 Task: Create an Automotive Parts Store: Offer automotive parts and accessories.
Action: Mouse moved to (198, 297)
Screenshot: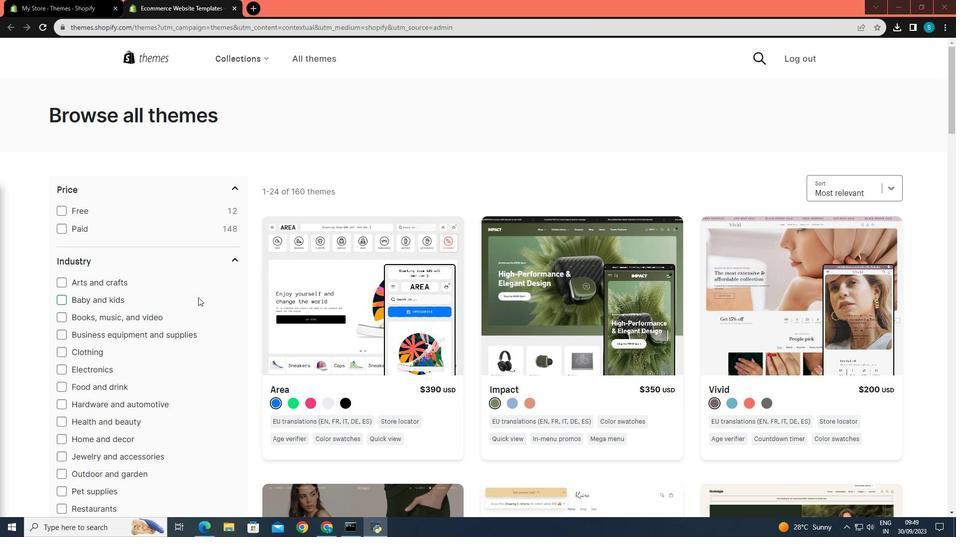 
Action: Mouse scrolled (198, 297) with delta (0, 0)
Screenshot: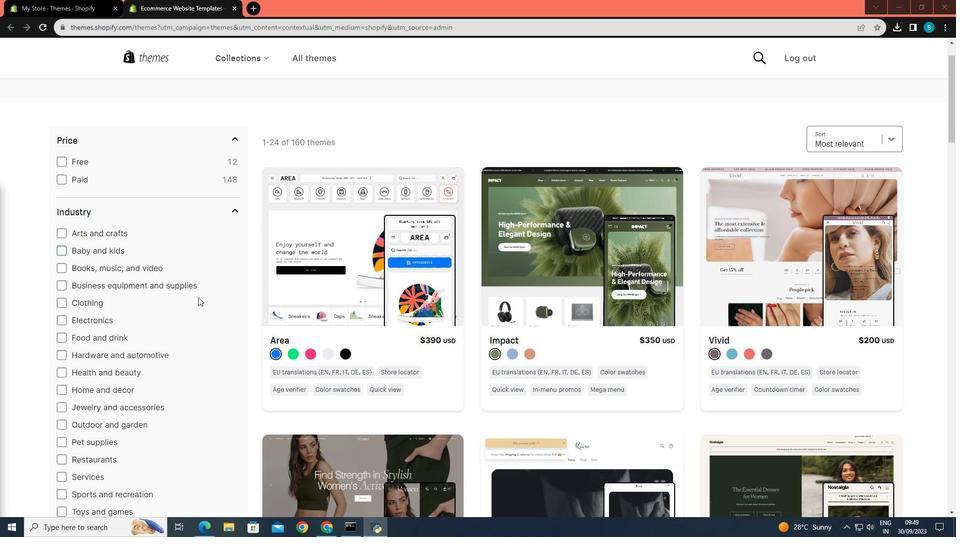 
Action: Mouse moved to (86, 159)
Screenshot: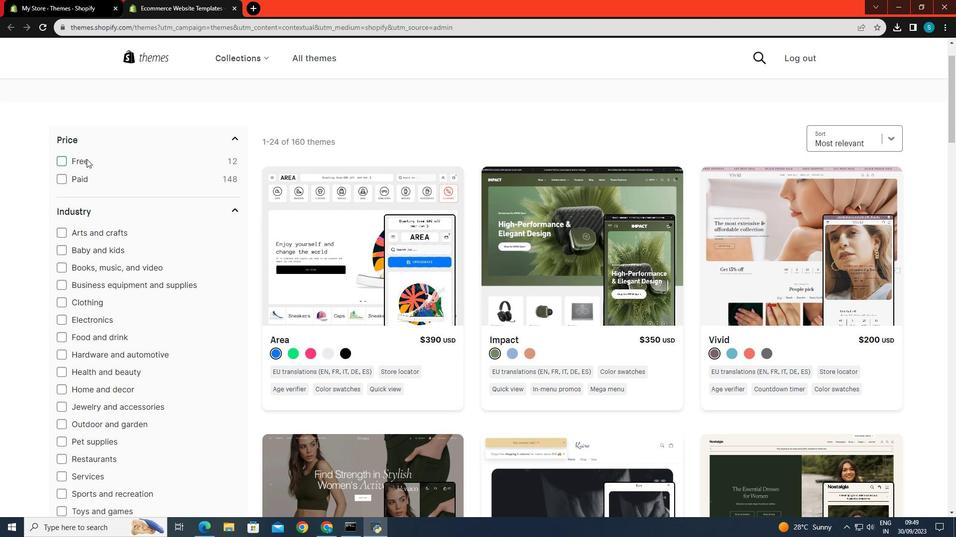 
Action: Mouse pressed left at (86, 159)
Screenshot: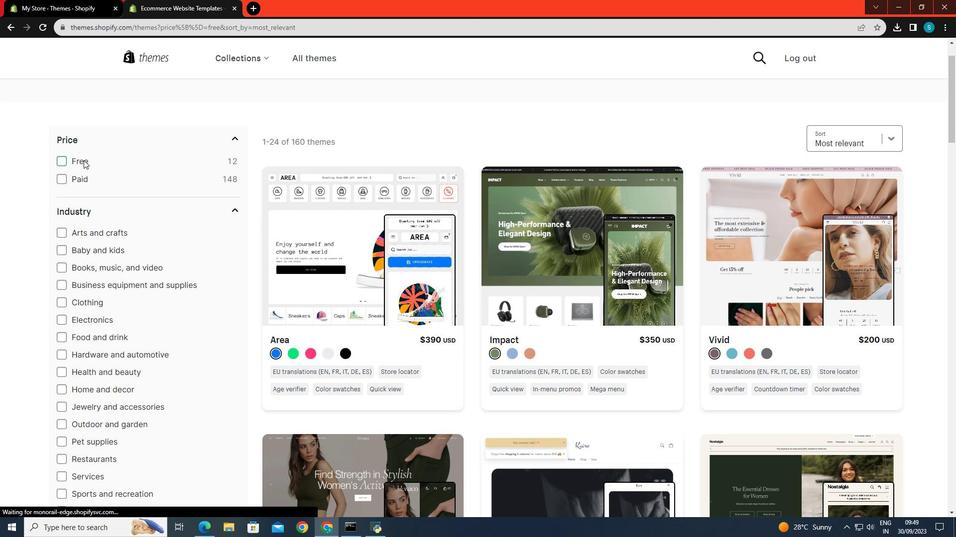 
Action: Mouse moved to (157, 244)
Screenshot: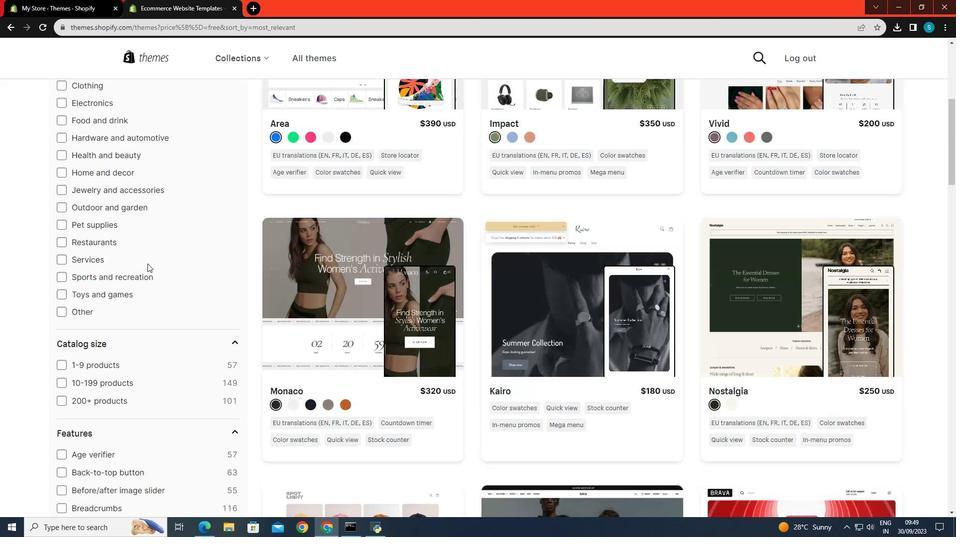 
Action: Mouse scrolled (157, 244) with delta (0, 0)
Screenshot: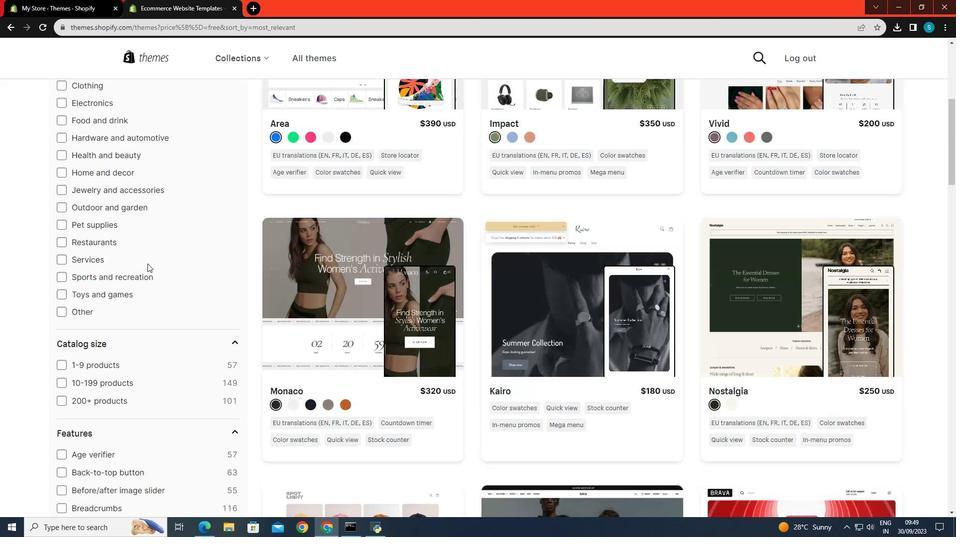 
Action: Mouse moved to (157, 244)
Screenshot: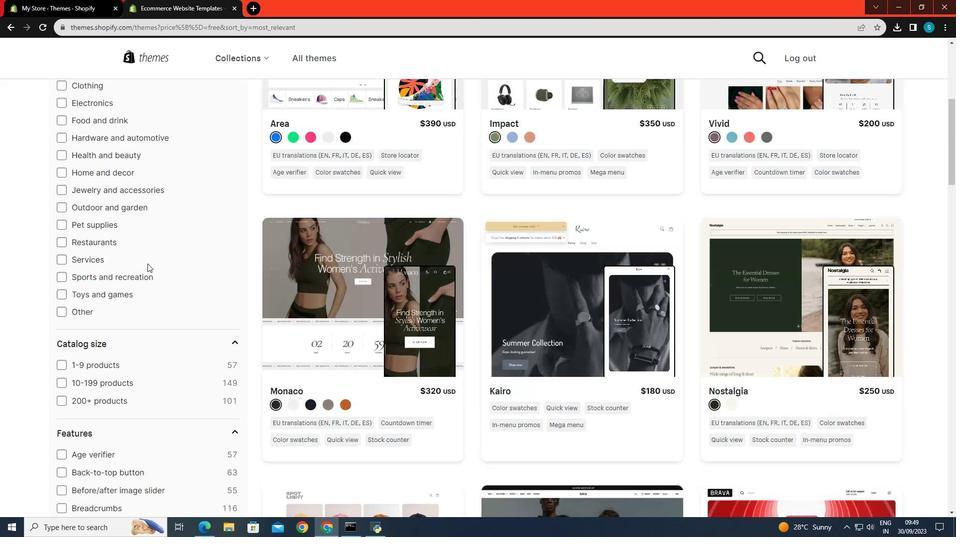 
Action: Mouse scrolled (157, 244) with delta (0, 0)
Screenshot: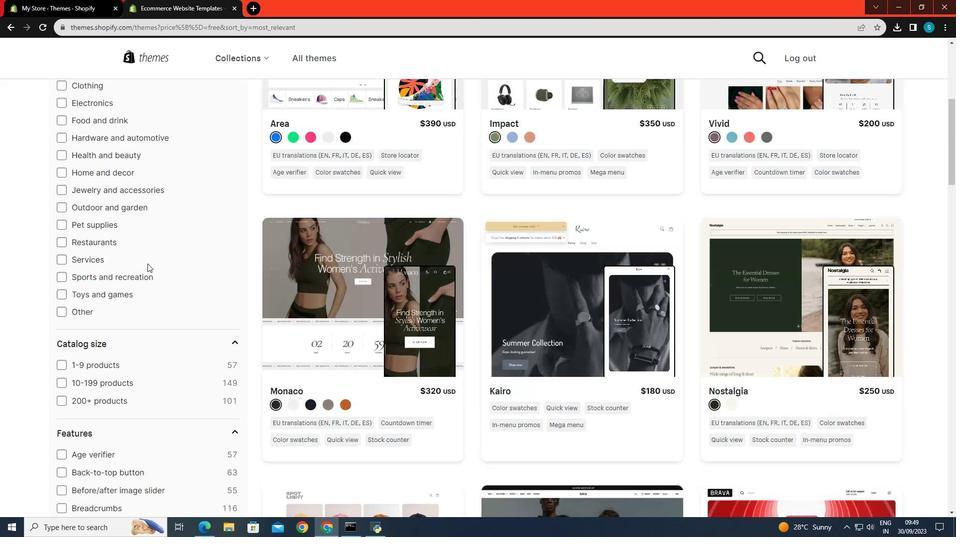
Action: Mouse moved to (157, 244)
Screenshot: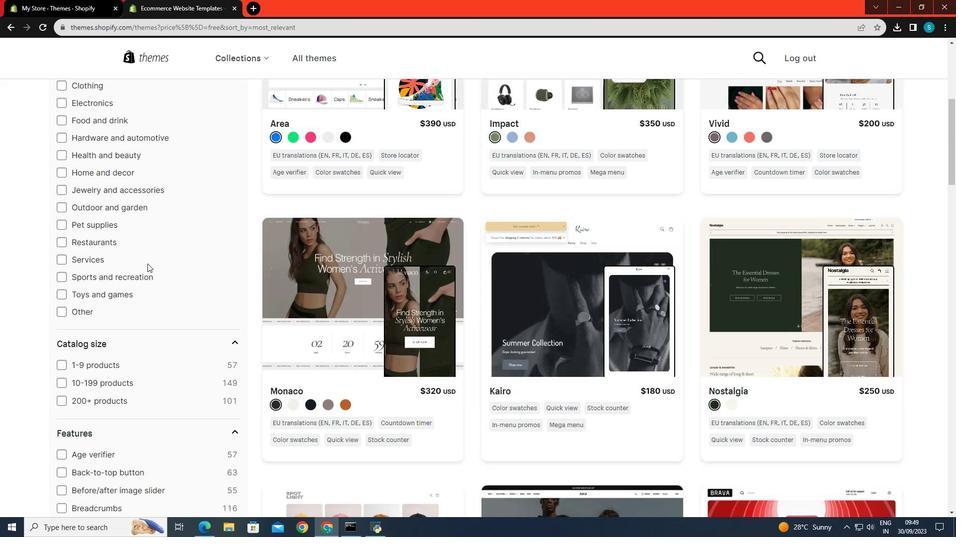 
Action: Mouse scrolled (157, 244) with delta (0, 0)
Screenshot: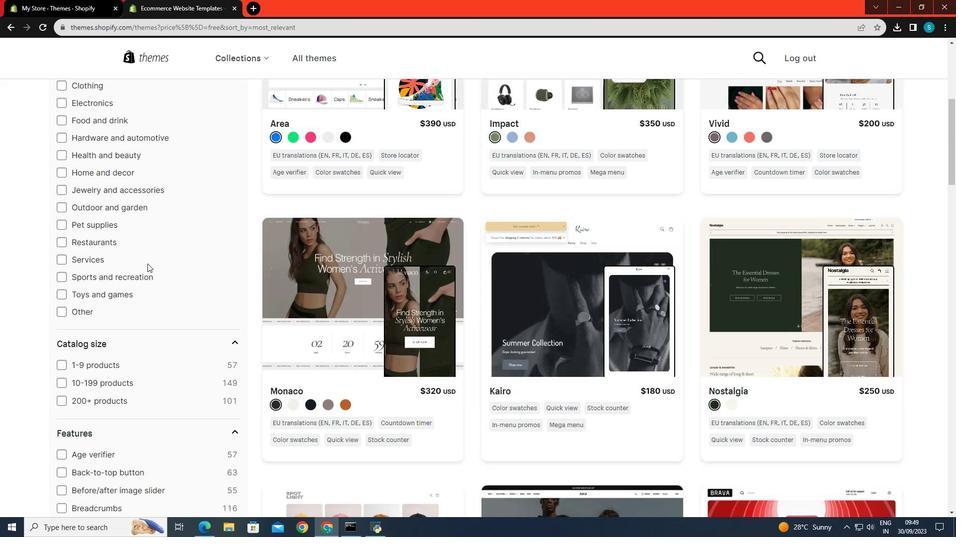
Action: Mouse moved to (156, 245)
Screenshot: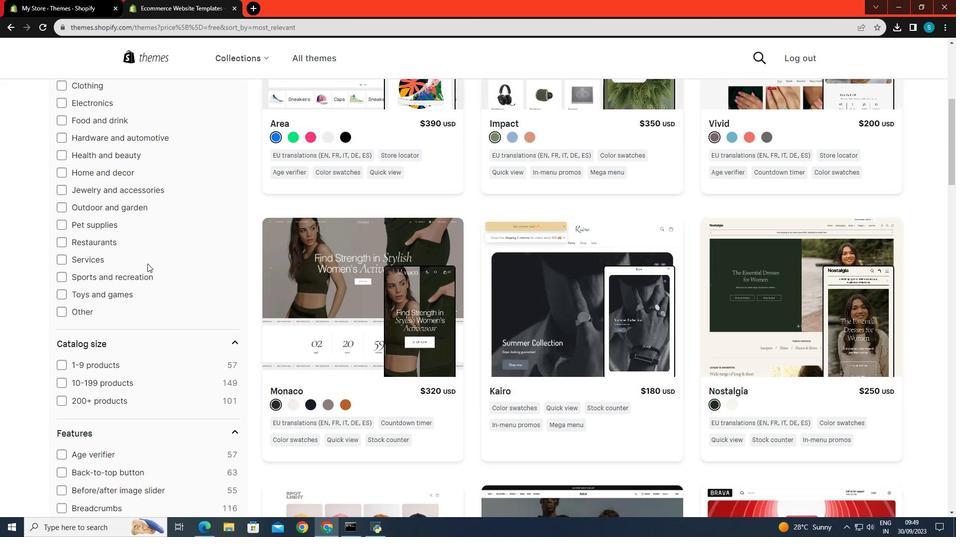 
Action: Mouse scrolled (156, 244) with delta (0, 0)
Screenshot: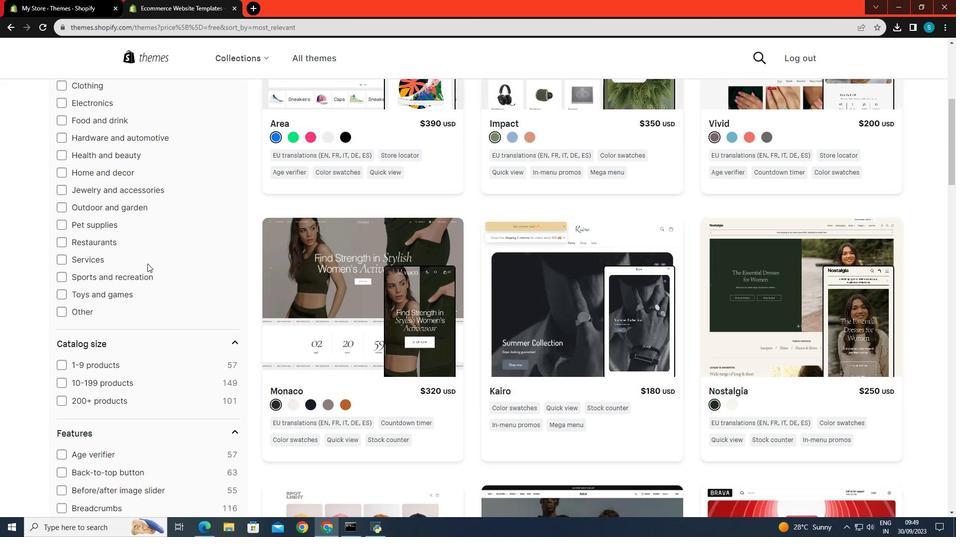 
Action: Mouse moved to (156, 245)
Screenshot: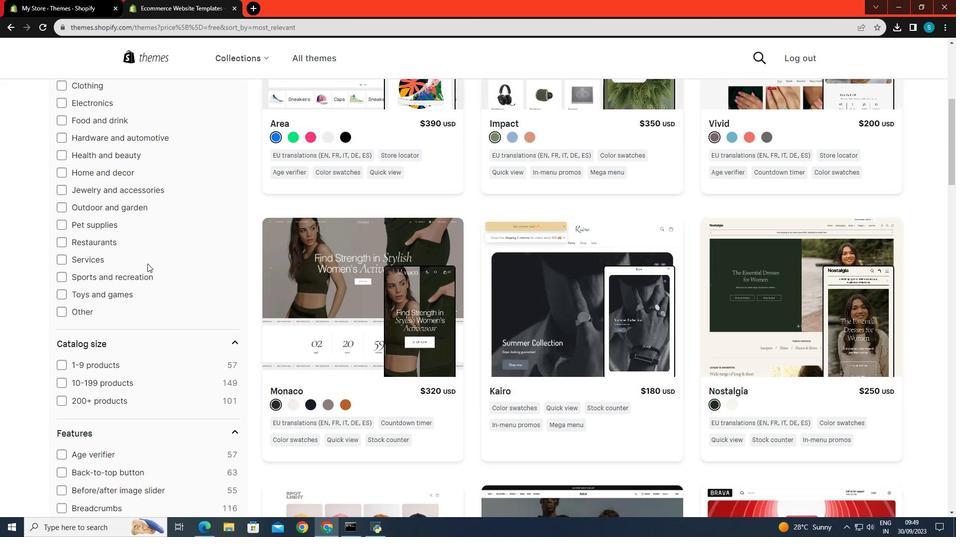
Action: Mouse scrolled (156, 245) with delta (0, 0)
Screenshot: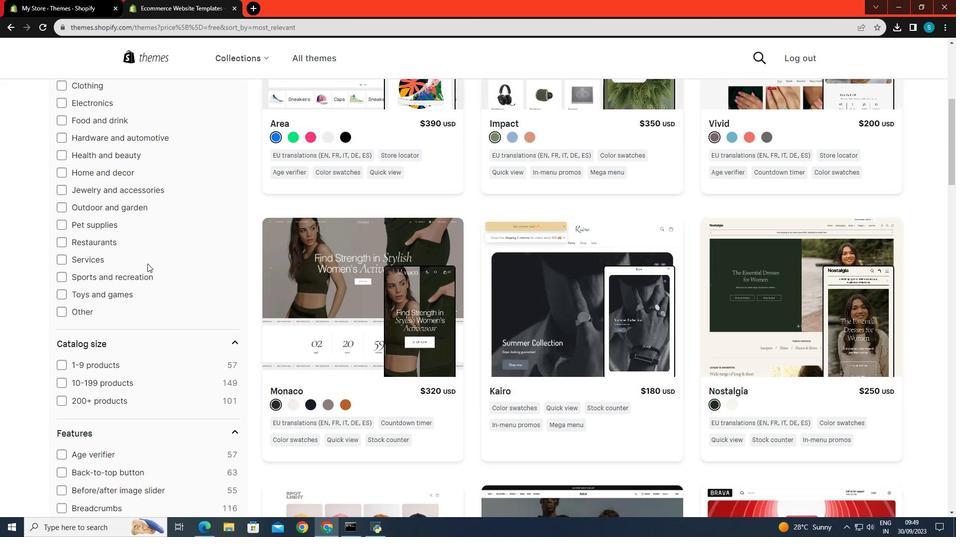 
Action: Mouse moved to (122, 282)
Screenshot: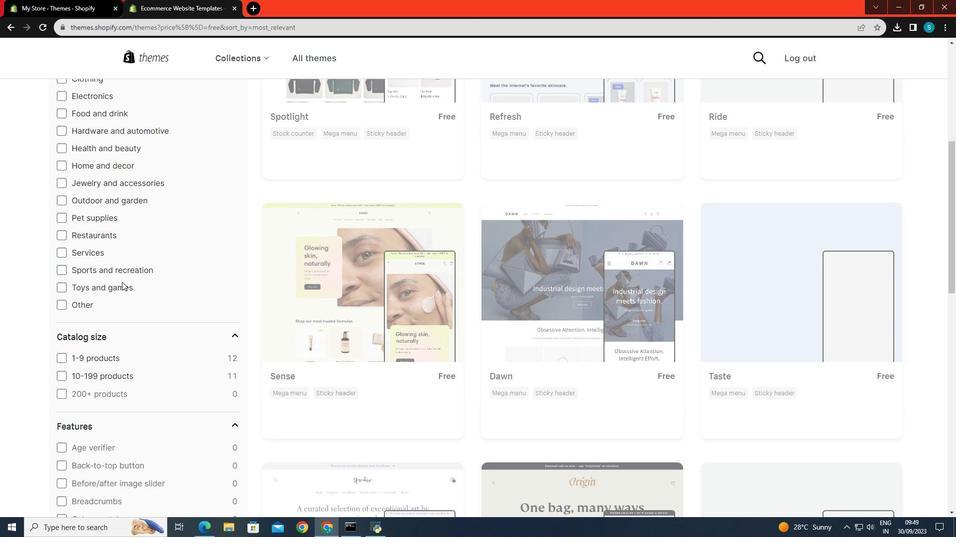 
Action: Mouse scrolled (122, 281) with delta (0, 0)
Screenshot: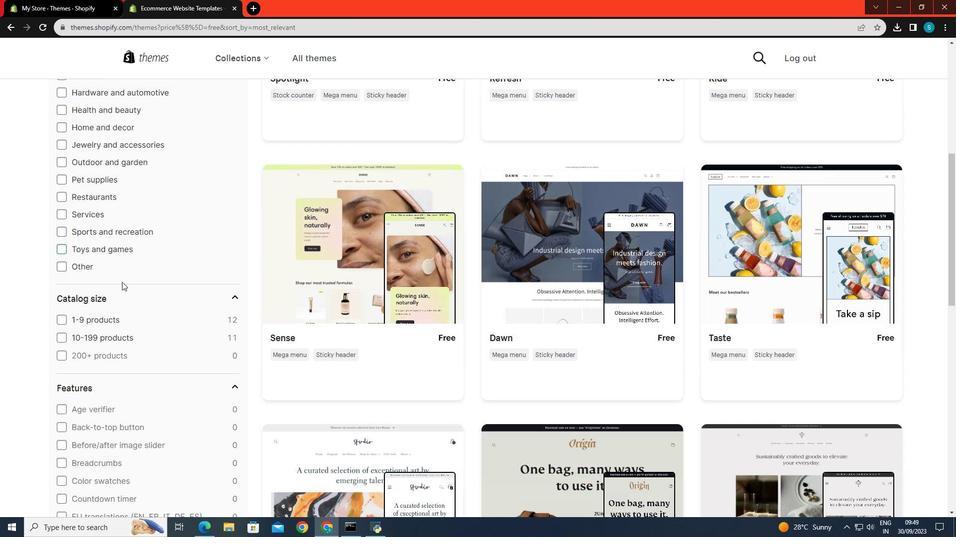 
Action: Mouse scrolled (122, 281) with delta (0, 0)
Screenshot: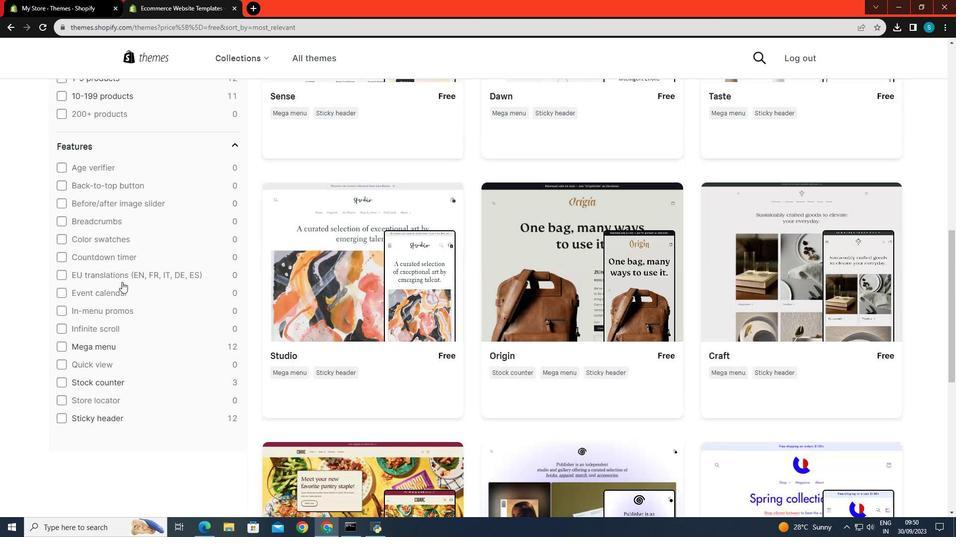 
Action: Mouse scrolled (122, 281) with delta (0, 0)
Screenshot: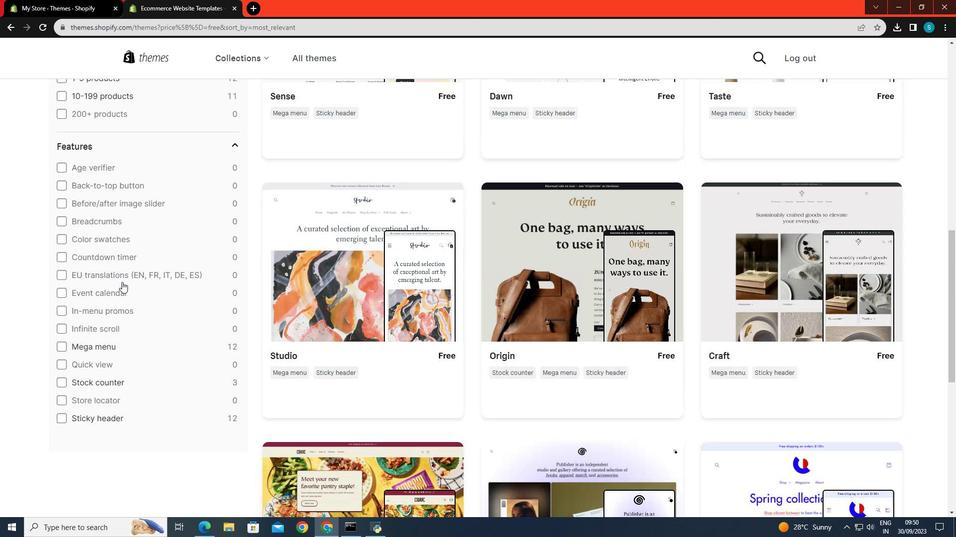 
Action: Mouse scrolled (122, 281) with delta (0, 0)
Screenshot: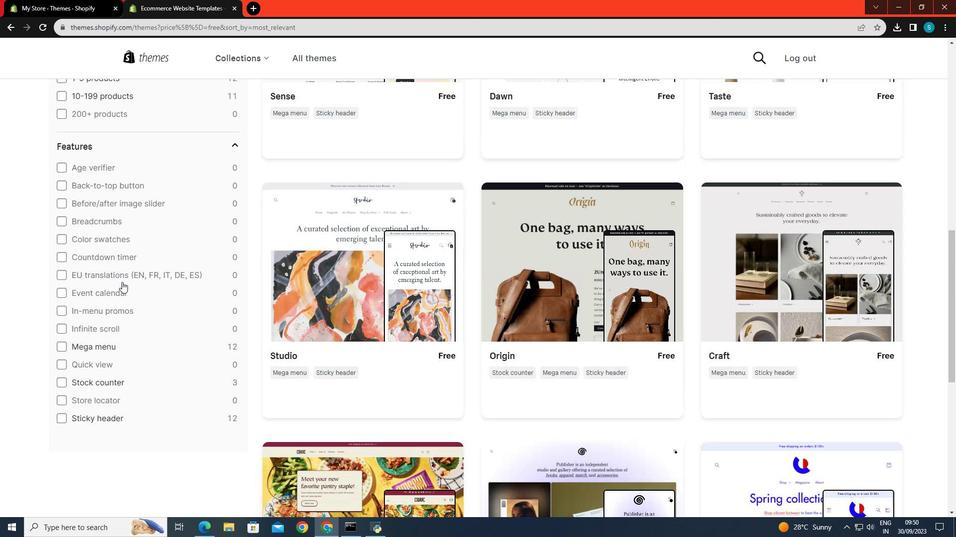 
Action: Mouse scrolled (122, 281) with delta (0, 0)
Screenshot: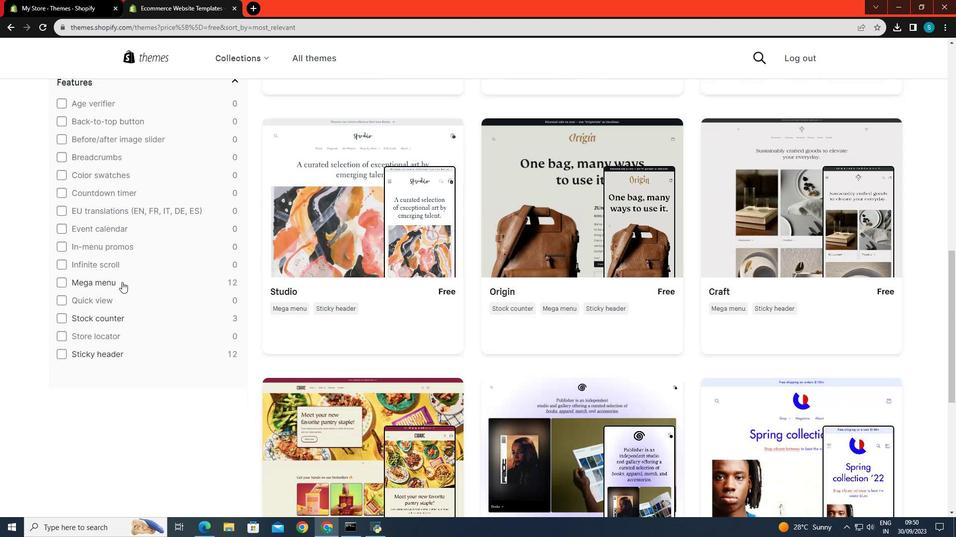 
Action: Mouse scrolled (122, 281) with delta (0, 0)
Screenshot: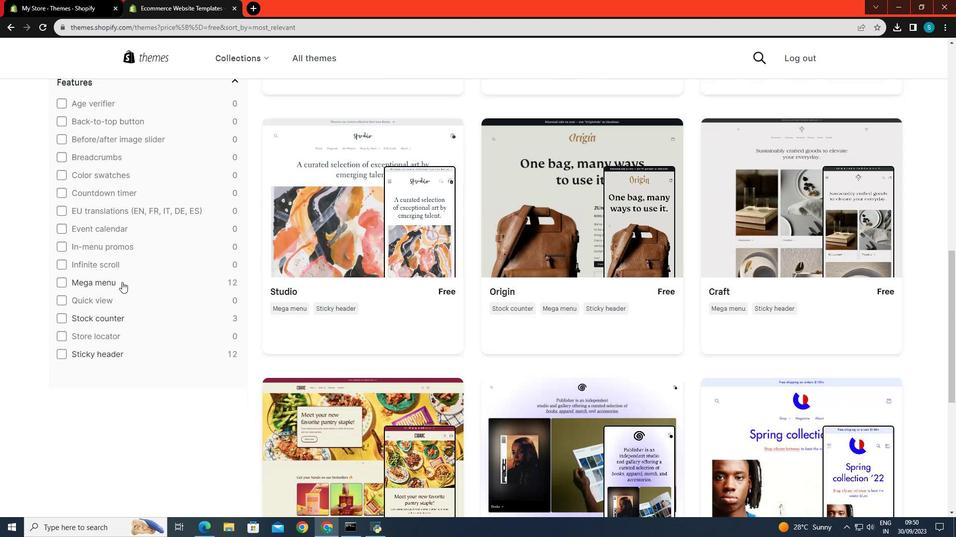 
Action: Mouse scrolled (122, 281) with delta (0, 0)
Screenshot: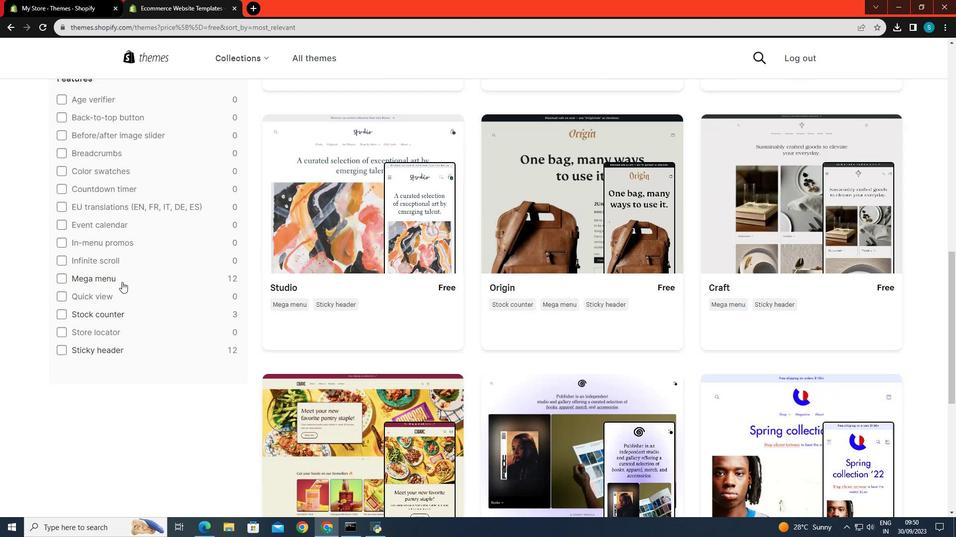 
Action: Mouse moved to (56, 234)
Screenshot: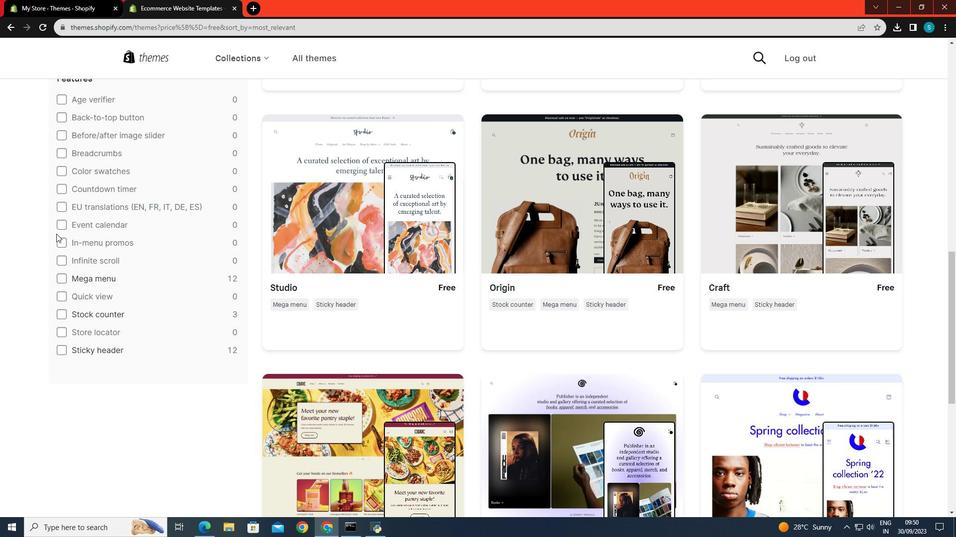 
Action: Mouse scrolled (56, 234) with delta (0, 0)
Screenshot: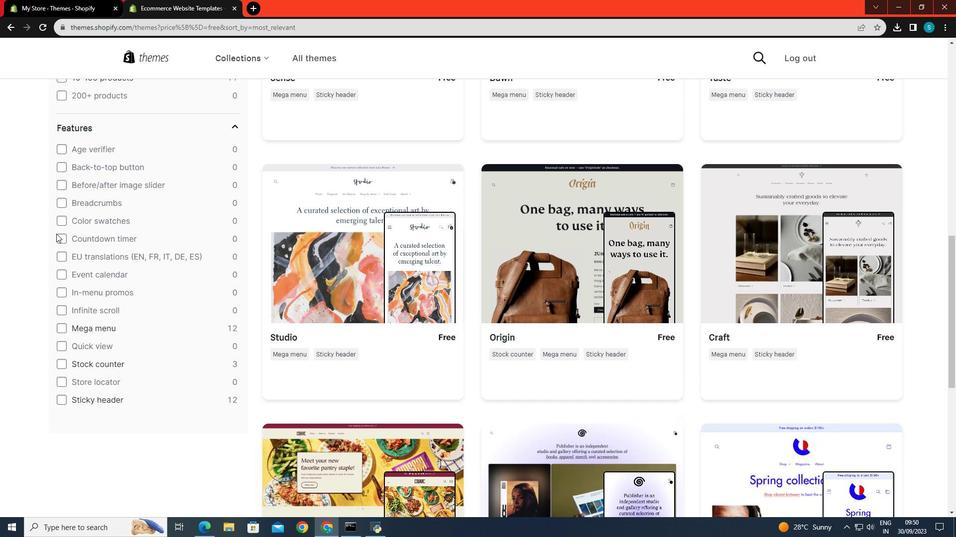 
Action: Mouse scrolled (56, 234) with delta (0, 0)
Screenshot: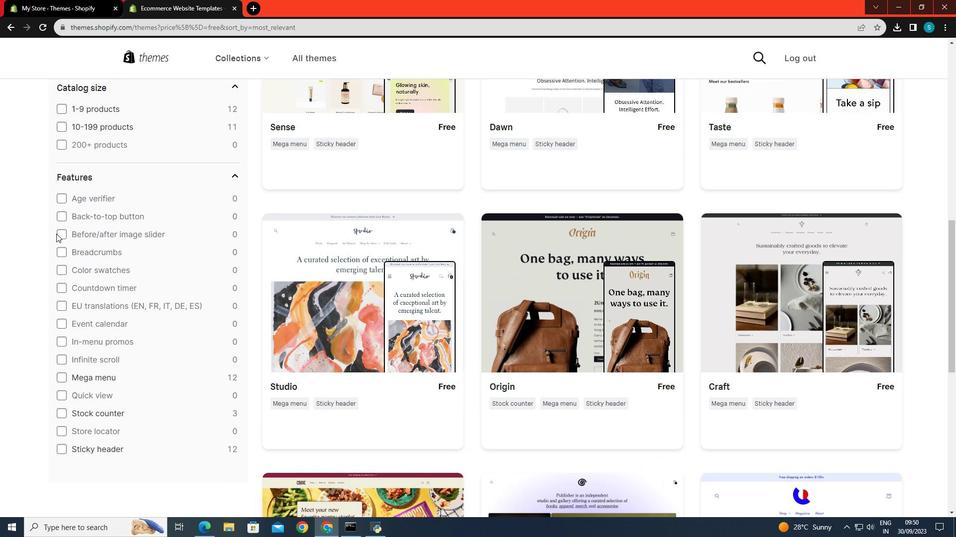 
Action: Mouse moved to (76, 225)
Screenshot: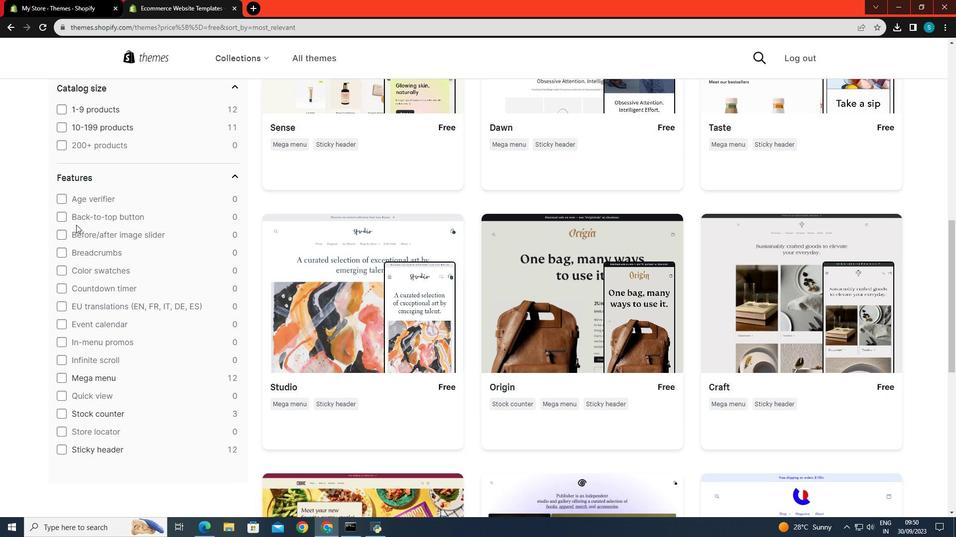 
Action: Mouse scrolled (76, 224) with delta (0, 0)
Screenshot: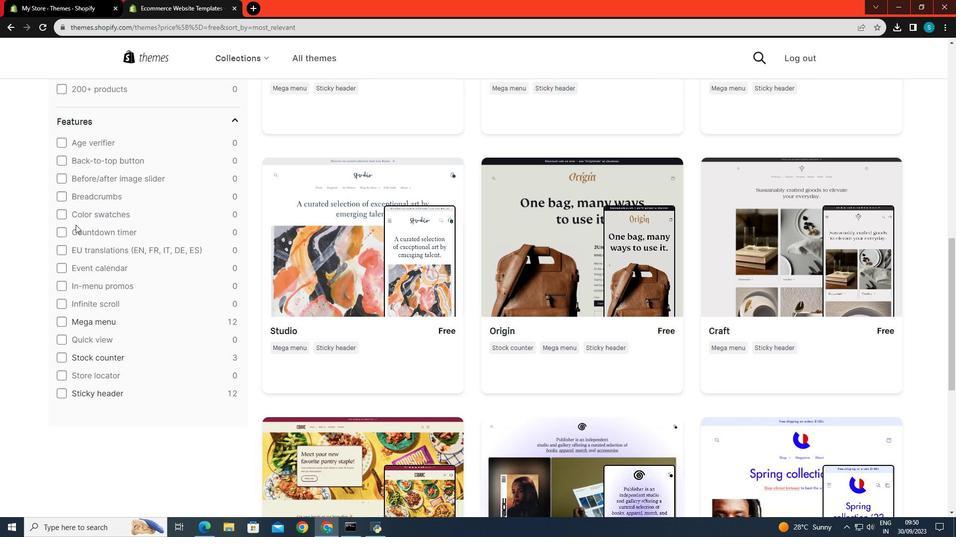 
Action: Mouse moved to (76, 225)
Screenshot: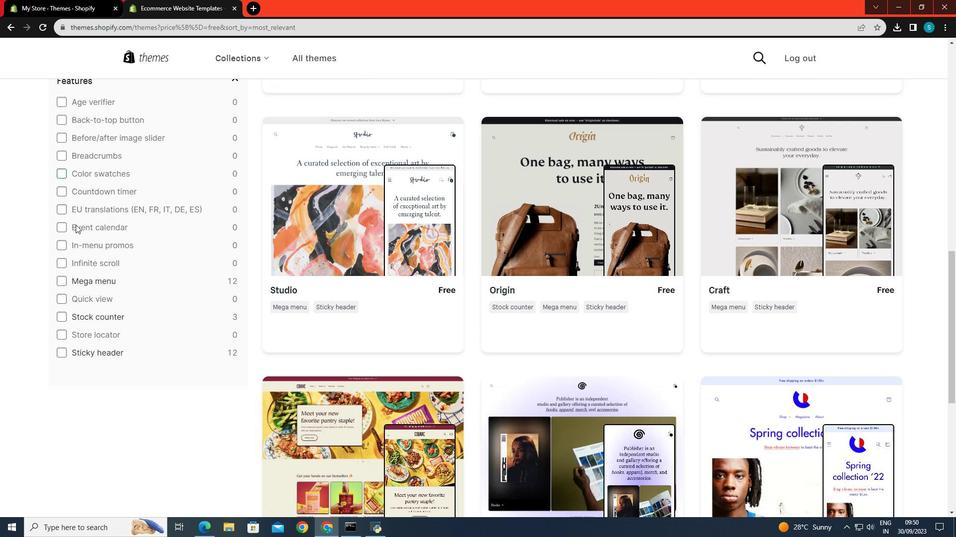 
Action: Mouse scrolled (76, 224) with delta (0, 0)
Screenshot: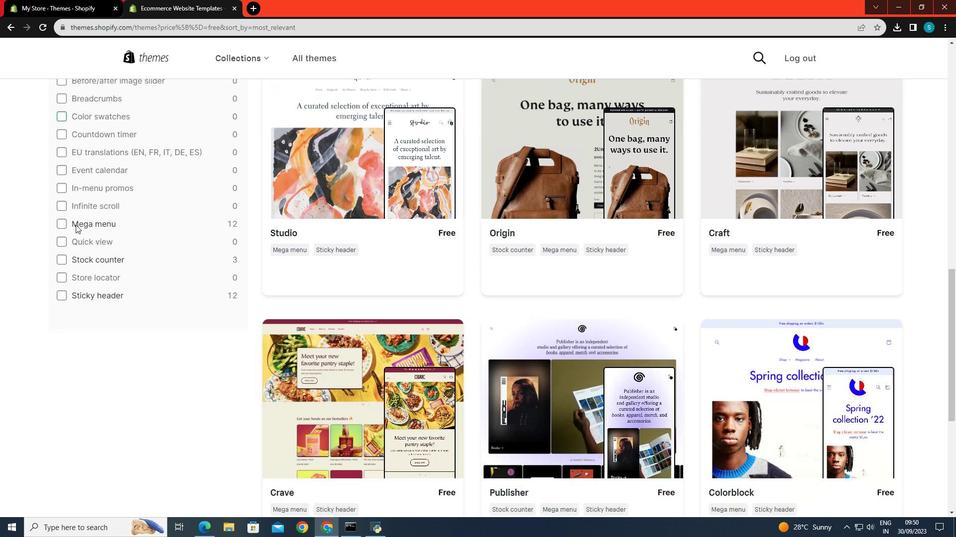 
Action: Mouse moved to (75, 225)
Screenshot: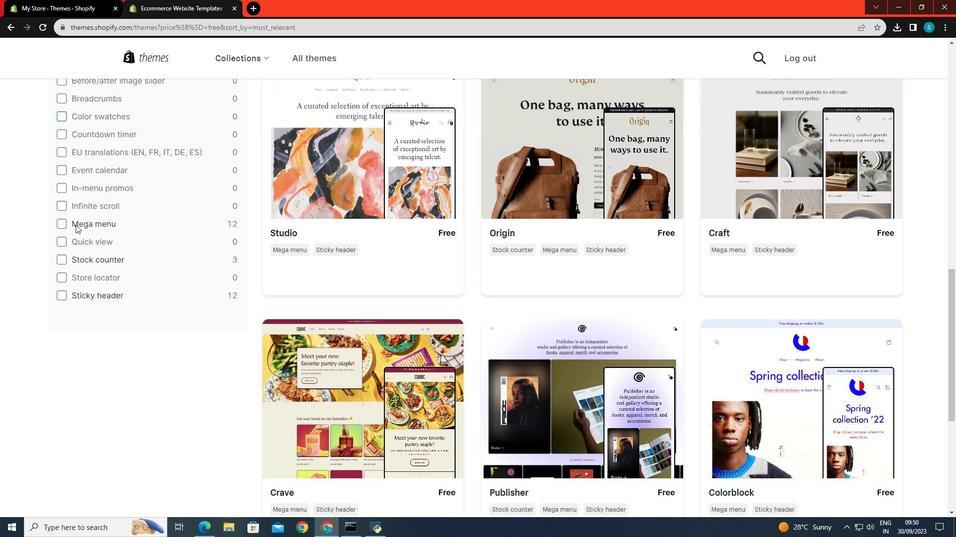 
Action: Mouse scrolled (75, 224) with delta (0, 0)
Screenshot: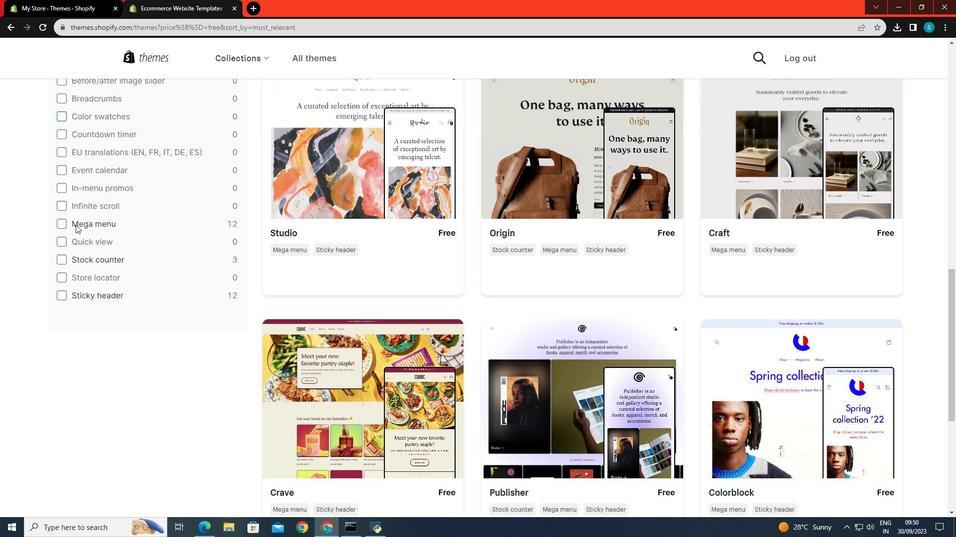 
Action: Mouse scrolled (75, 224) with delta (0, 0)
Screenshot: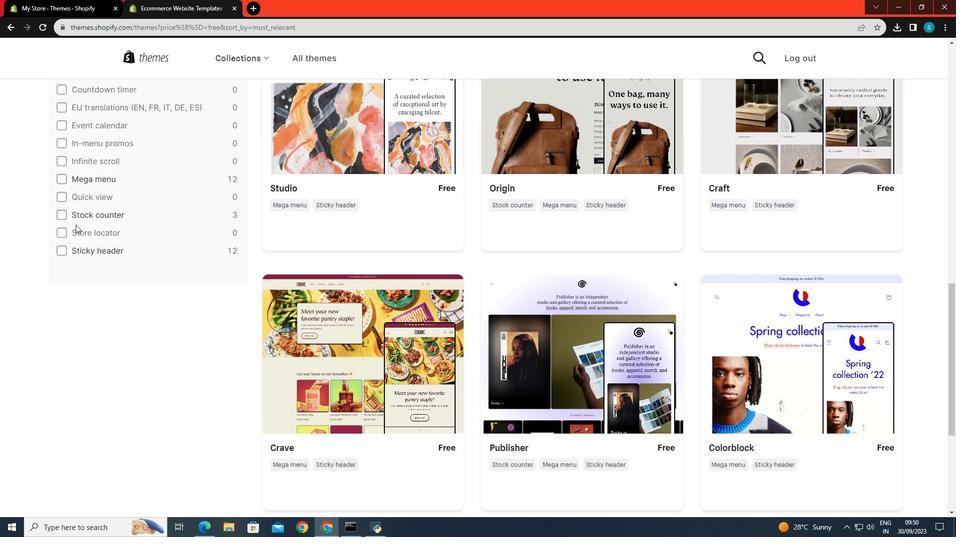 
Action: Mouse moved to (83, 209)
Screenshot: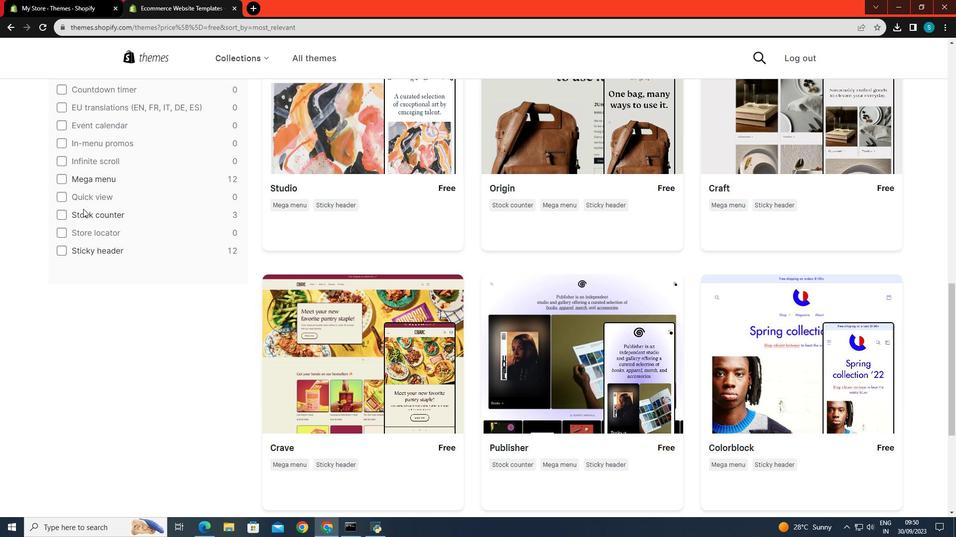 
Action: Mouse scrolled (83, 209) with delta (0, 0)
Screenshot: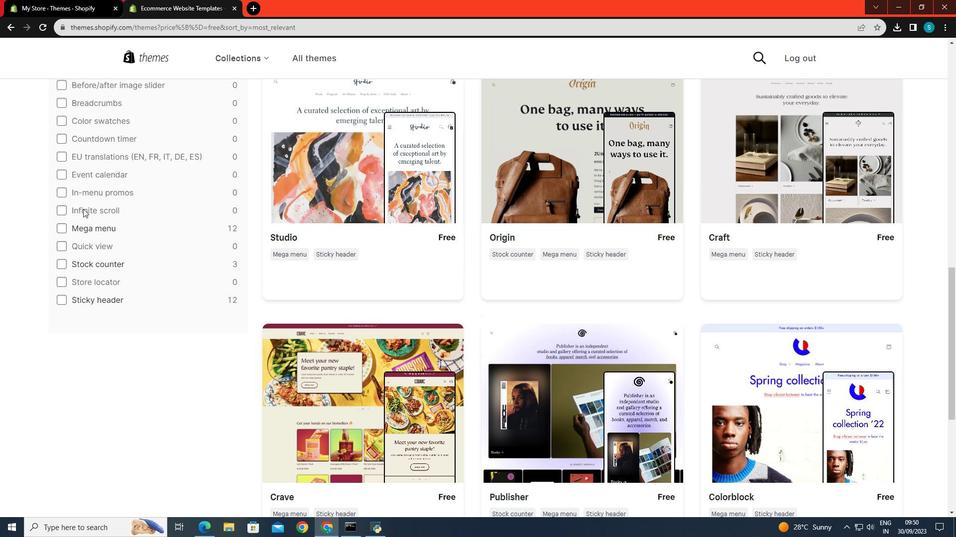 
Action: Mouse scrolled (83, 209) with delta (0, 0)
Screenshot: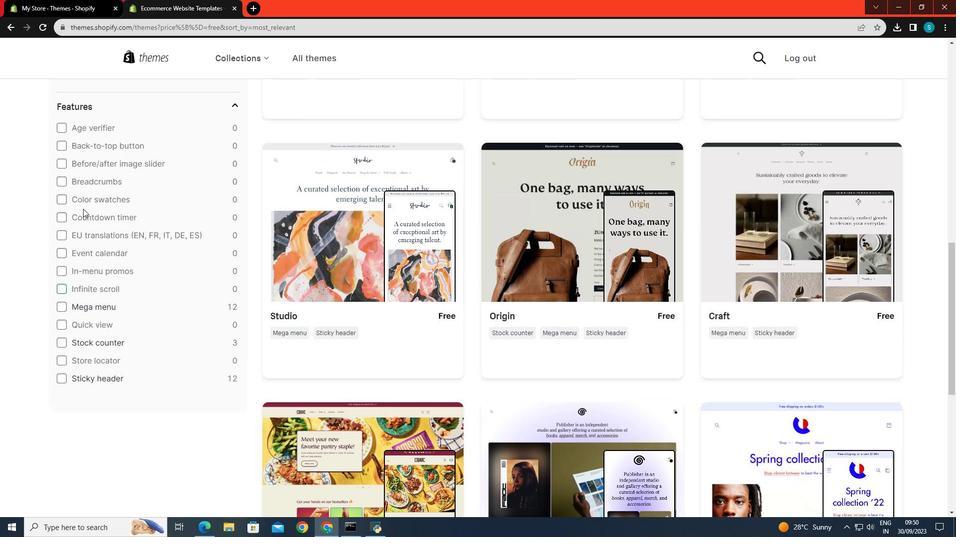 
Action: Mouse scrolled (83, 209) with delta (0, 0)
Screenshot: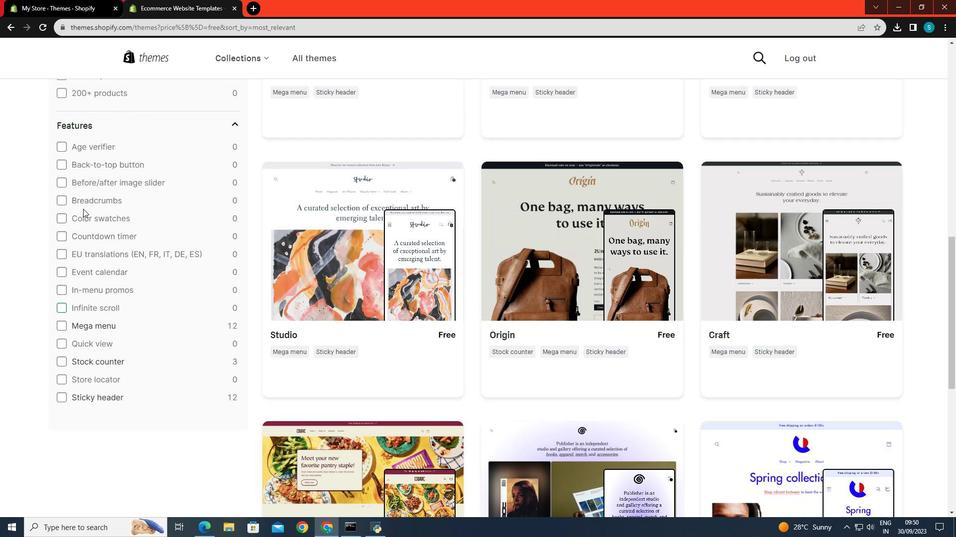 
Action: Mouse moved to (77, 196)
Screenshot: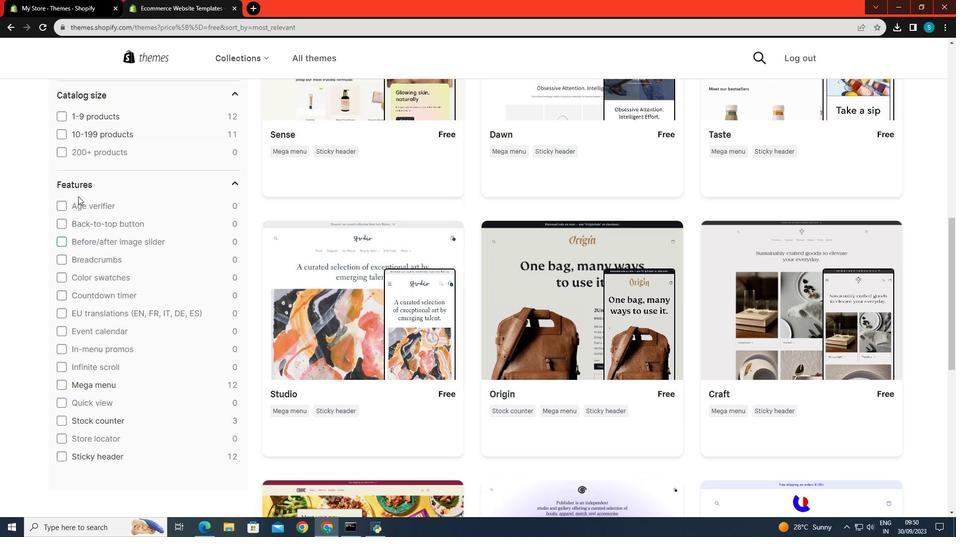 
Action: Mouse scrolled (77, 197) with delta (0, 0)
Screenshot: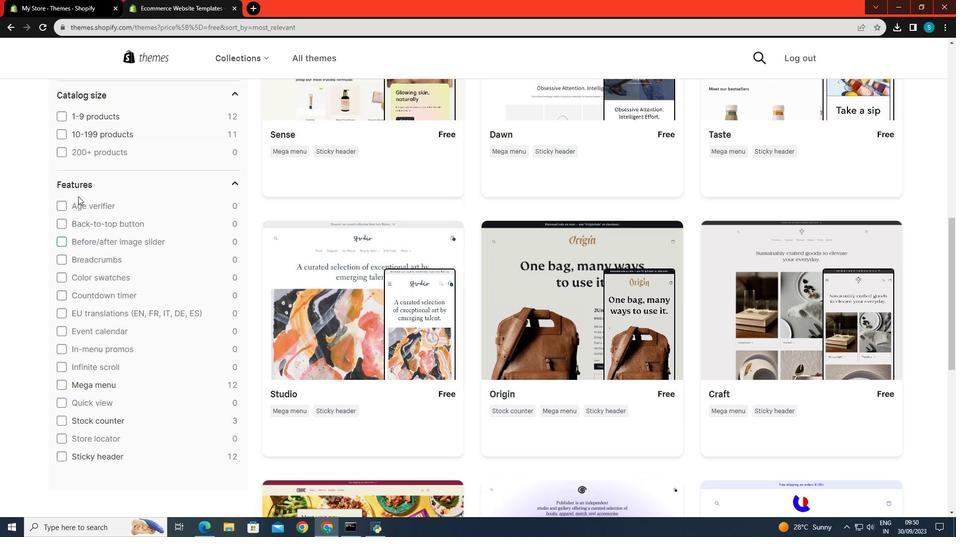 
Action: Mouse moved to (78, 196)
Screenshot: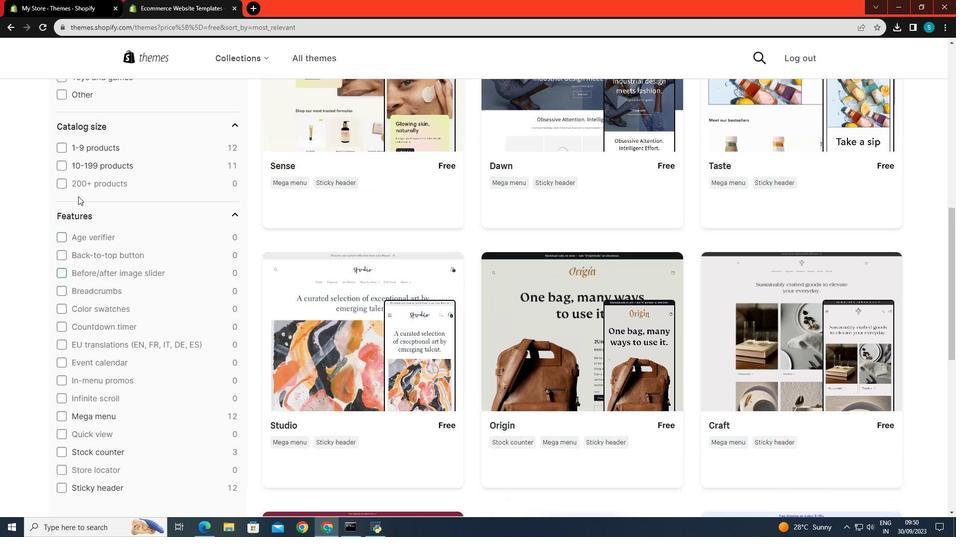 
Action: Mouse scrolled (78, 197) with delta (0, 0)
Screenshot: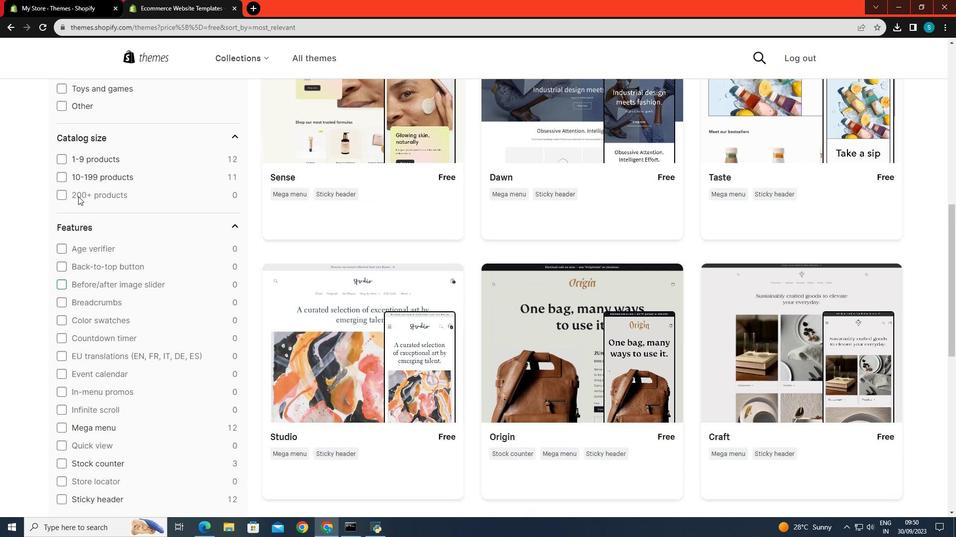 
Action: Mouse moved to (83, 205)
Screenshot: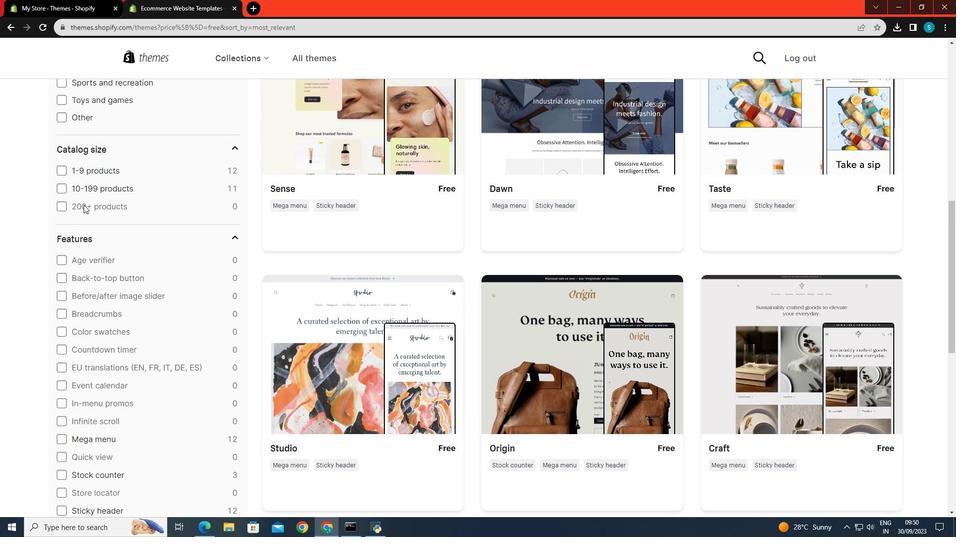 
Action: Mouse scrolled (83, 205) with delta (0, 0)
Screenshot: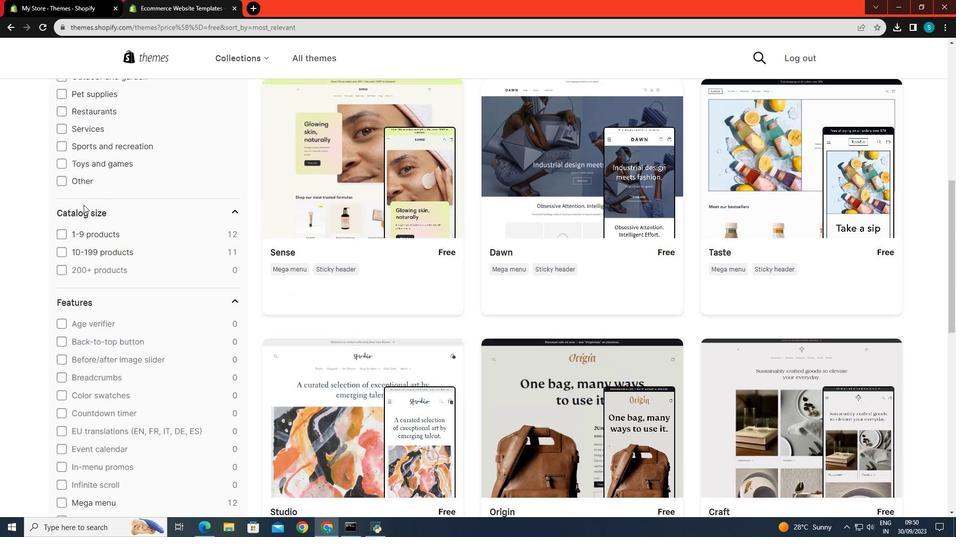 
Action: Mouse scrolled (83, 205) with delta (0, 0)
Screenshot: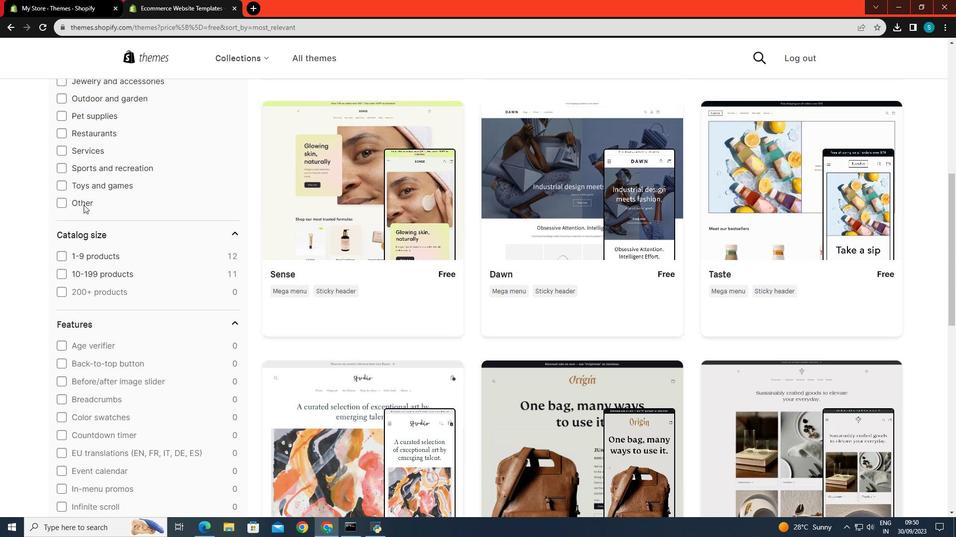 
Action: Mouse moved to (88, 190)
Screenshot: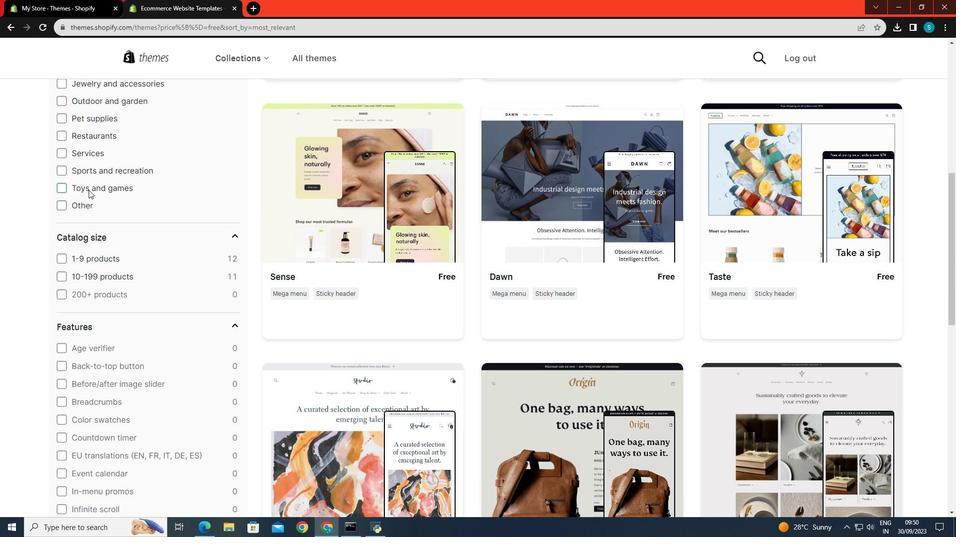 
Action: Mouse scrolled (88, 190) with delta (0, 0)
Screenshot: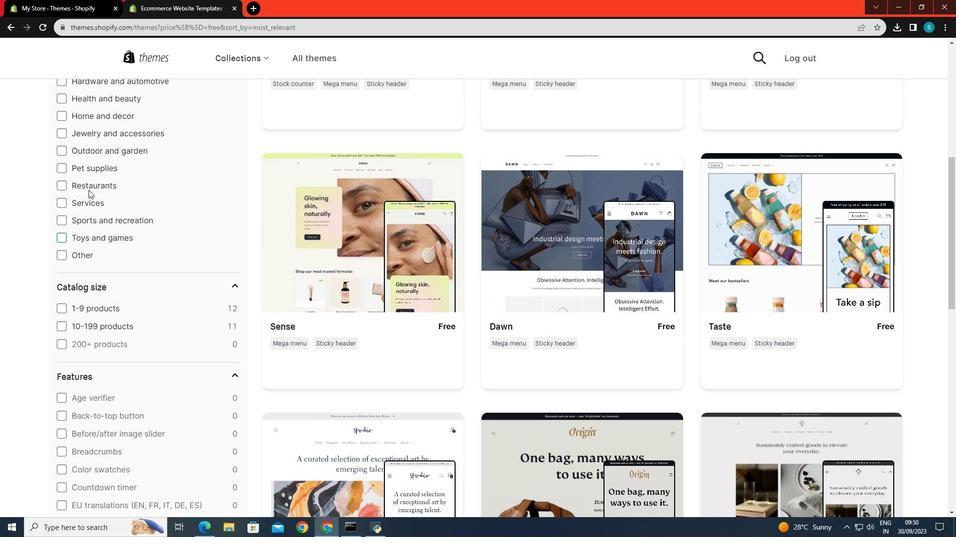 
Action: Mouse moved to (116, 140)
Screenshot: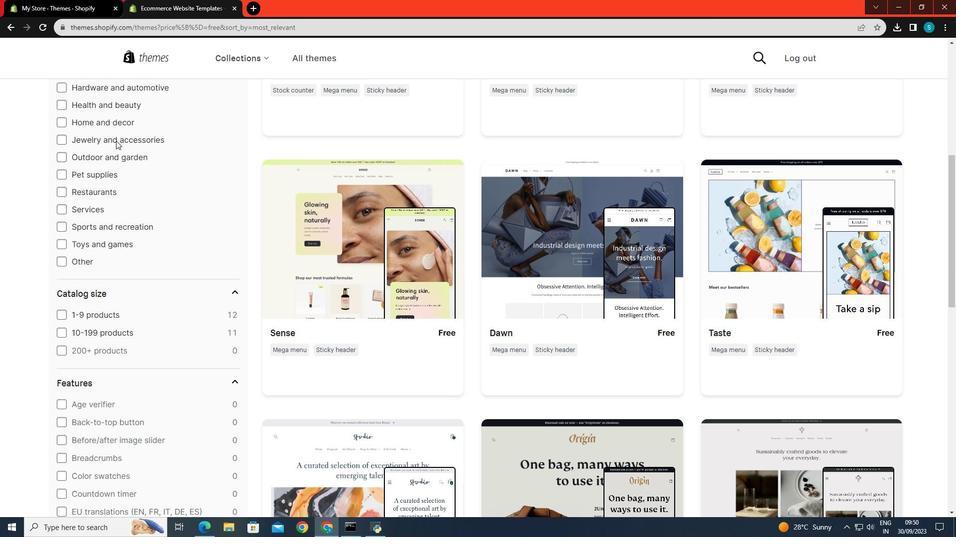 
Action: Mouse scrolled (116, 141) with delta (0, 0)
Screenshot: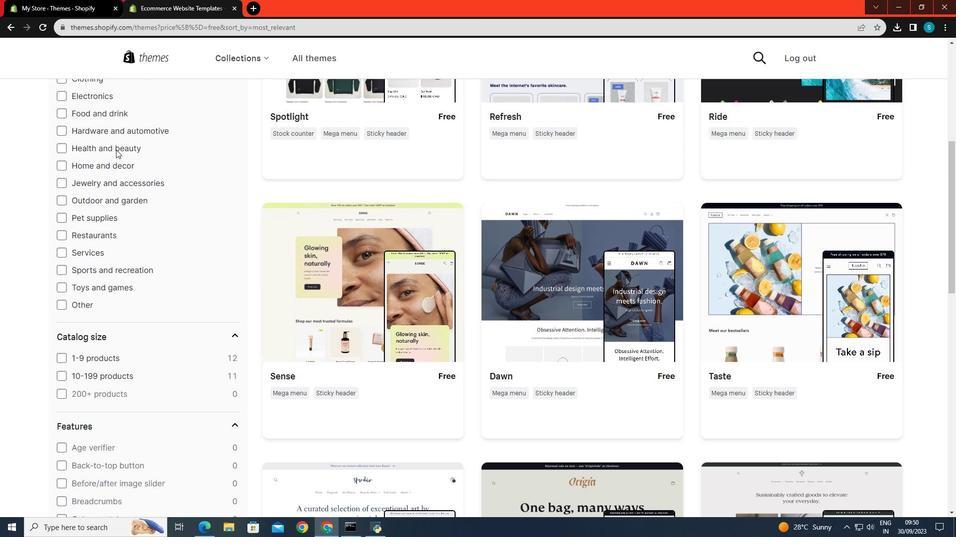 
Action: Mouse moved to (128, 143)
Screenshot: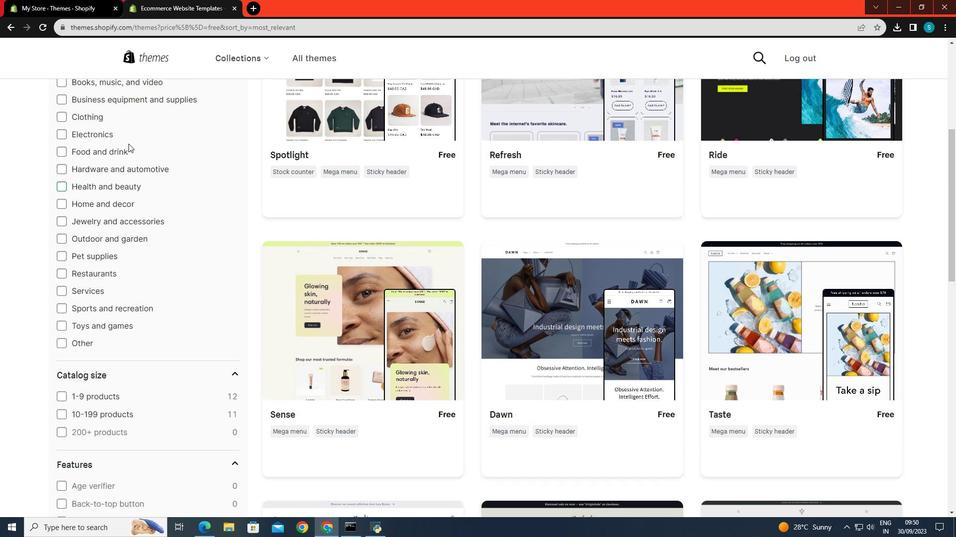 
Action: Mouse scrolled (128, 144) with delta (0, 0)
Screenshot: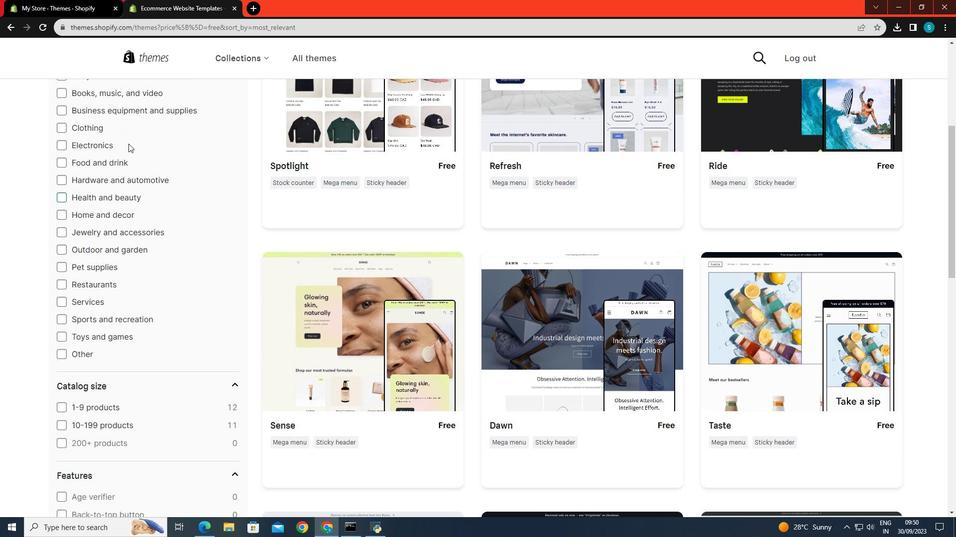 
Action: Mouse moved to (116, 182)
Screenshot: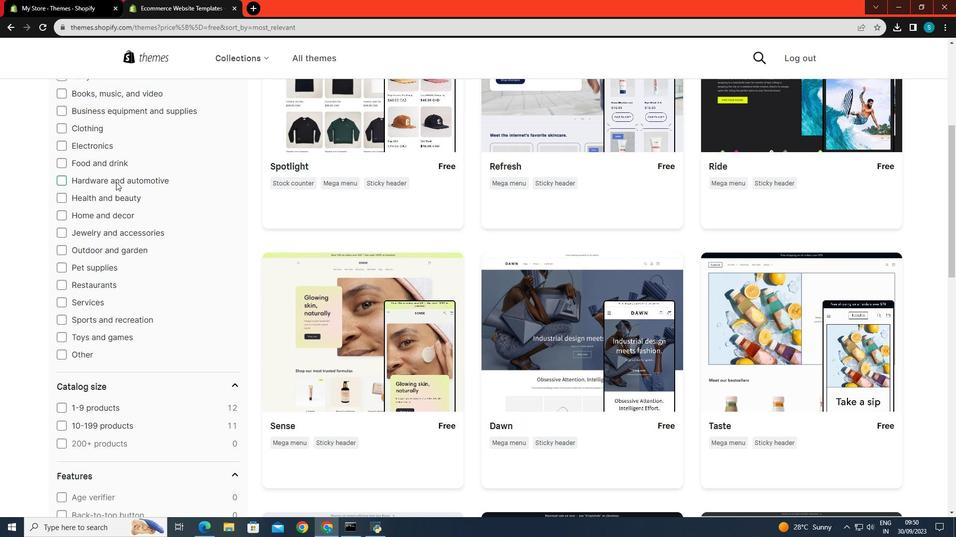
Action: Mouse pressed left at (116, 182)
Screenshot: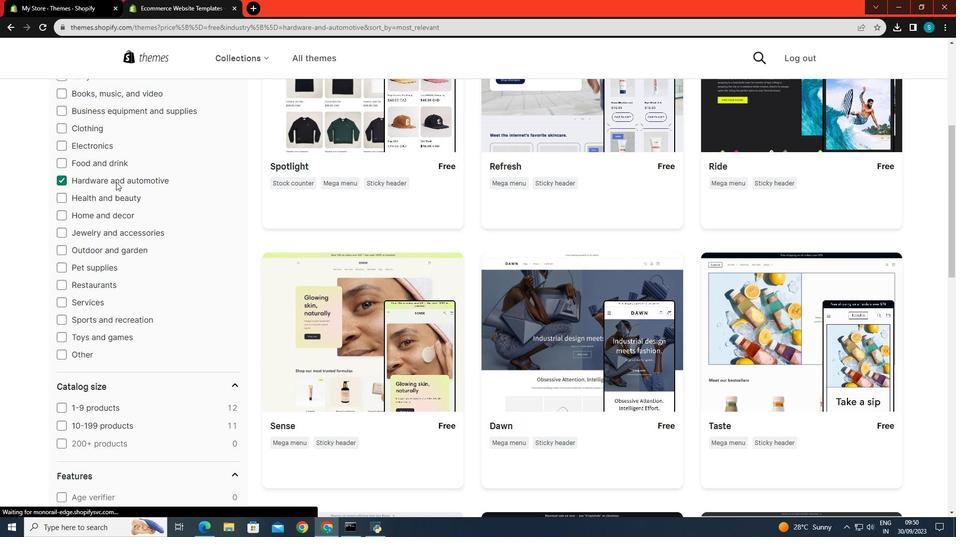 
Action: Mouse moved to (660, 323)
Screenshot: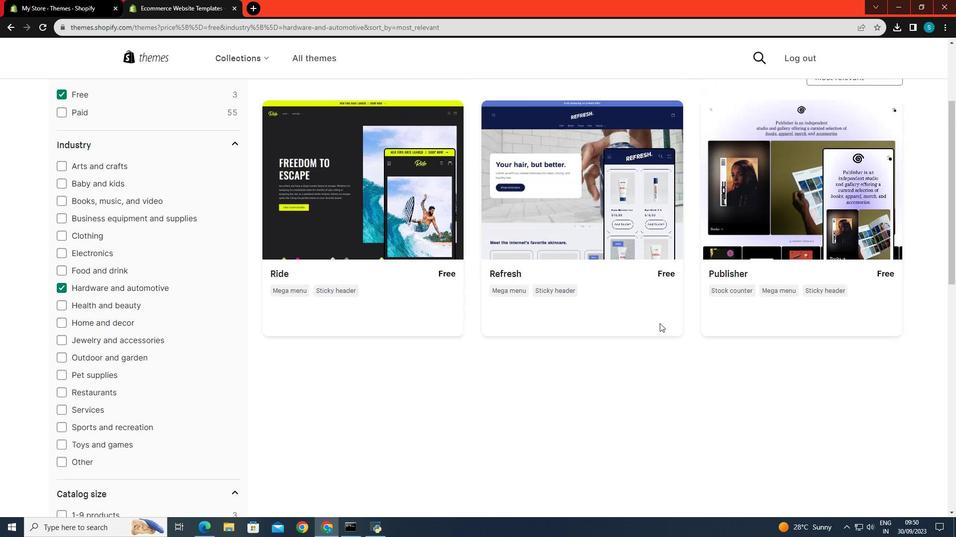 
Action: Mouse scrolled (660, 324) with delta (0, 0)
Screenshot: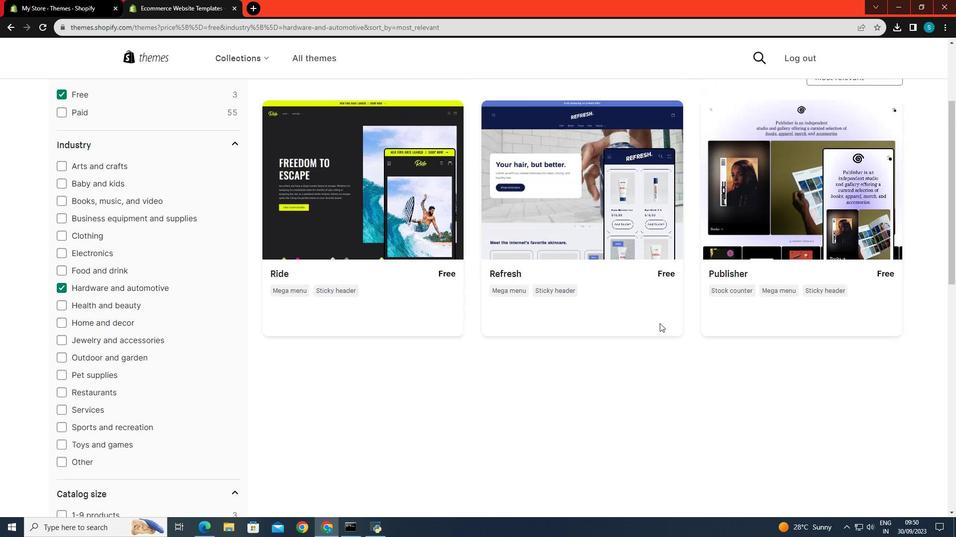 
Action: Mouse scrolled (660, 324) with delta (0, 0)
Screenshot: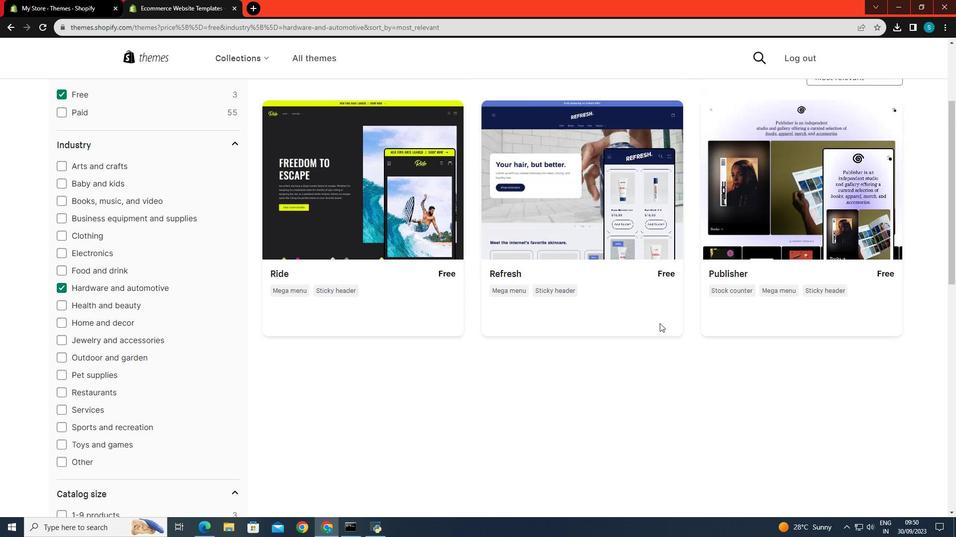 
Action: Mouse scrolled (660, 324) with delta (0, 0)
Screenshot: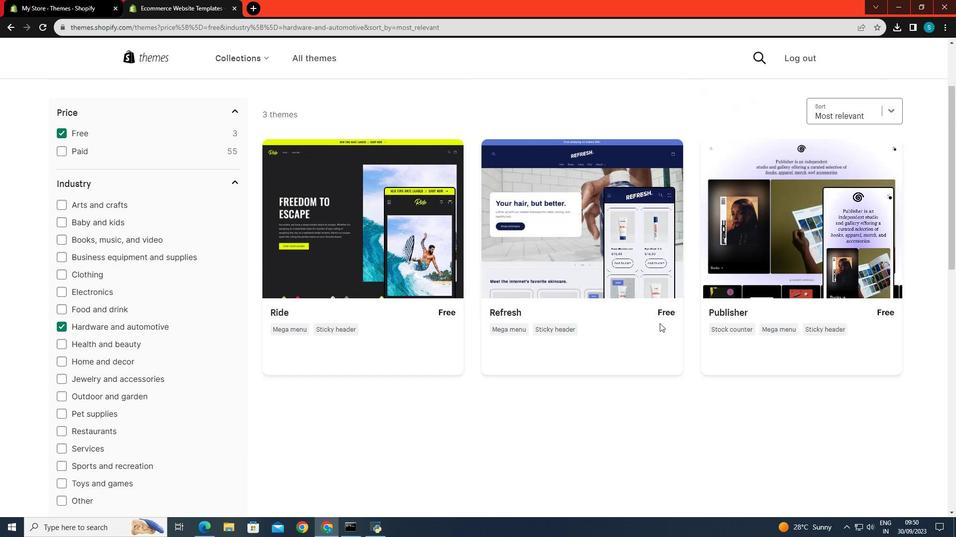 
Action: Mouse moved to (752, 244)
Screenshot: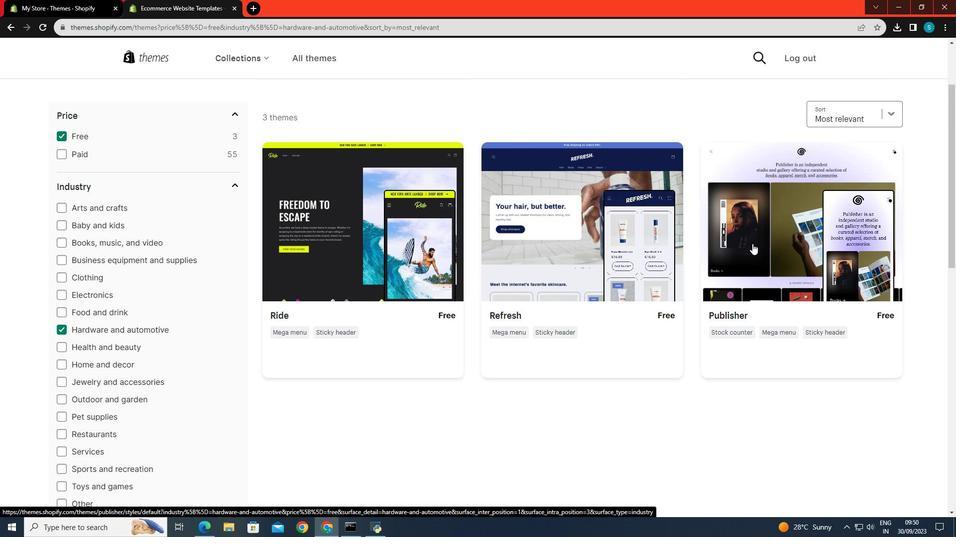 
Action: Mouse pressed left at (752, 244)
Screenshot: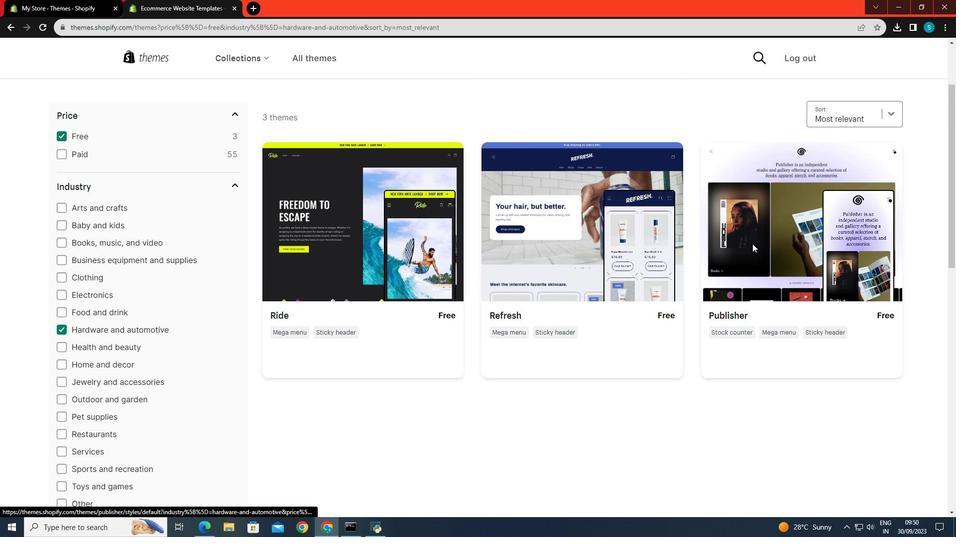 
Action: Mouse moved to (481, 263)
Screenshot: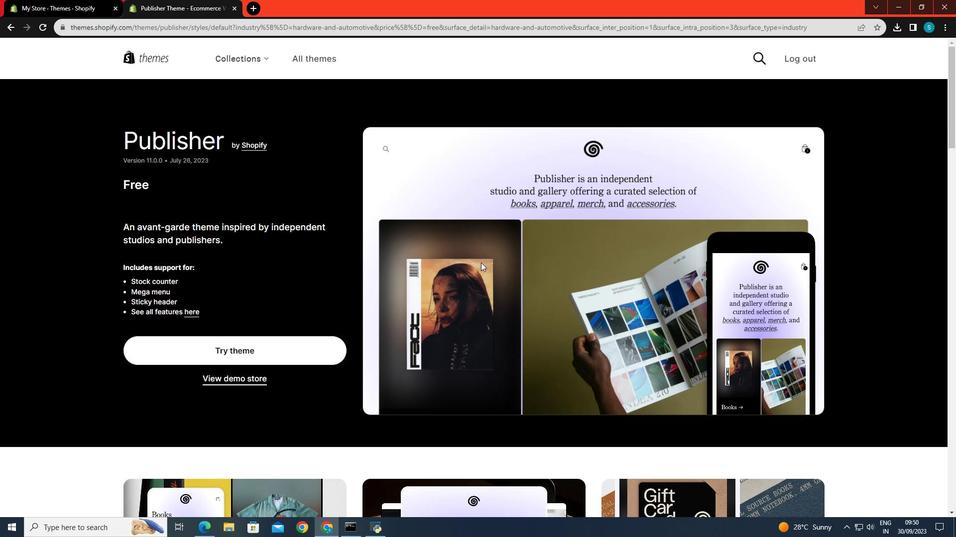 
Action: Mouse scrolled (481, 262) with delta (0, 0)
Screenshot: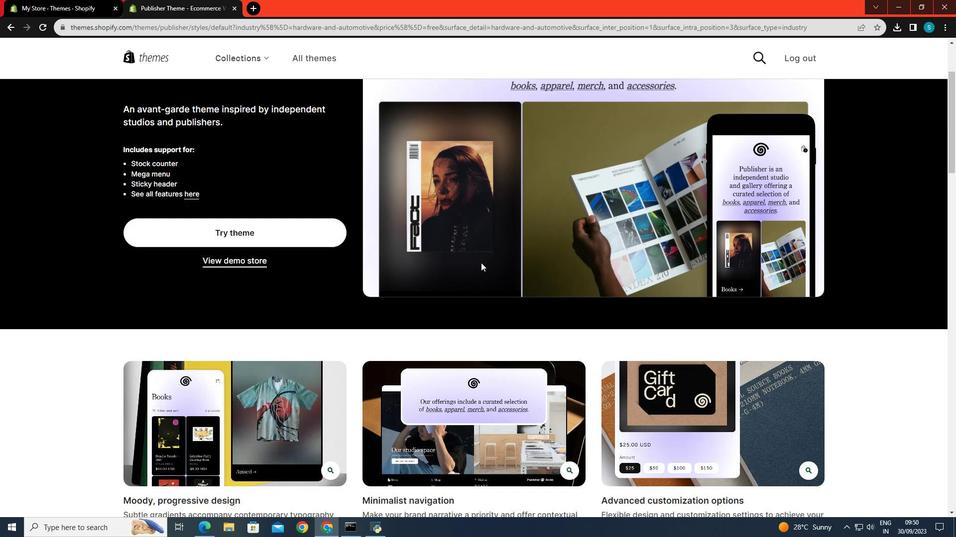
Action: Mouse scrolled (481, 262) with delta (0, 0)
Screenshot: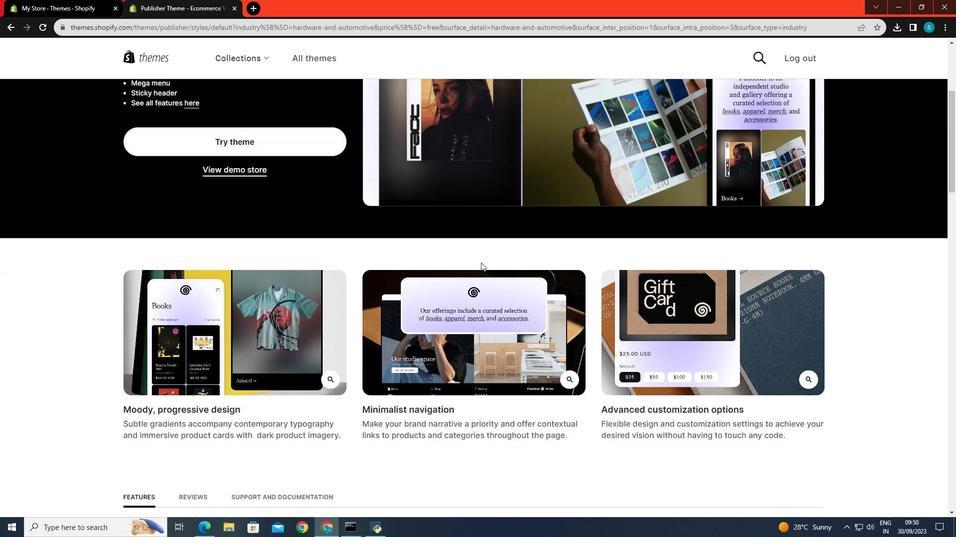 
Action: Mouse scrolled (481, 262) with delta (0, 0)
Screenshot: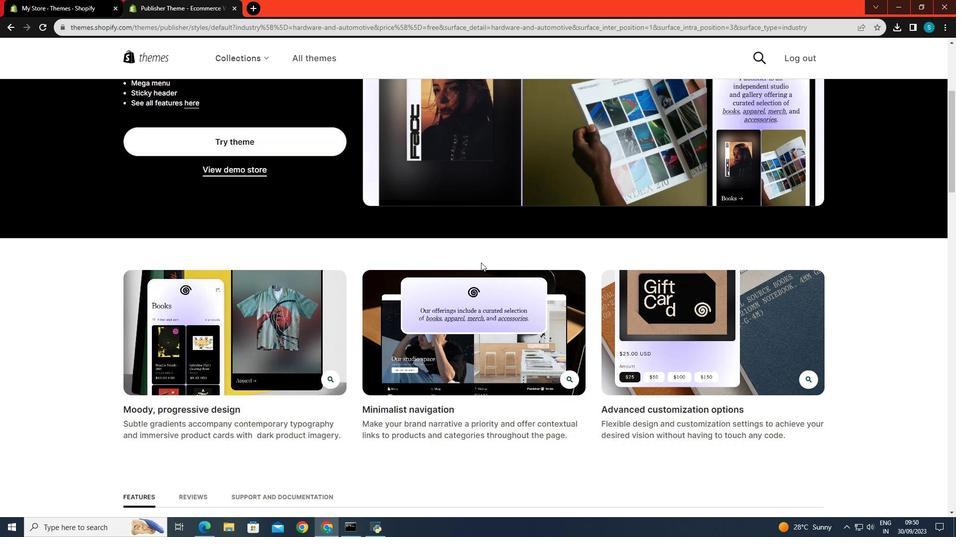 
Action: Mouse scrolled (481, 262) with delta (0, 0)
Screenshot: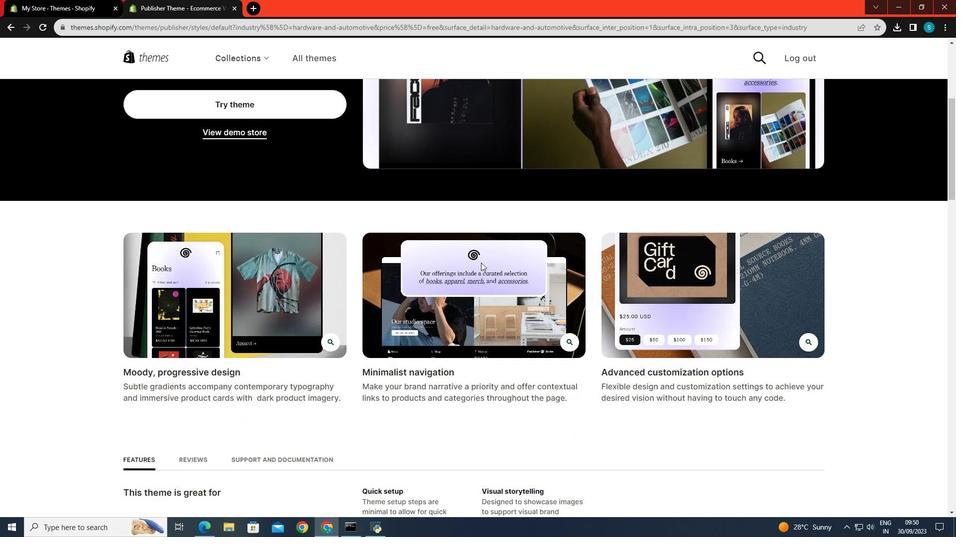 
Action: Mouse moved to (481, 263)
Screenshot: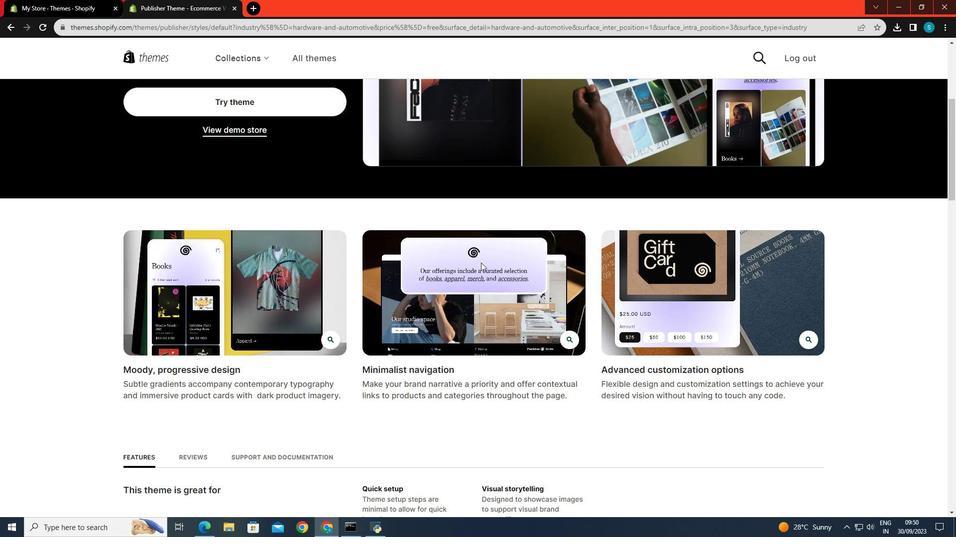 
Action: Mouse scrolled (481, 262) with delta (0, 0)
Screenshot: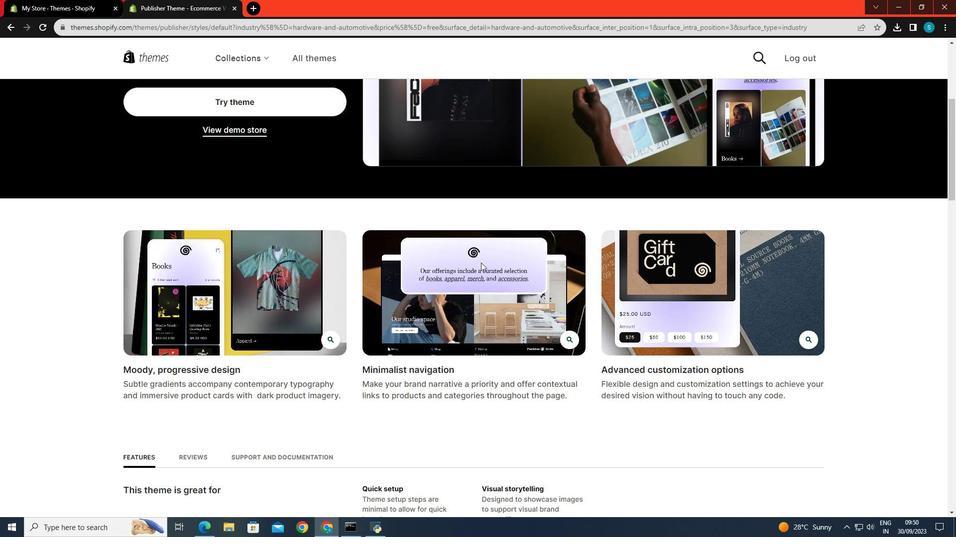 
Action: Mouse moved to (481, 263)
Screenshot: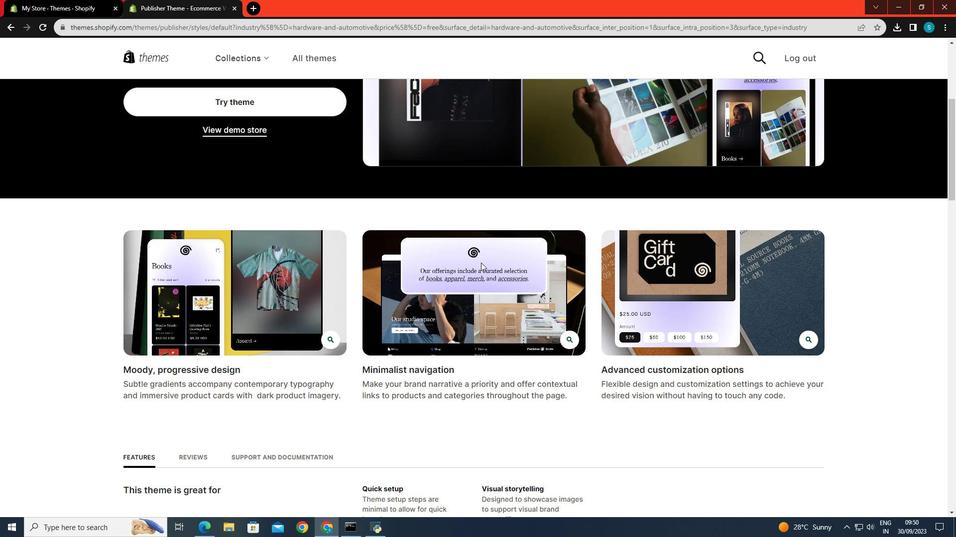 
Action: Mouse scrolled (481, 263) with delta (0, 0)
Screenshot: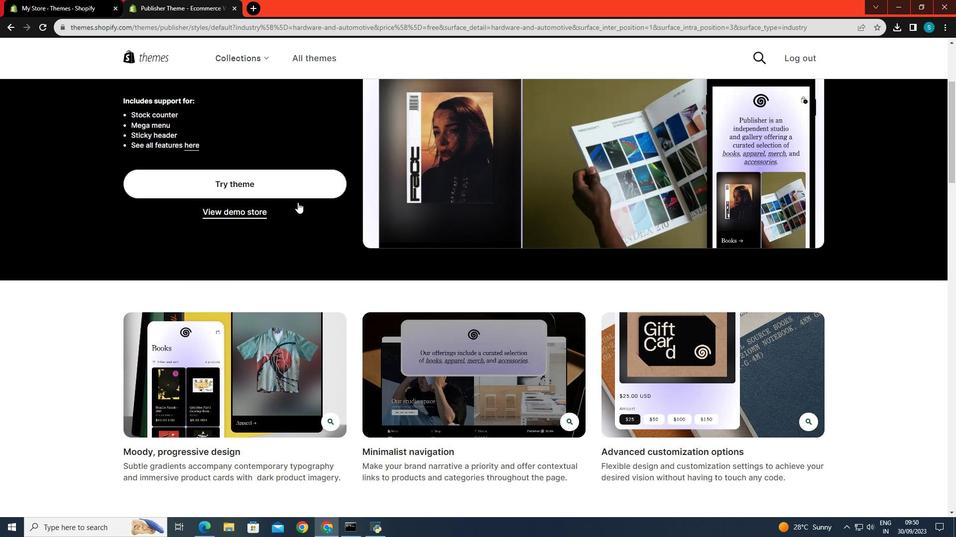 
Action: Mouse scrolled (481, 263) with delta (0, 0)
Screenshot: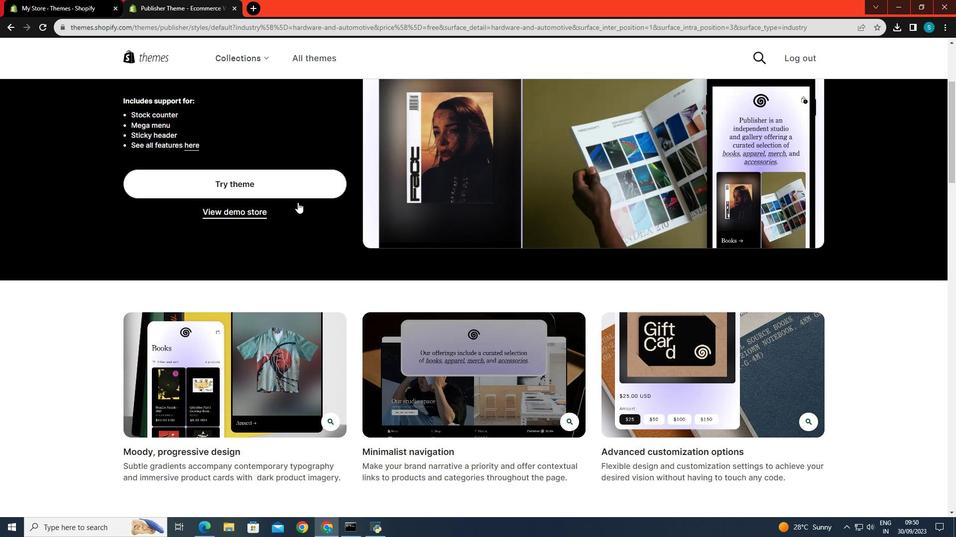
Action: Mouse moved to (233, 222)
Screenshot: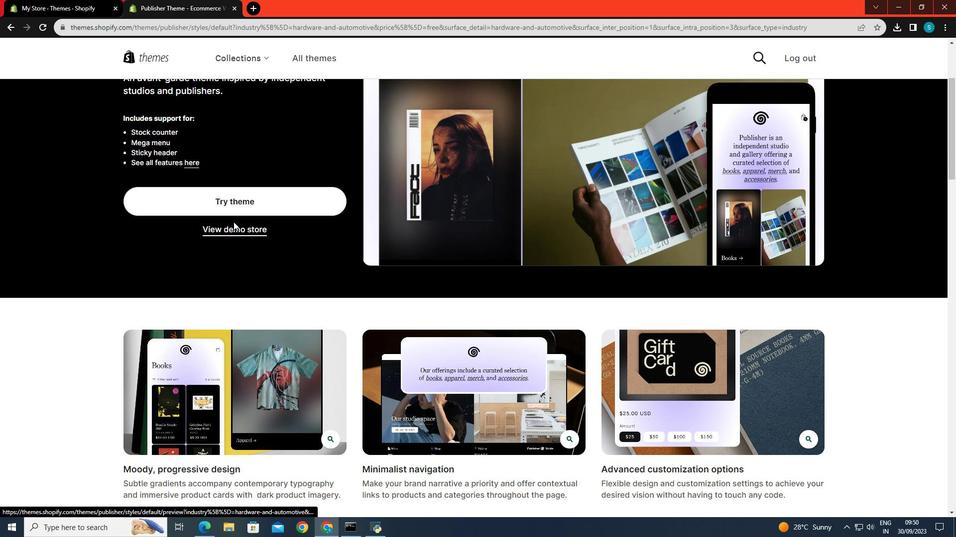 
Action: Mouse pressed left at (233, 222)
Screenshot: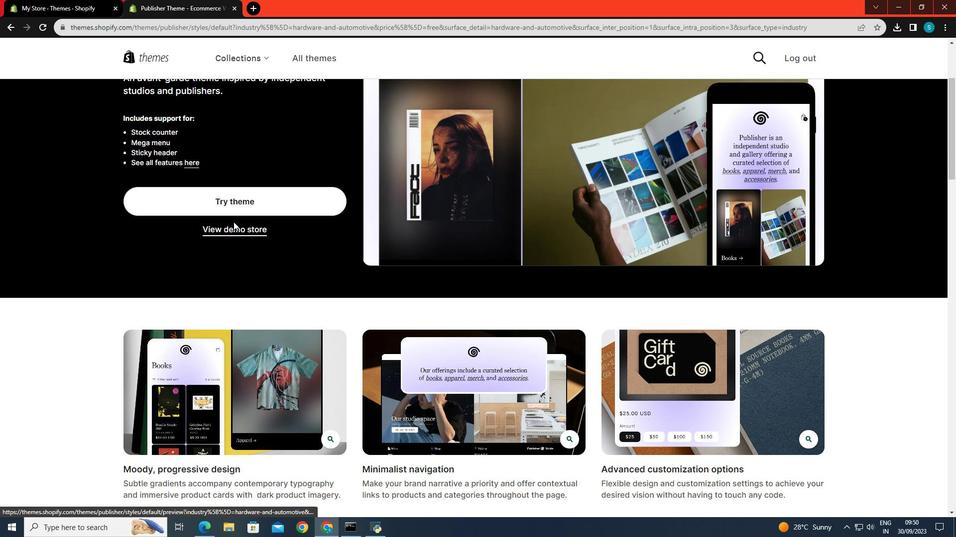 
Action: Mouse moved to (236, 232)
Screenshot: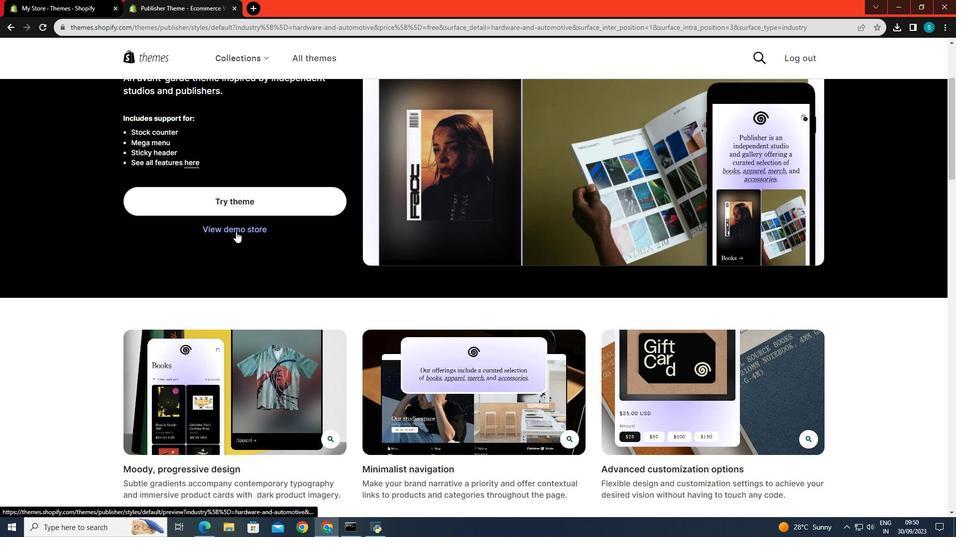 
Action: Mouse pressed left at (236, 232)
Screenshot: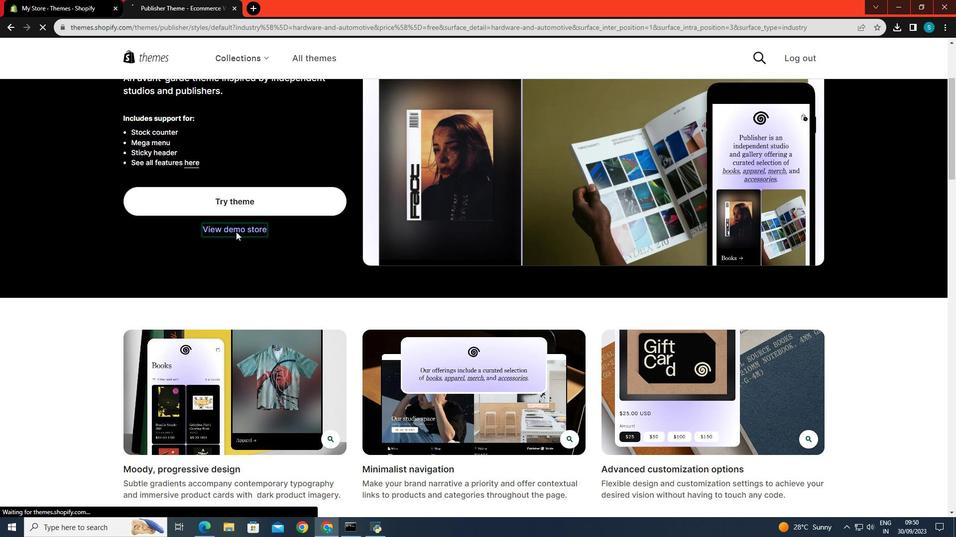 
Action: Mouse moved to (418, 245)
Screenshot: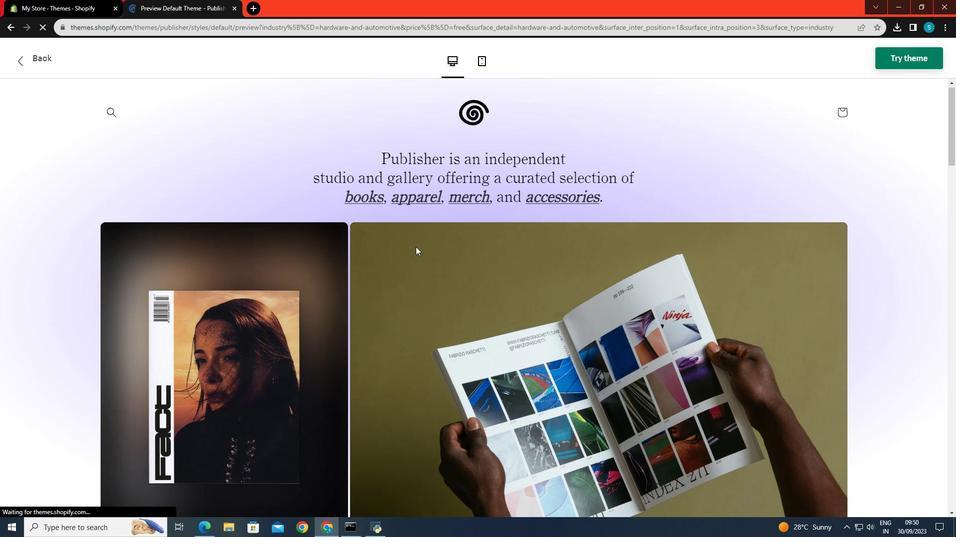 
Action: Mouse scrolled (418, 245) with delta (0, 0)
Screenshot: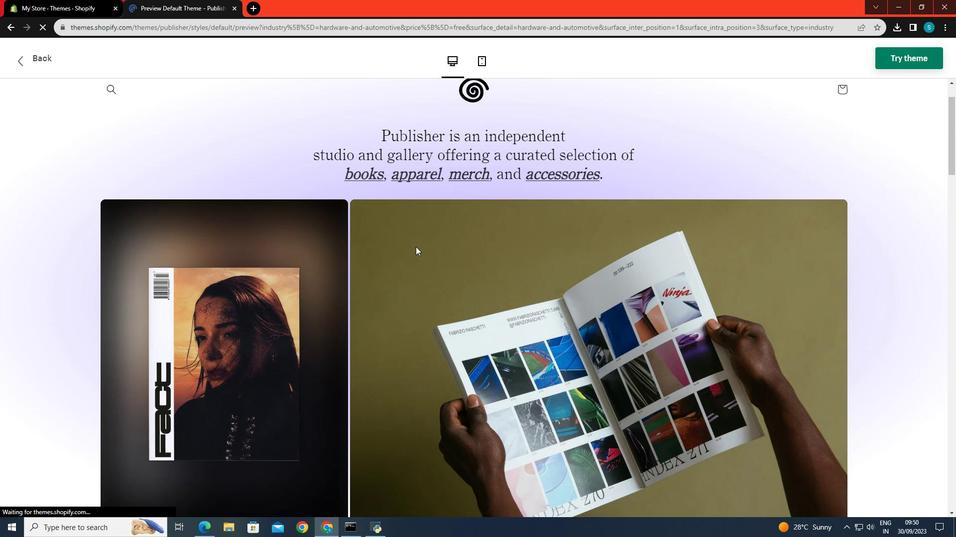 
Action: Mouse moved to (415, 247)
Screenshot: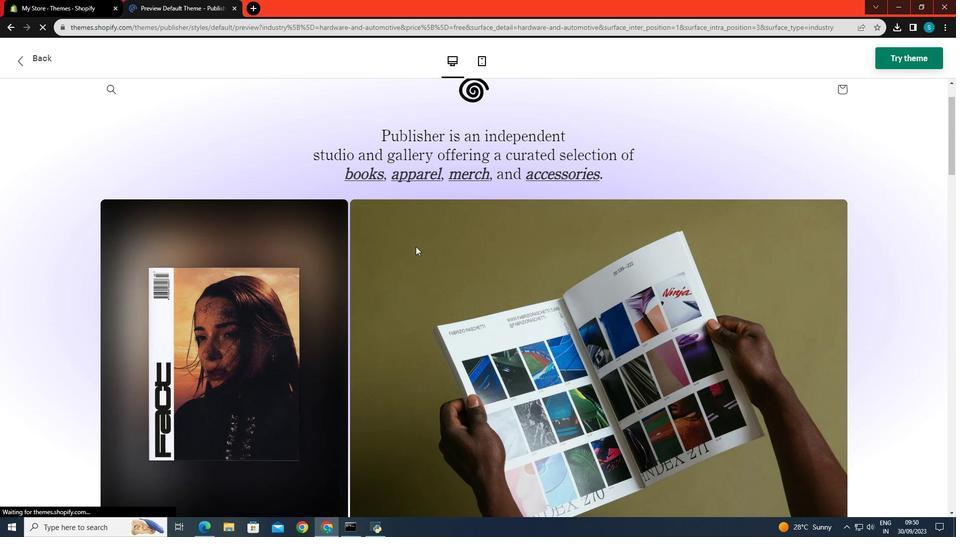 
Action: Mouse scrolled (415, 246) with delta (0, 0)
Screenshot: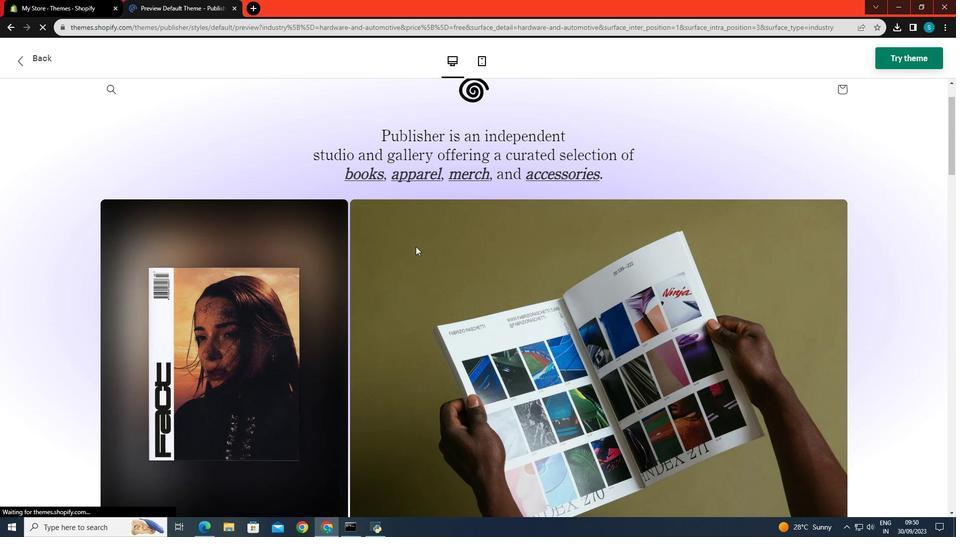 
Action: Mouse moved to (415, 247)
Screenshot: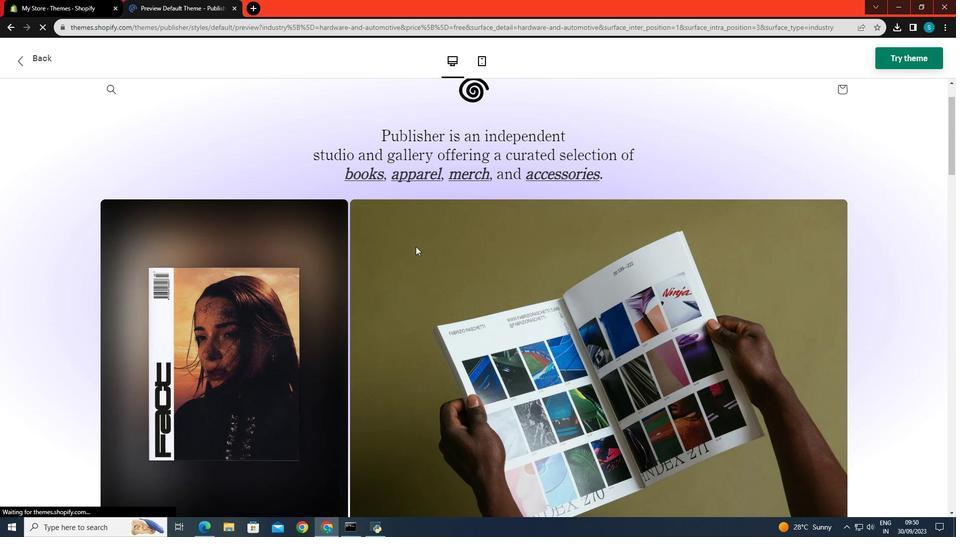 
Action: Mouse scrolled (415, 246) with delta (0, 0)
Screenshot: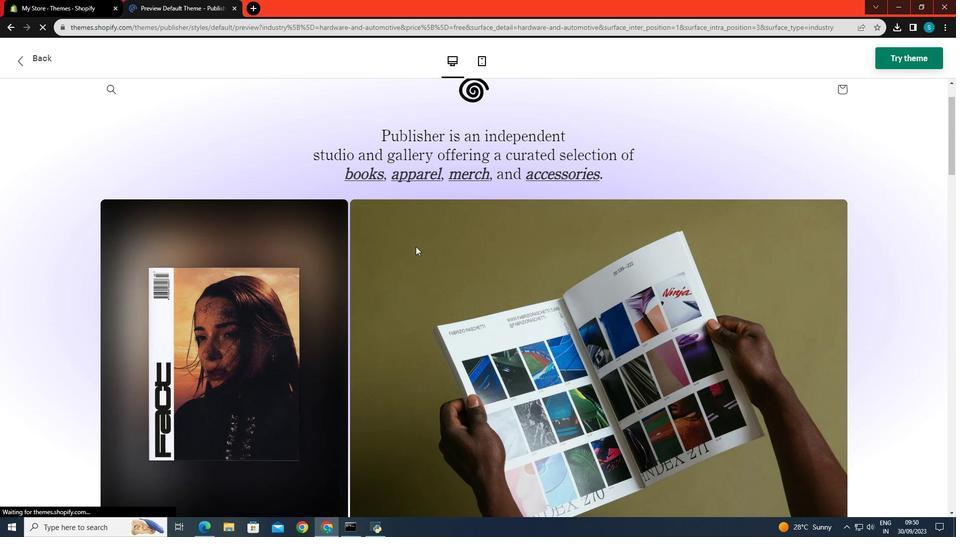 
Action: Mouse scrolled (415, 246) with delta (0, 0)
Screenshot: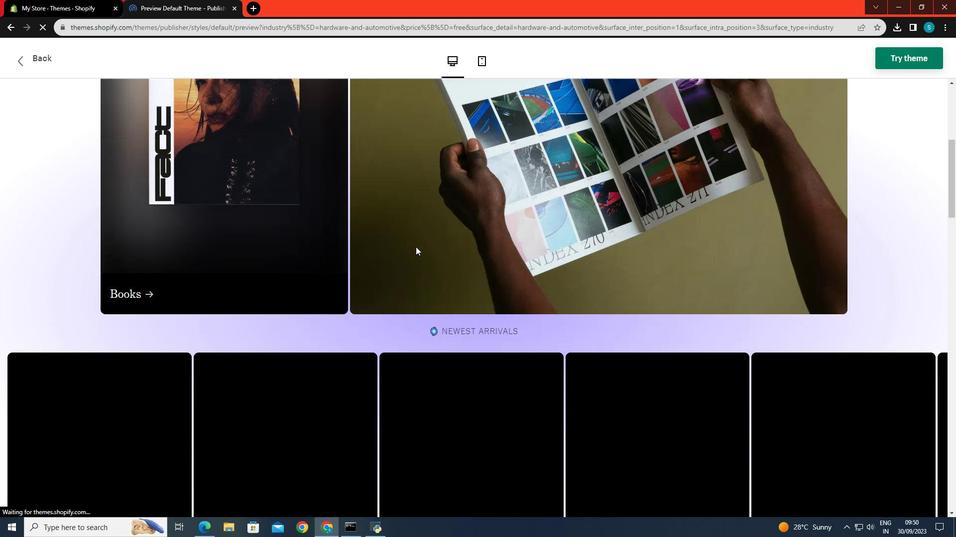 
Action: Mouse scrolled (415, 246) with delta (0, 0)
Screenshot: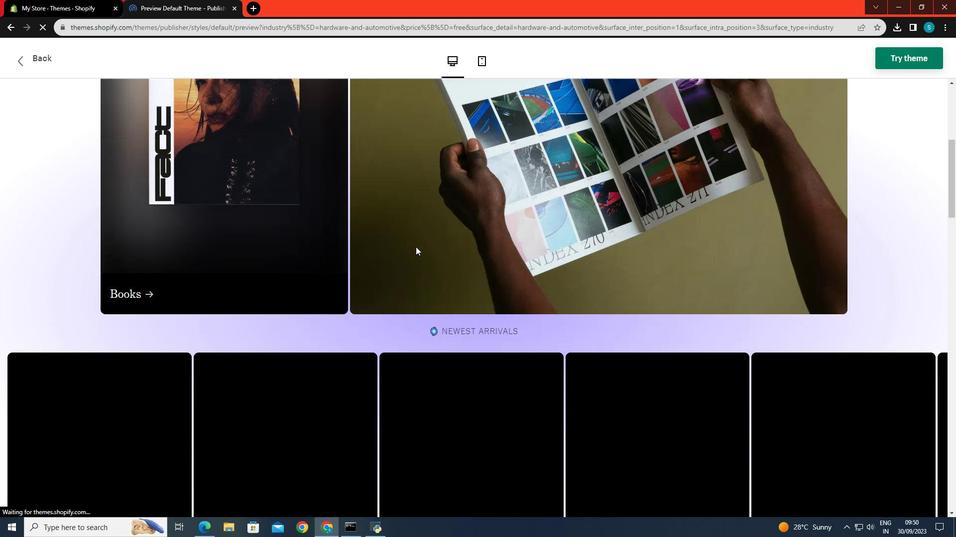 
Action: Mouse scrolled (415, 246) with delta (0, 0)
Screenshot: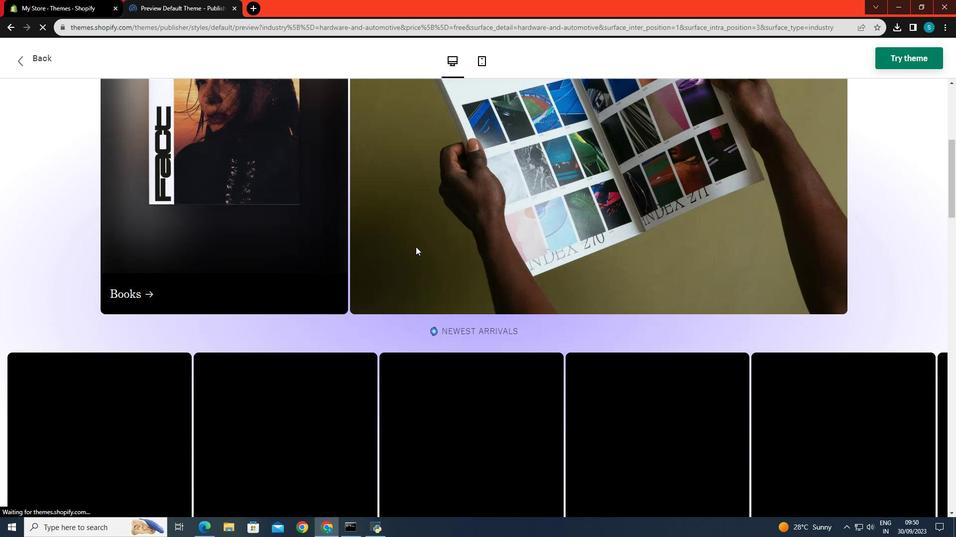 
Action: Mouse scrolled (415, 246) with delta (0, 0)
Screenshot: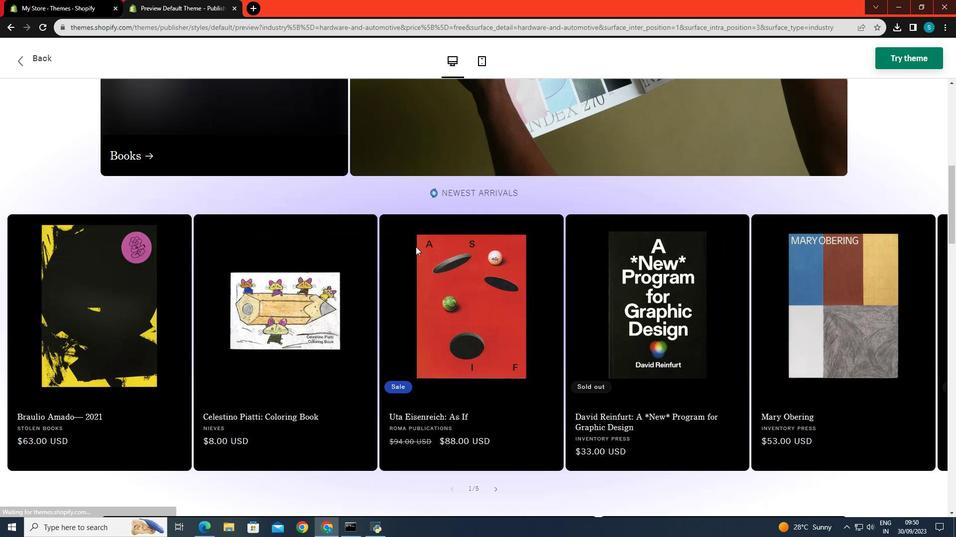 
Action: Mouse scrolled (415, 246) with delta (0, 0)
Screenshot: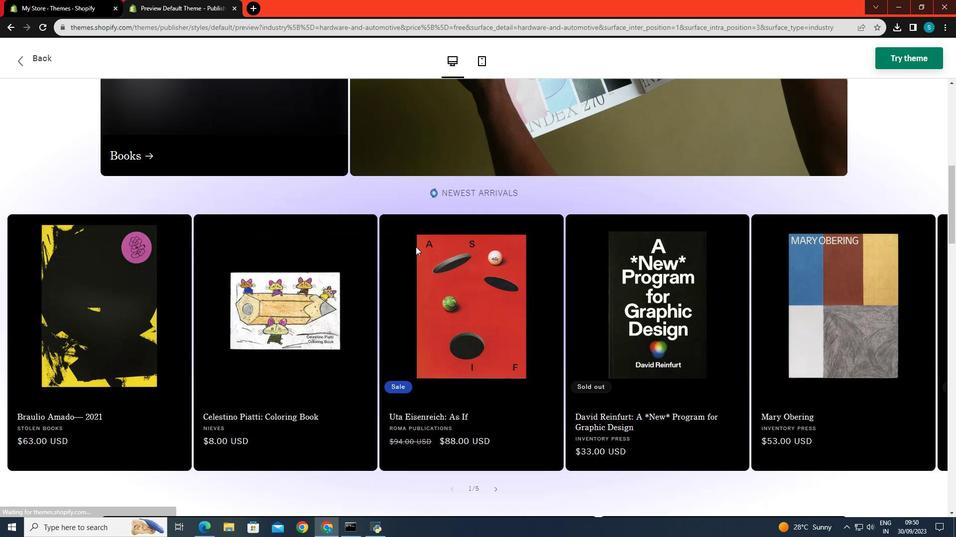 
Action: Mouse scrolled (415, 246) with delta (0, 0)
Screenshot: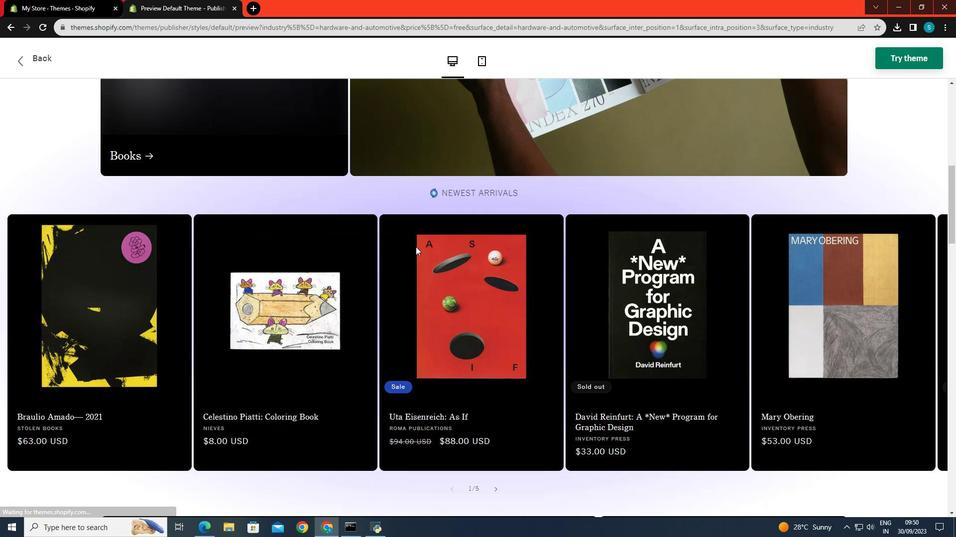 
Action: Mouse scrolled (415, 246) with delta (0, 0)
Screenshot: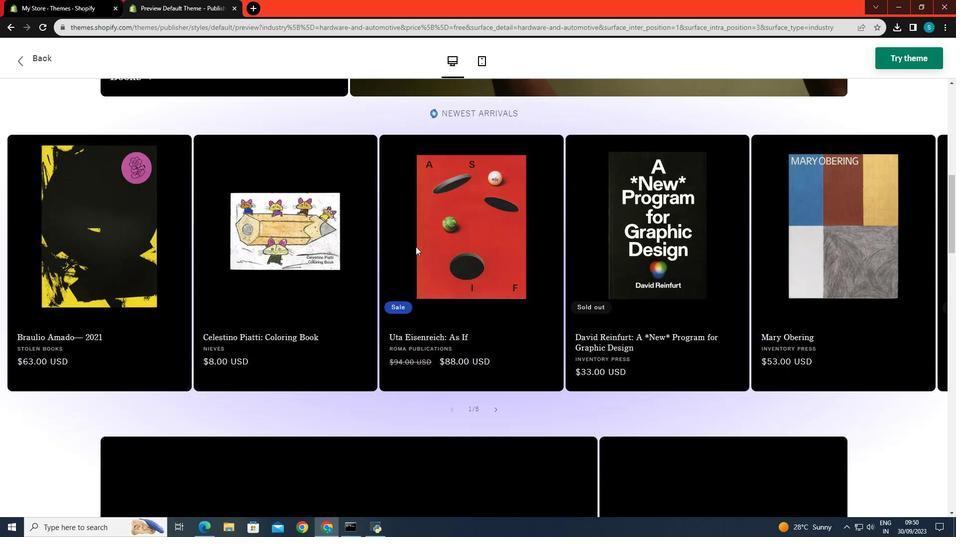 
Action: Mouse scrolled (415, 246) with delta (0, 0)
Screenshot: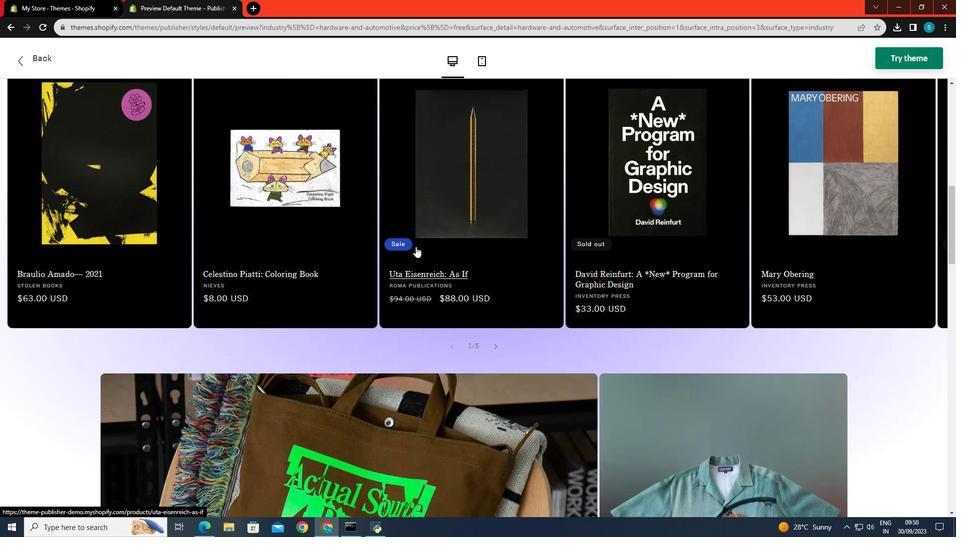 
Action: Mouse scrolled (415, 246) with delta (0, 0)
Screenshot: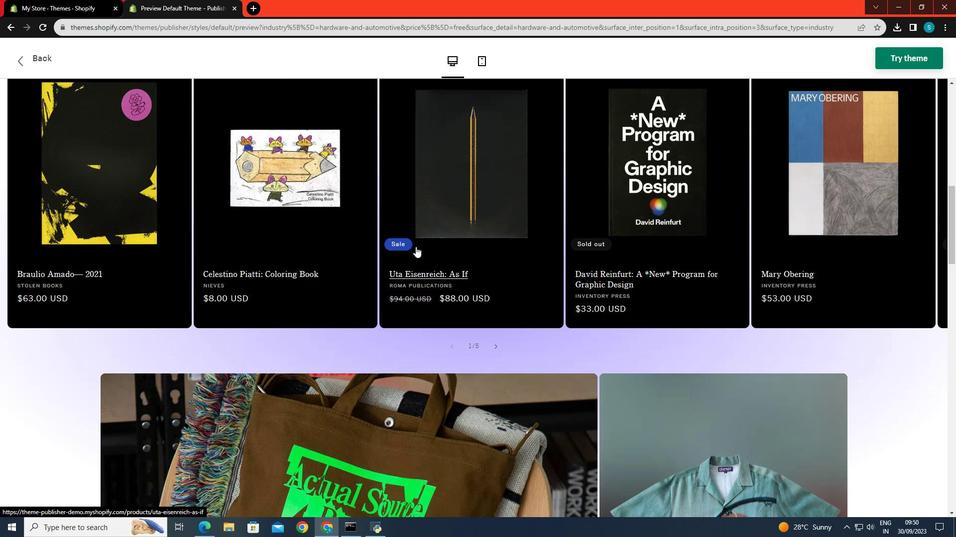 
Action: Mouse scrolled (415, 246) with delta (0, 0)
Screenshot: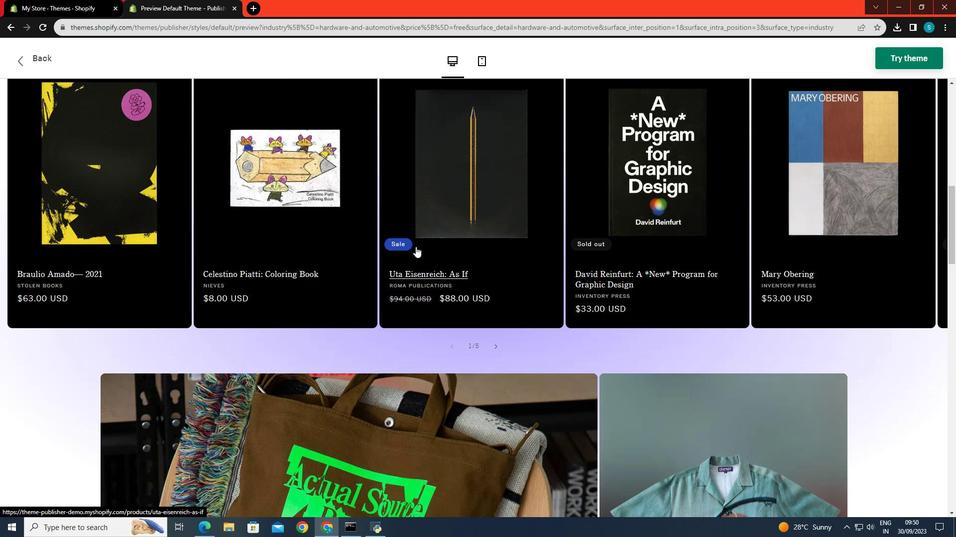 
Action: Mouse scrolled (415, 246) with delta (0, 0)
Screenshot: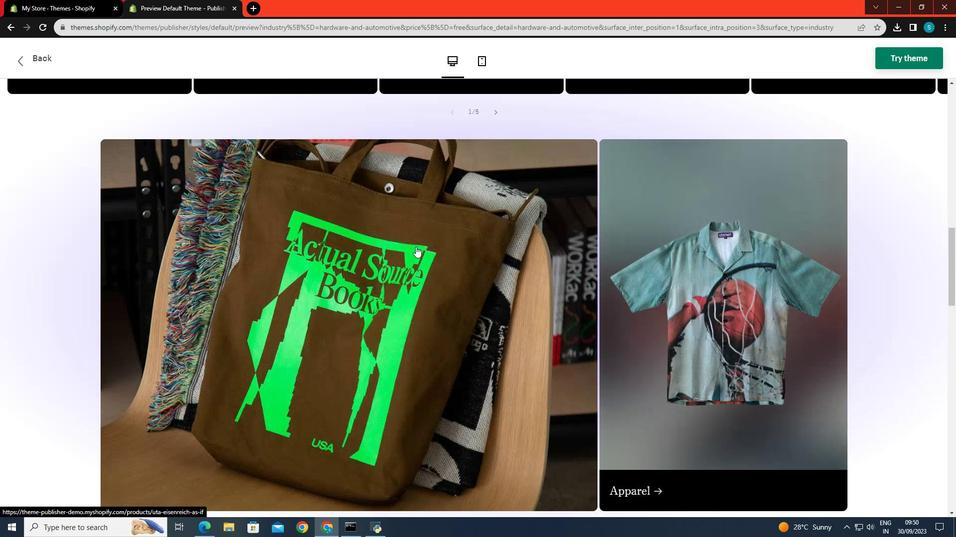 
Action: Mouse scrolled (415, 246) with delta (0, 0)
Screenshot: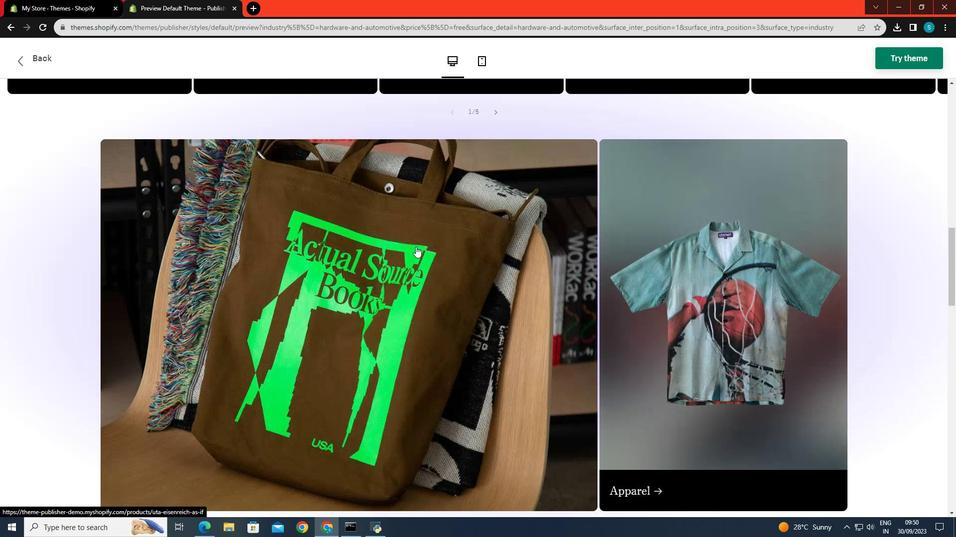 
Action: Mouse scrolled (415, 246) with delta (0, 0)
Screenshot: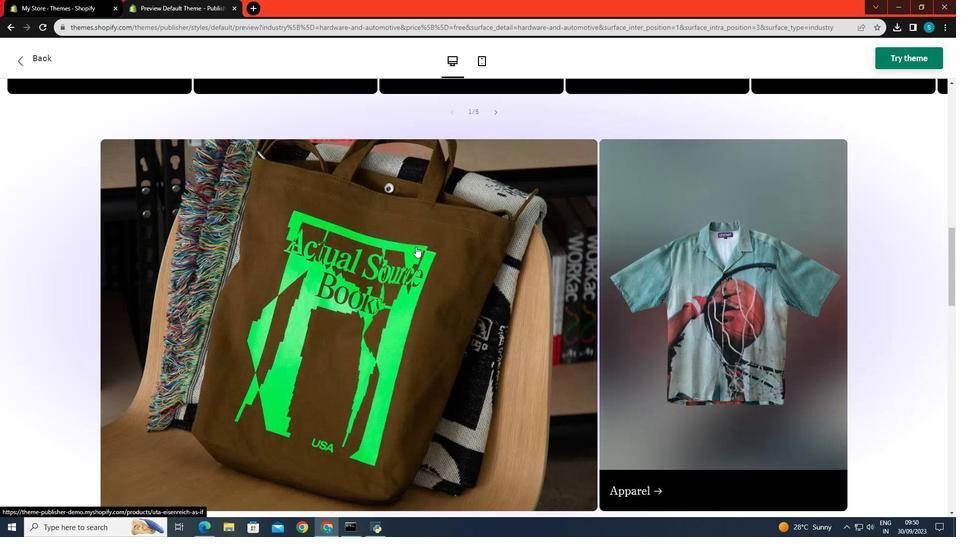 
Action: Mouse scrolled (415, 246) with delta (0, 0)
Screenshot: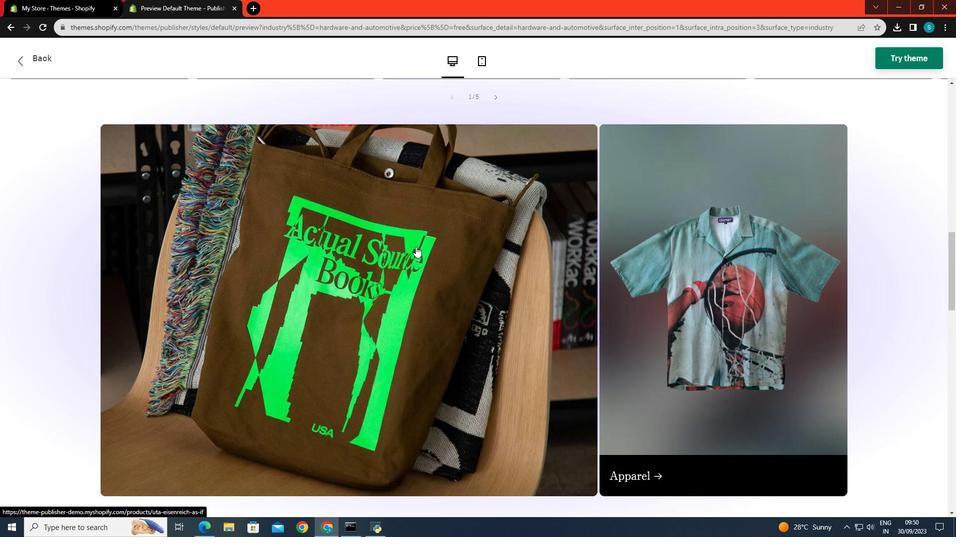 
Action: Mouse scrolled (415, 246) with delta (0, 0)
Screenshot: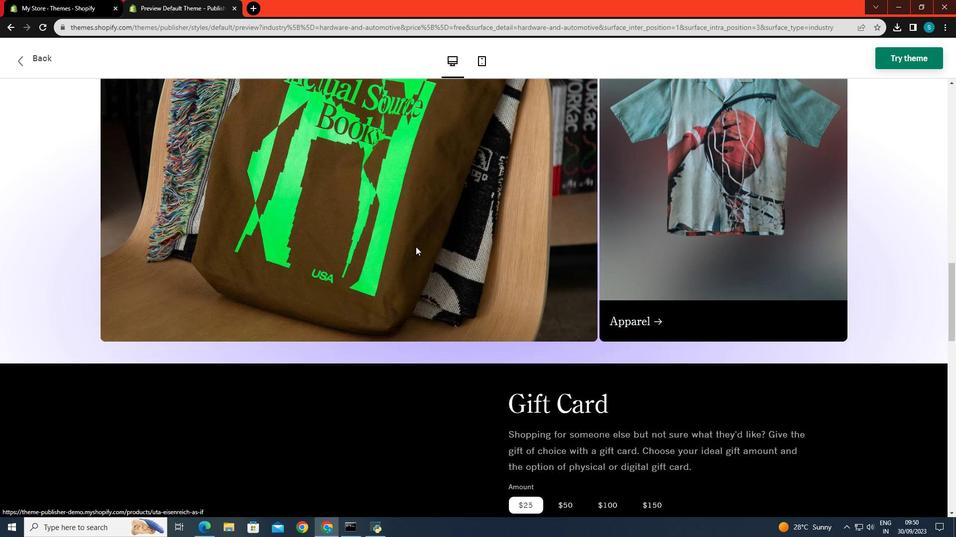 
Action: Mouse scrolled (415, 246) with delta (0, 0)
Screenshot: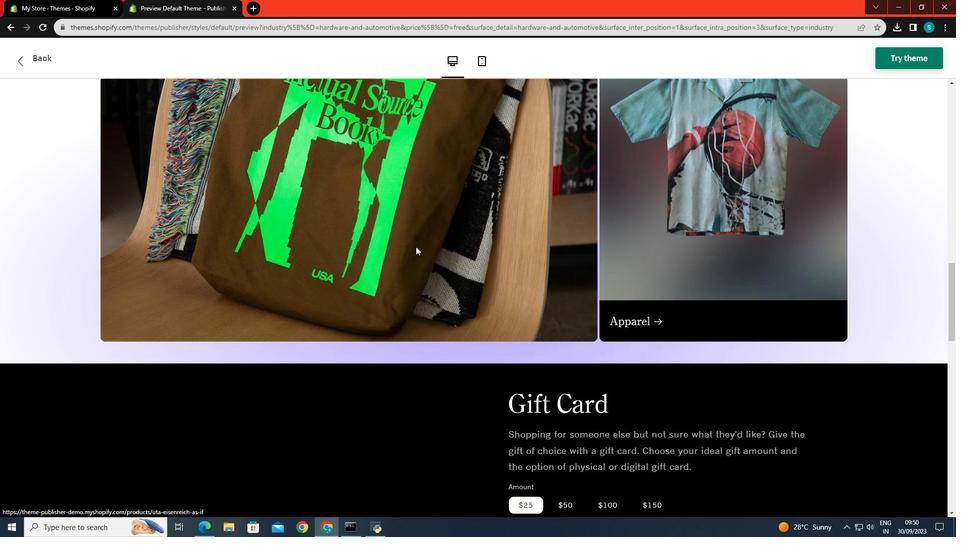 
Action: Mouse scrolled (415, 246) with delta (0, 0)
Screenshot: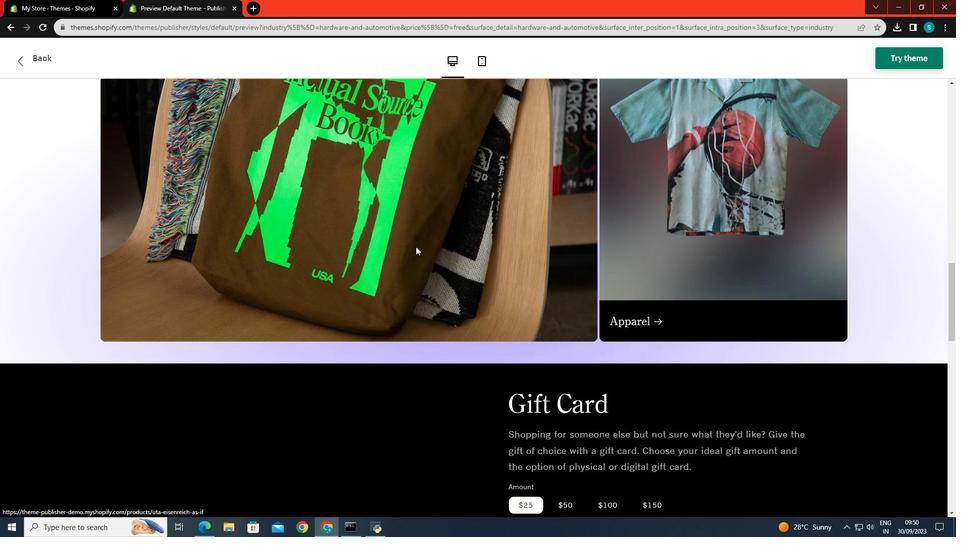 
Action: Mouse scrolled (415, 246) with delta (0, 0)
Screenshot: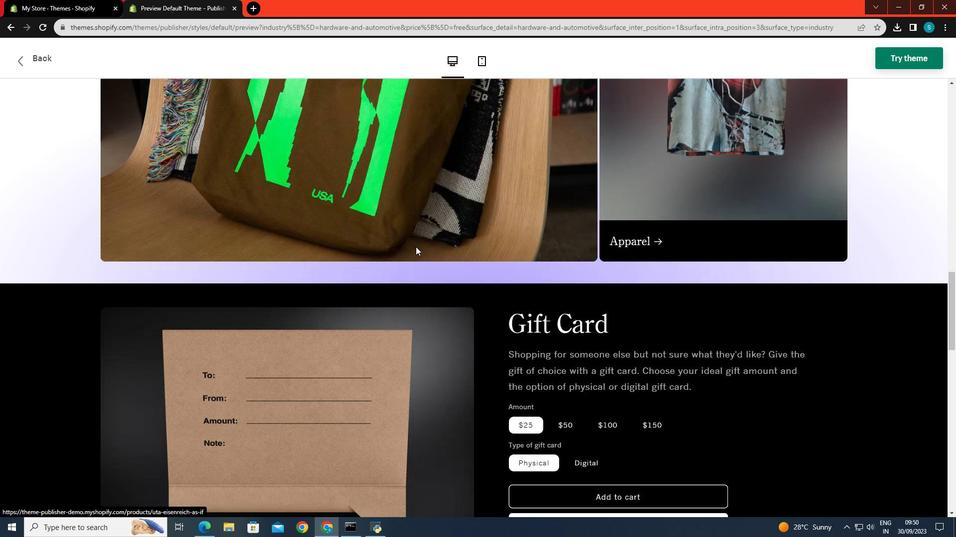 
Action: Mouse scrolled (415, 246) with delta (0, 0)
Screenshot: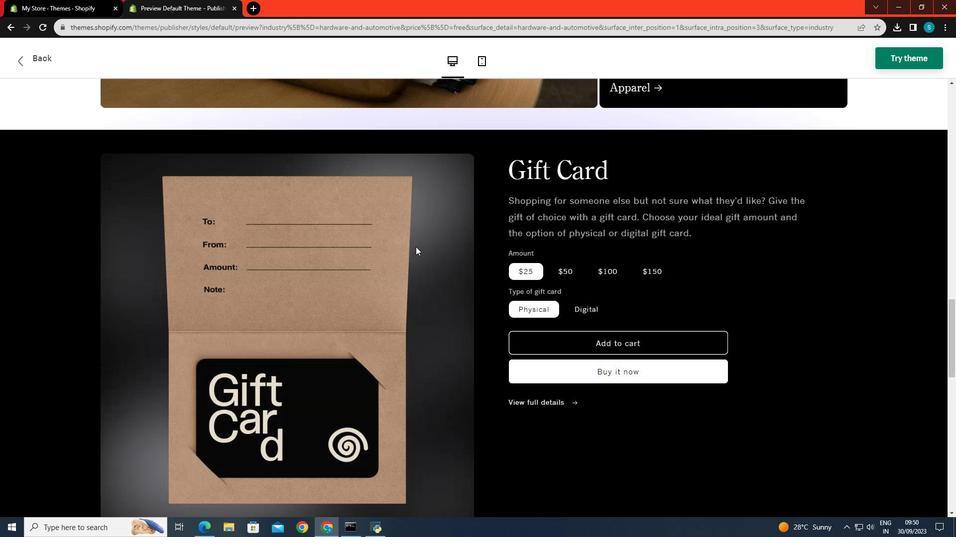 
Action: Mouse scrolled (415, 246) with delta (0, 0)
Screenshot: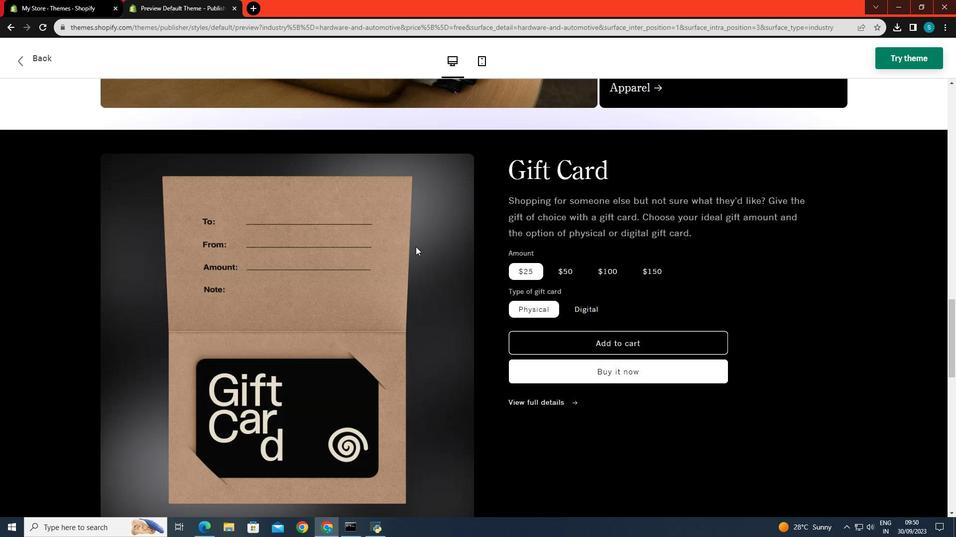 
Action: Mouse scrolled (415, 246) with delta (0, 0)
Screenshot: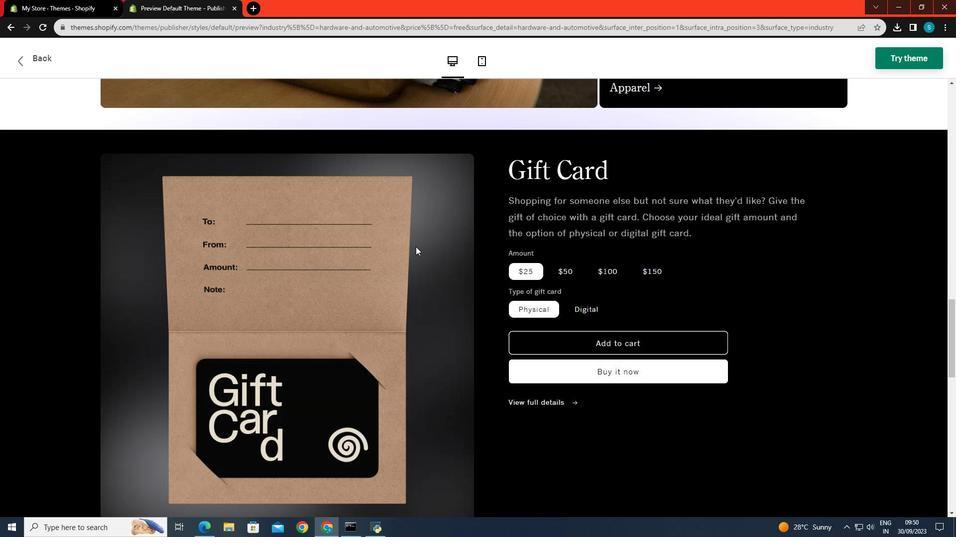 
Action: Mouse scrolled (415, 246) with delta (0, 0)
Screenshot: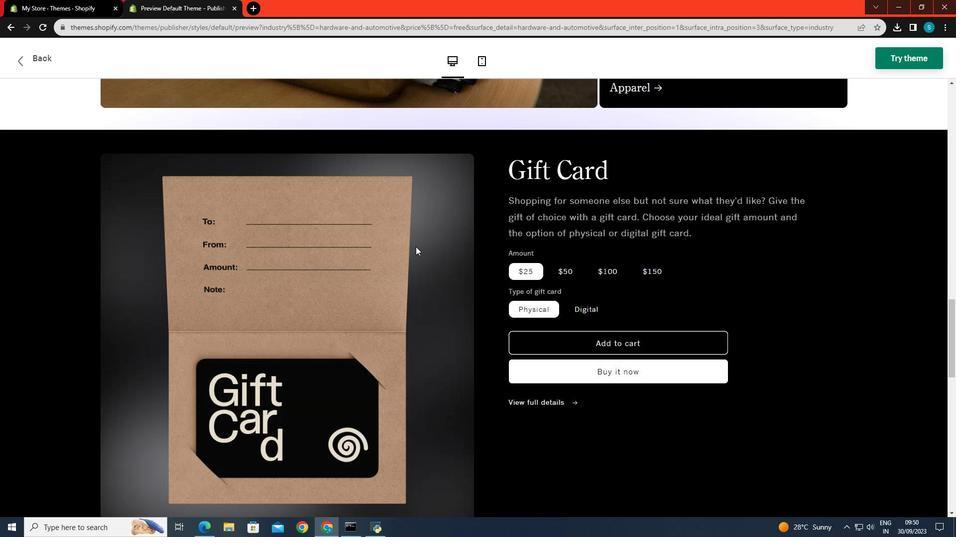 
Action: Mouse scrolled (415, 246) with delta (0, 0)
Screenshot: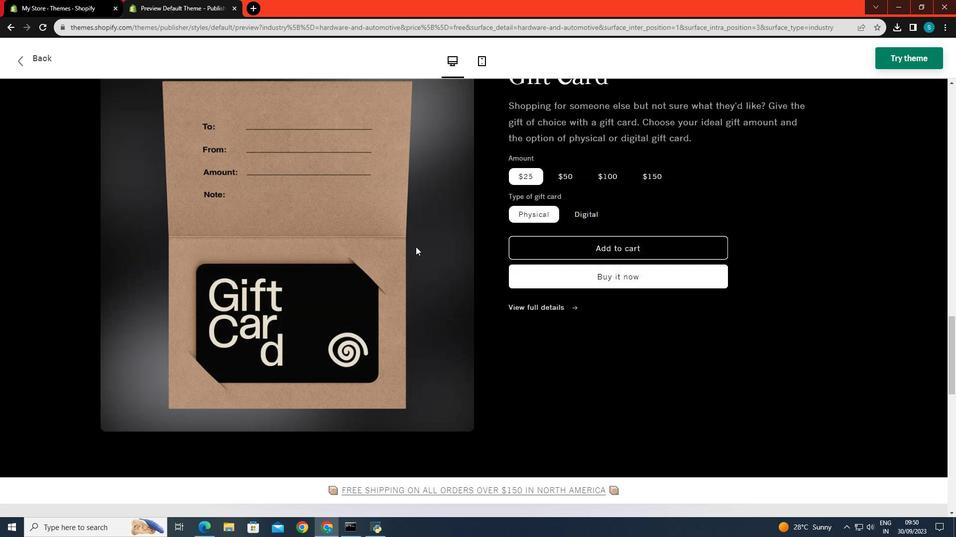
Action: Mouse scrolled (415, 247) with delta (0, 0)
Screenshot: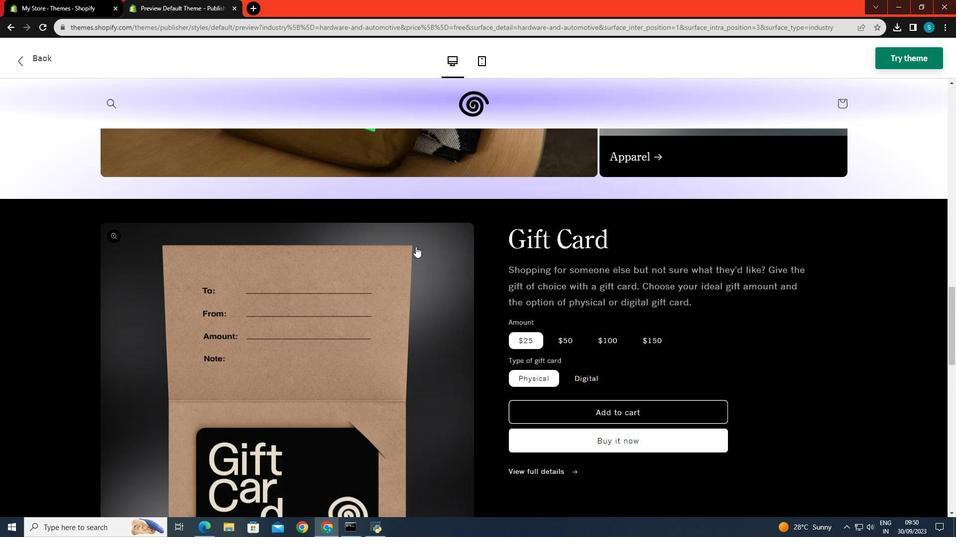 
Action: Mouse scrolled (415, 247) with delta (0, 0)
Screenshot: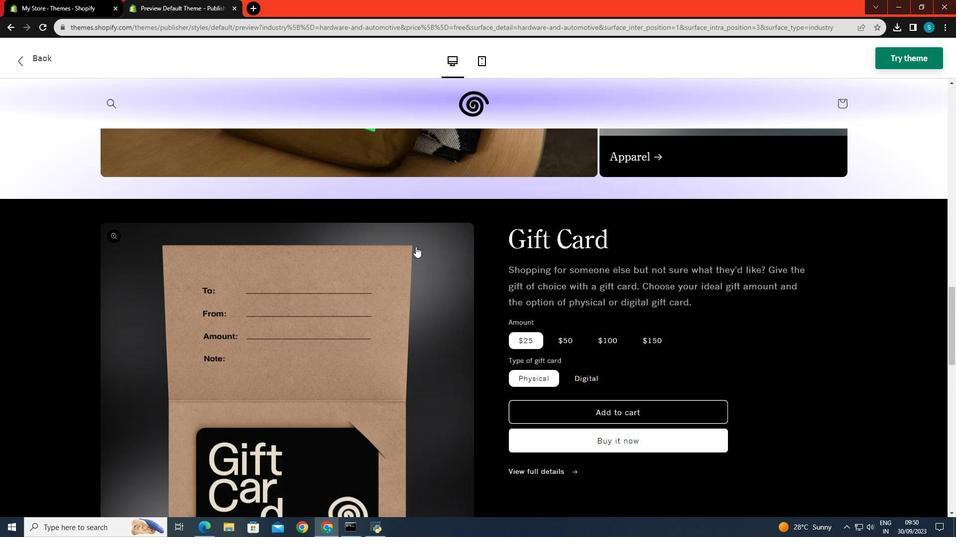 
Action: Mouse scrolled (415, 247) with delta (0, 0)
Screenshot: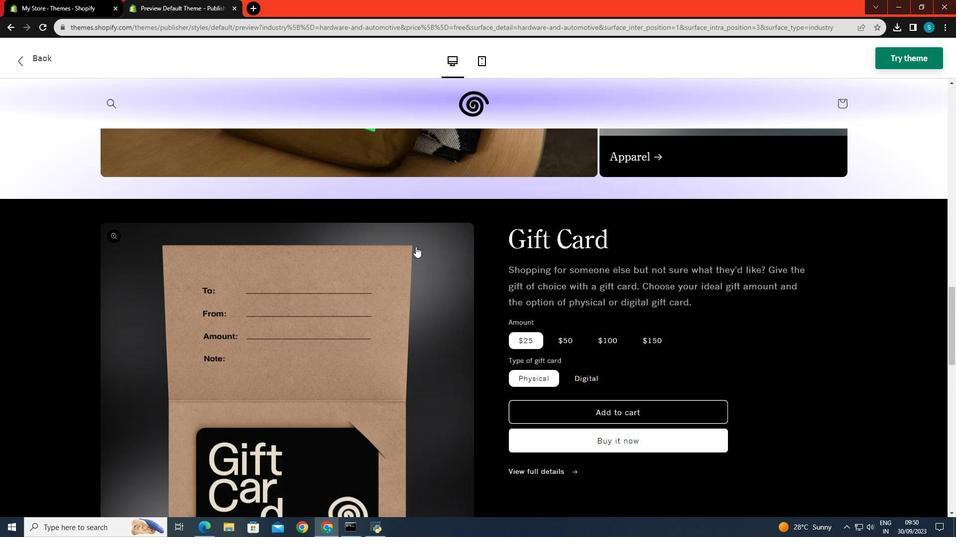 
Action: Mouse scrolled (415, 247) with delta (0, 0)
Screenshot: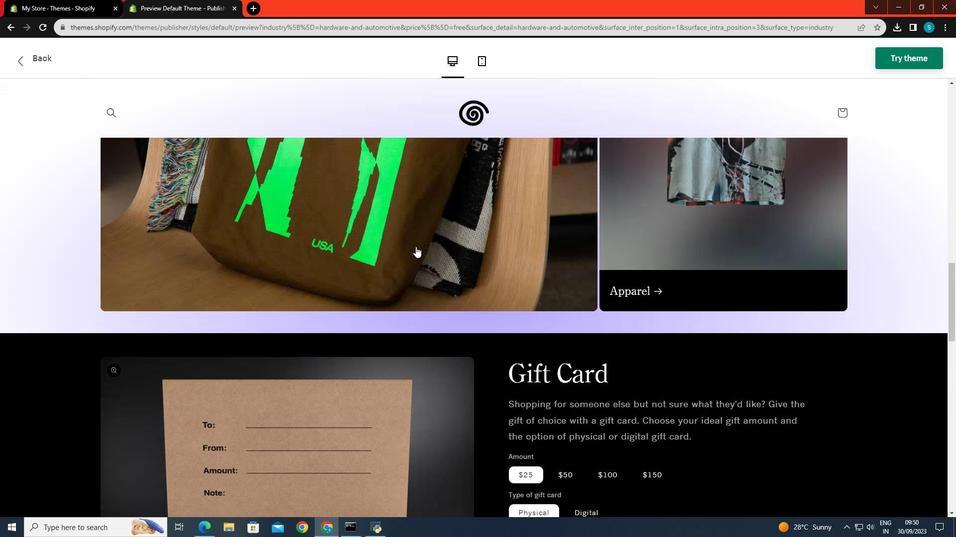 
Action: Mouse scrolled (415, 247) with delta (0, 0)
Screenshot: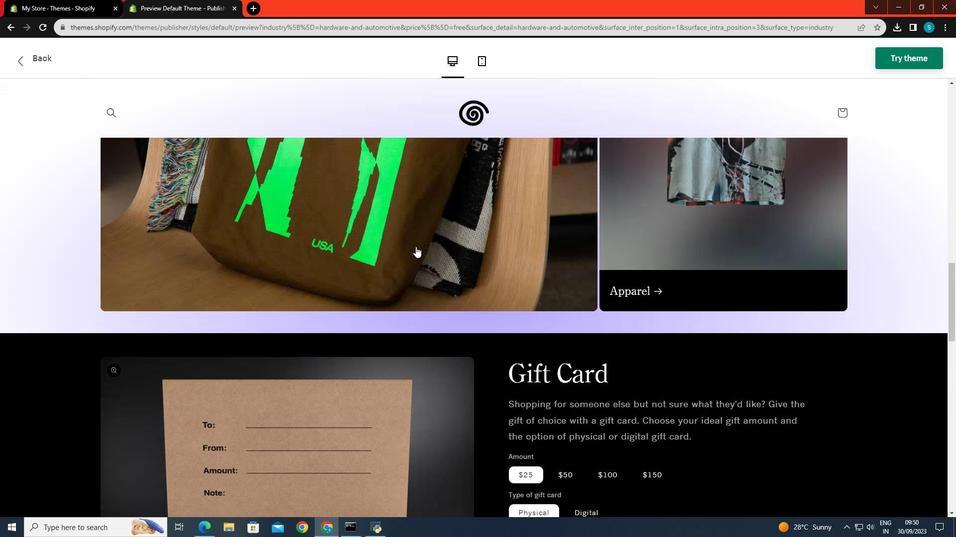 
Action: Mouse scrolled (415, 247) with delta (0, 0)
Screenshot: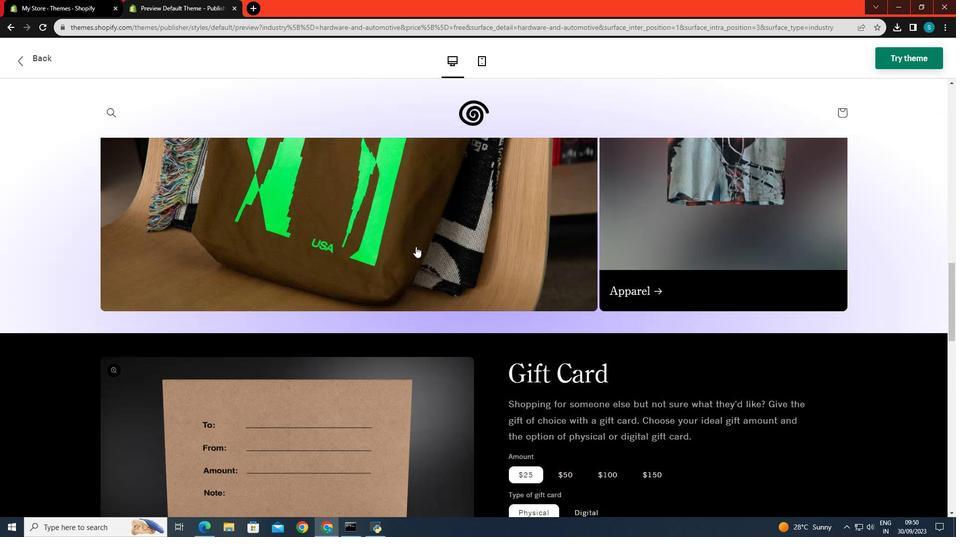 
Action: Mouse scrolled (415, 247) with delta (0, 0)
Screenshot: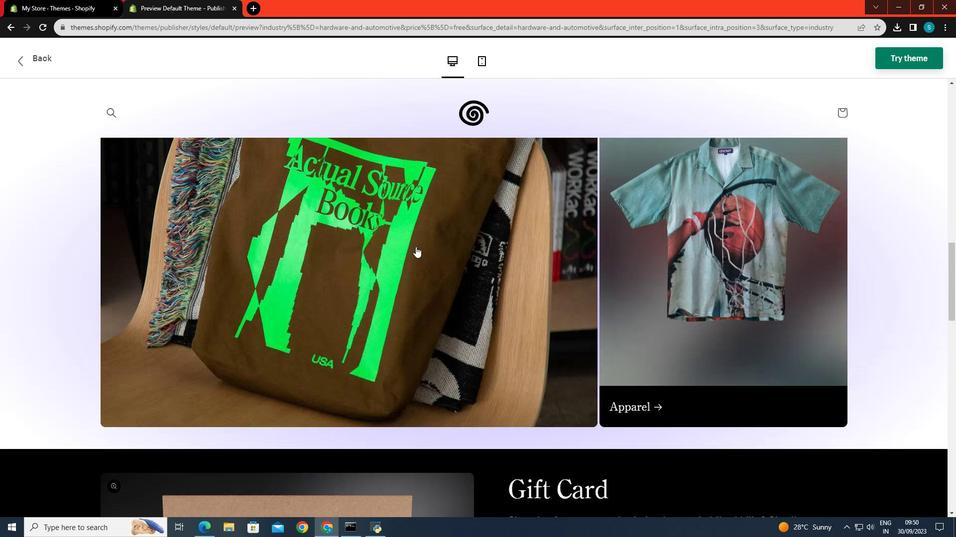
Action: Mouse scrolled (415, 247) with delta (0, 0)
Screenshot: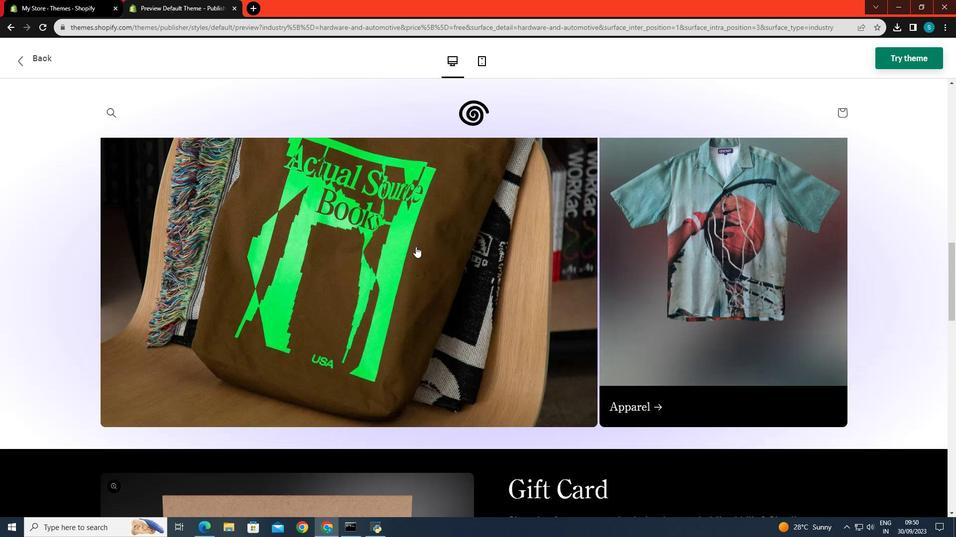 
Action: Mouse scrolled (415, 247) with delta (0, 0)
Screenshot: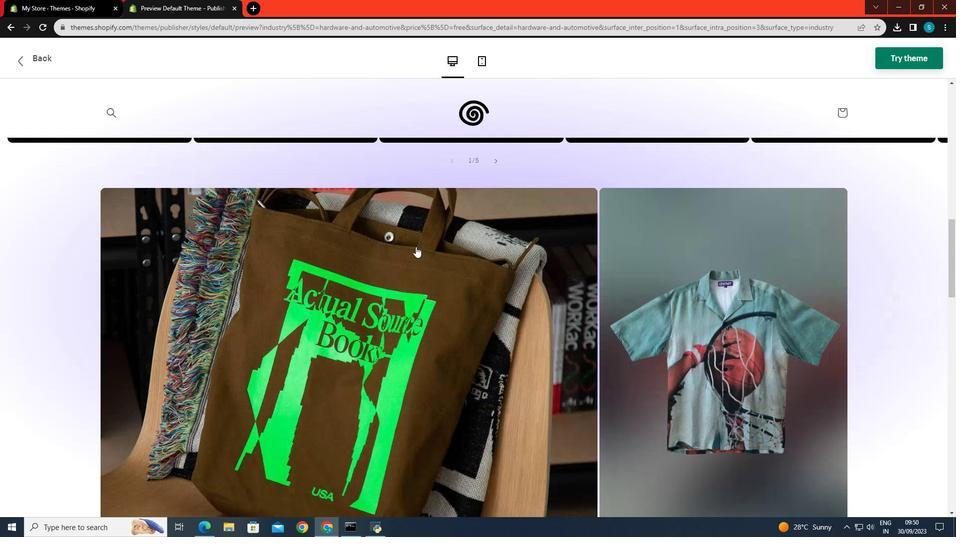 
Action: Mouse scrolled (415, 247) with delta (0, 0)
Screenshot: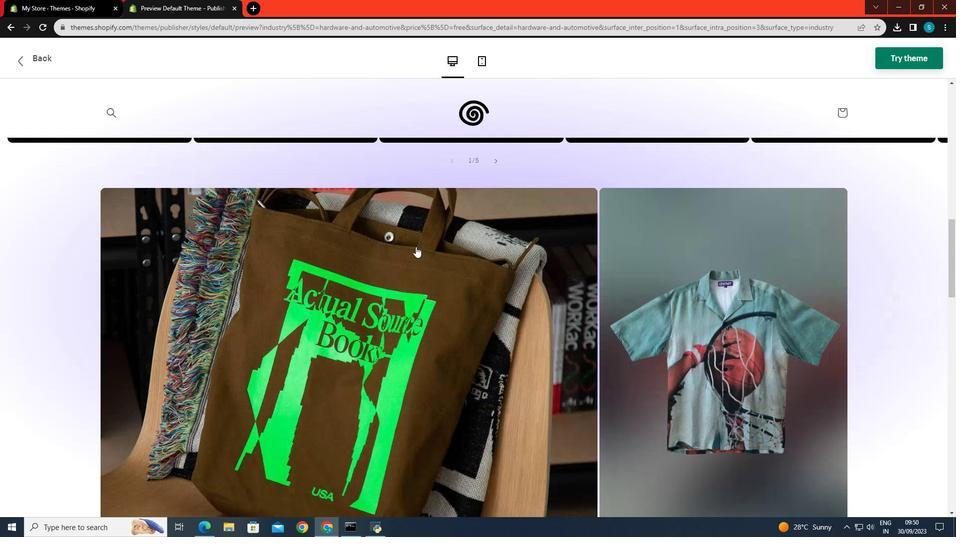 
Action: Mouse scrolled (415, 247) with delta (0, 0)
Screenshot: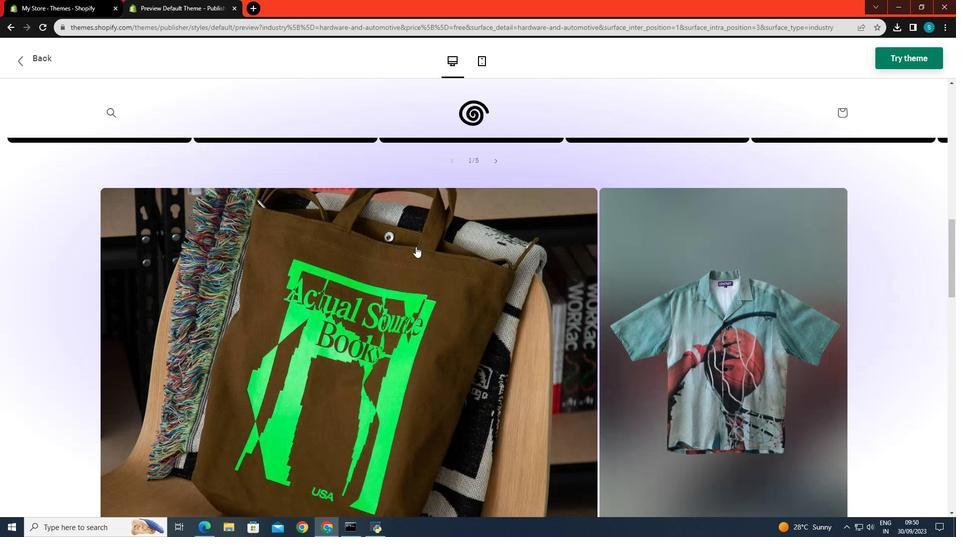 
Action: Mouse scrolled (415, 247) with delta (0, 0)
Screenshot: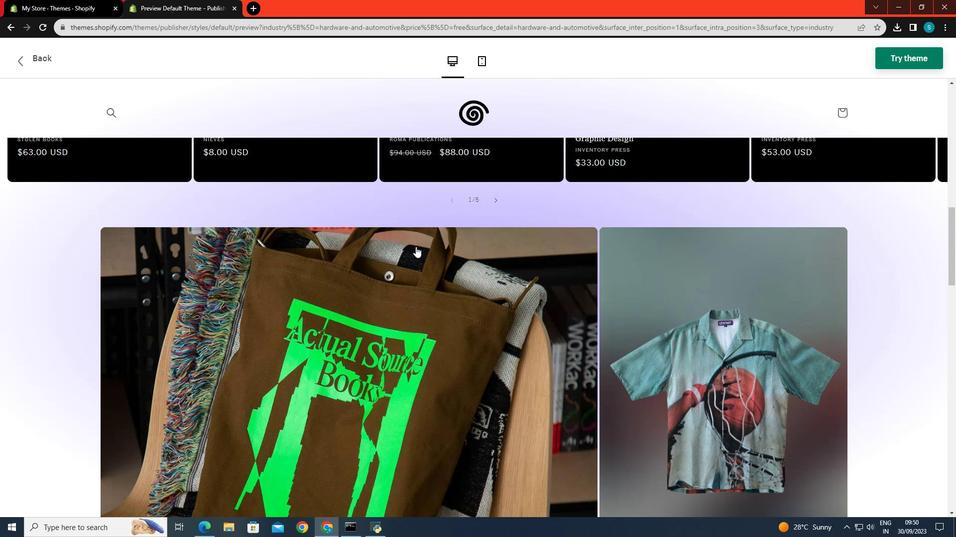 
Action: Mouse scrolled (415, 247) with delta (0, 0)
Screenshot: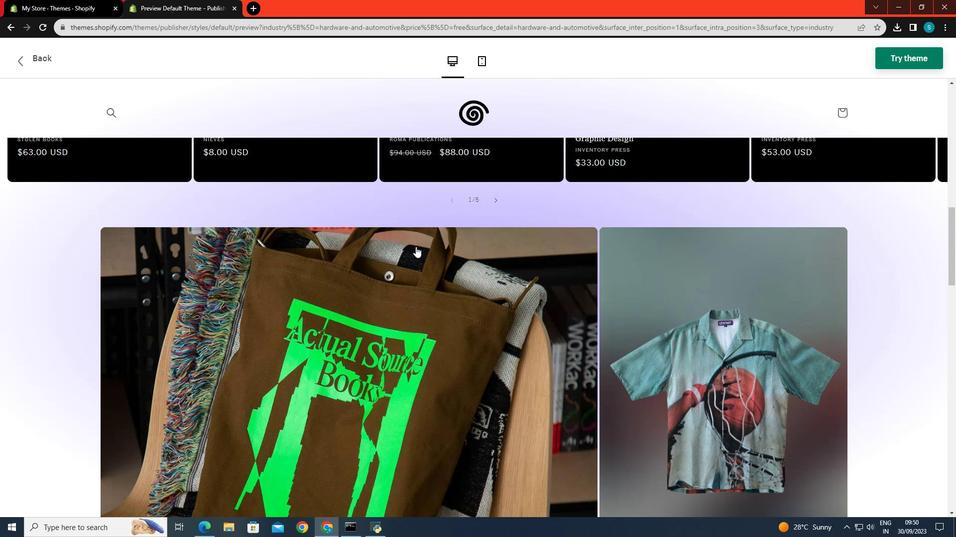 
Action: Mouse scrolled (415, 247) with delta (0, 0)
Screenshot: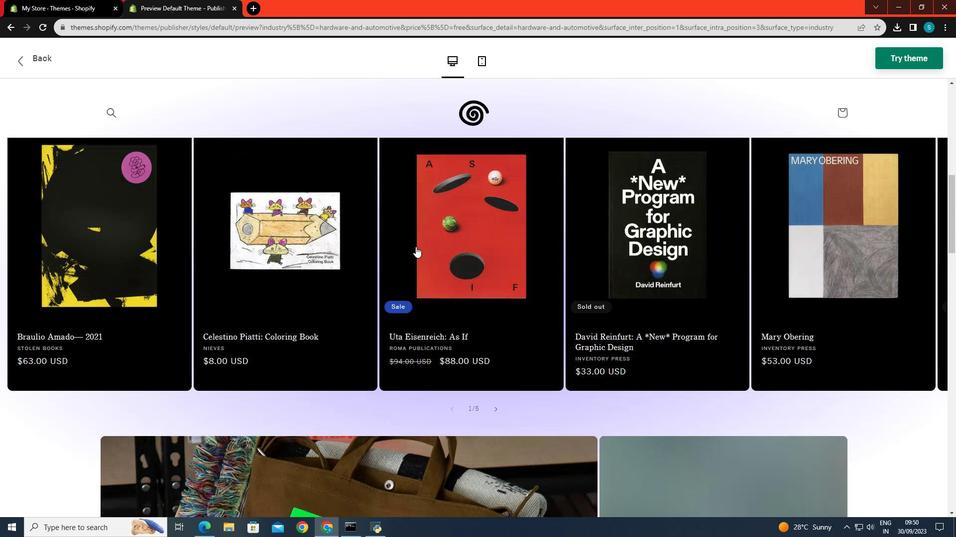 
Action: Mouse scrolled (415, 247) with delta (0, 0)
Screenshot: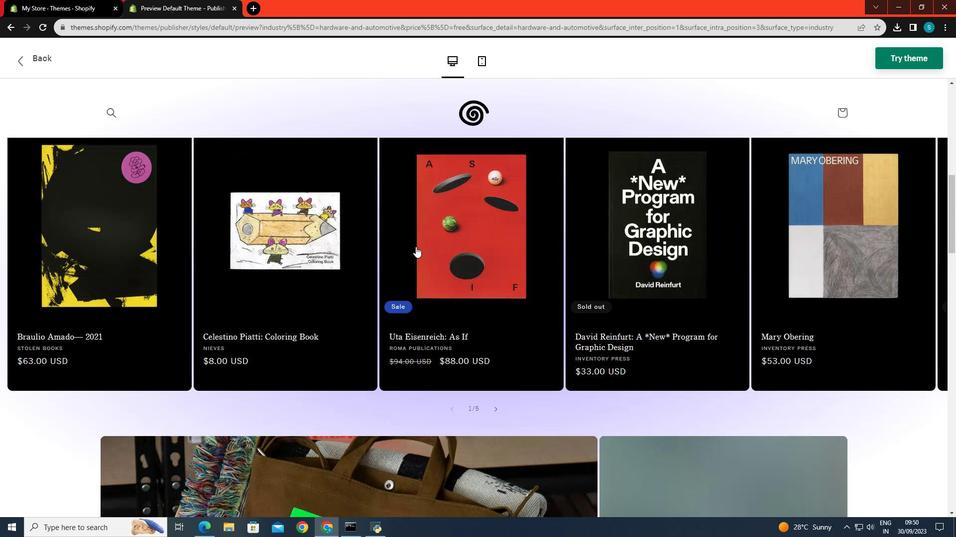 
Action: Mouse scrolled (415, 247) with delta (0, 0)
Screenshot: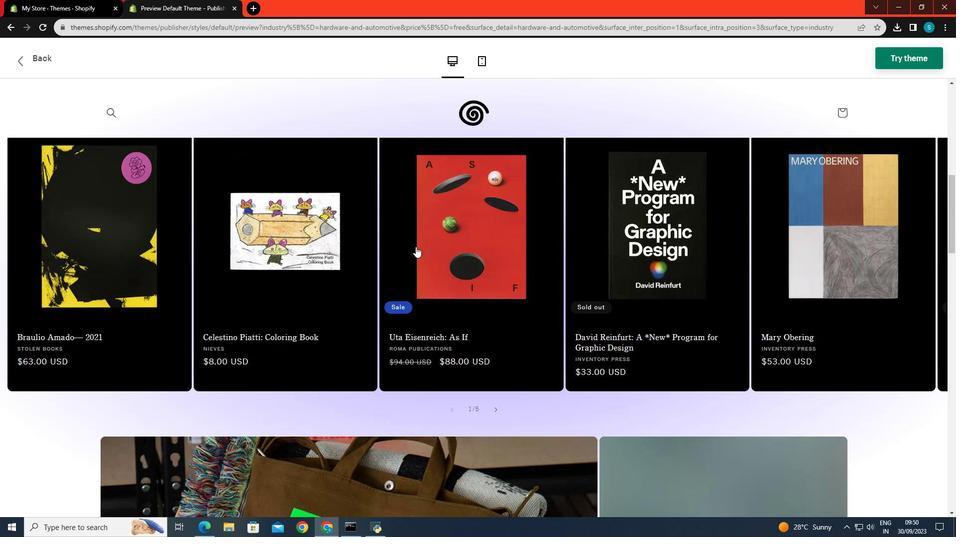 
Action: Mouse scrolled (415, 247) with delta (0, 0)
Screenshot: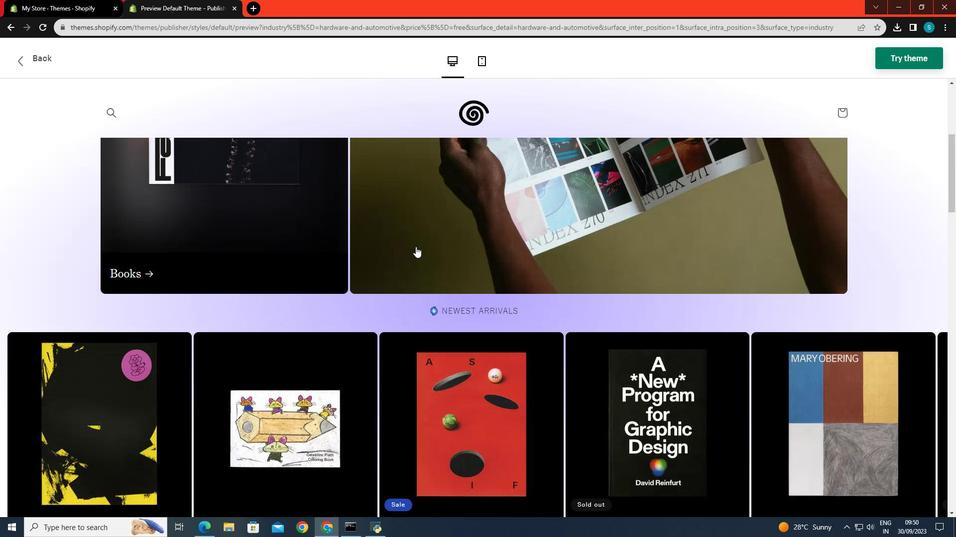 
Action: Mouse scrolled (415, 247) with delta (0, 0)
Screenshot: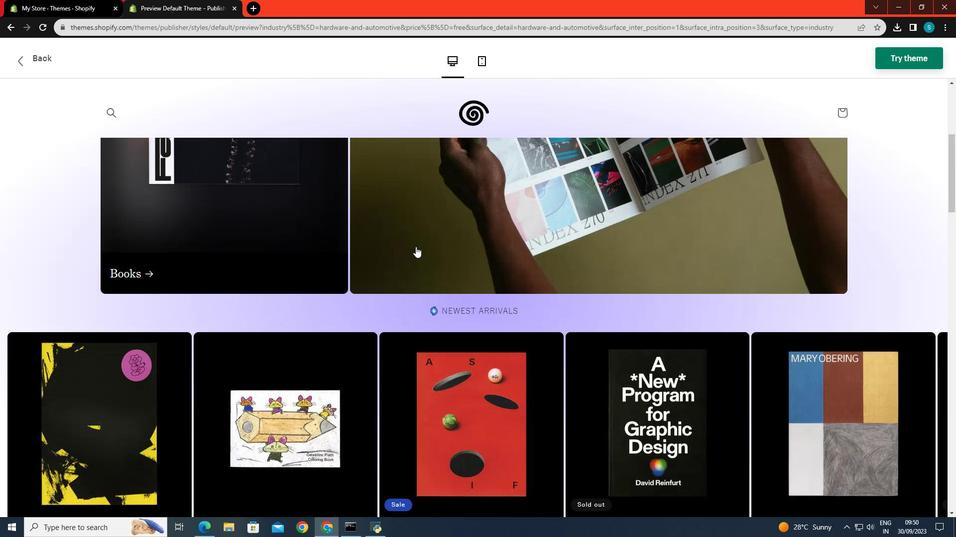 
Action: Mouse scrolled (415, 247) with delta (0, 0)
Screenshot: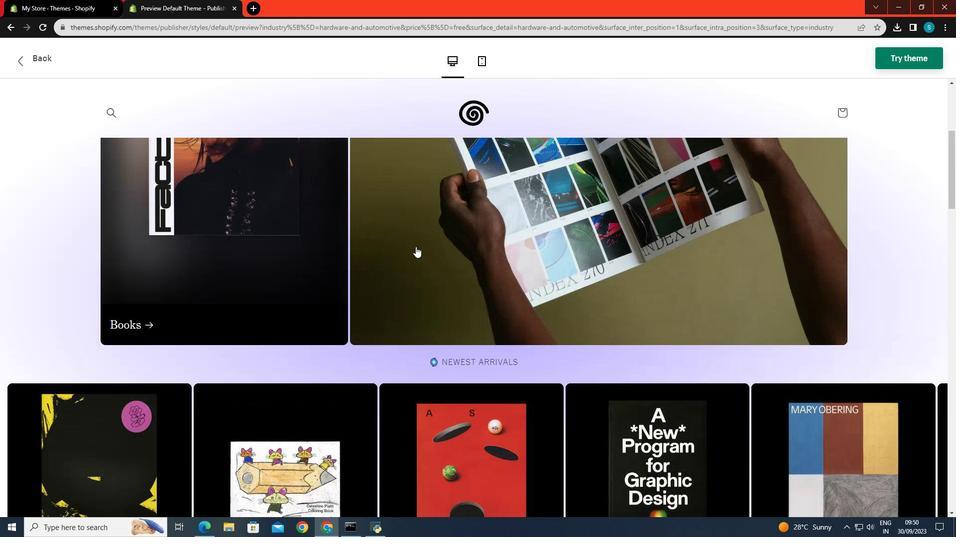 
Action: Mouse scrolled (415, 247) with delta (0, 0)
Screenshot: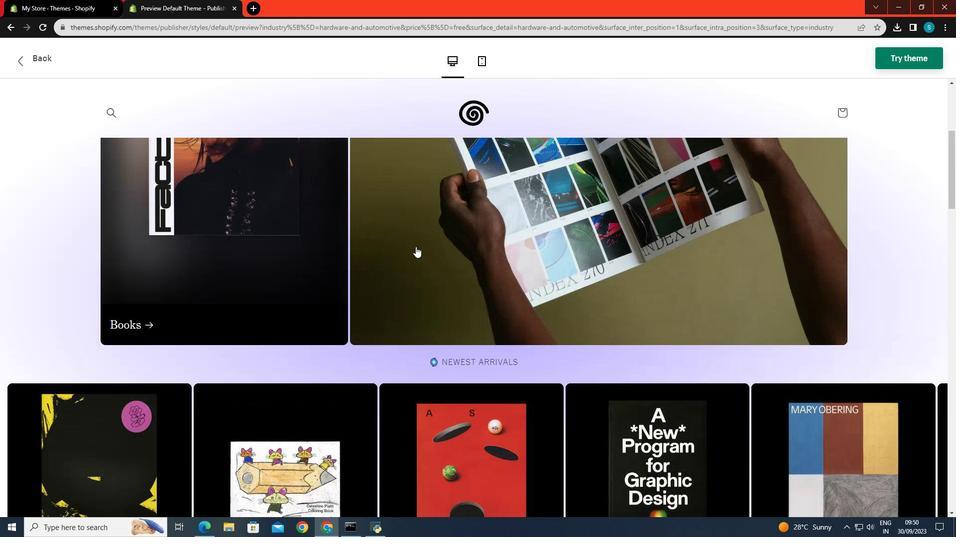 
Action: Mouse scrolled (415, 247) with delta (0, 0)
Screenshot: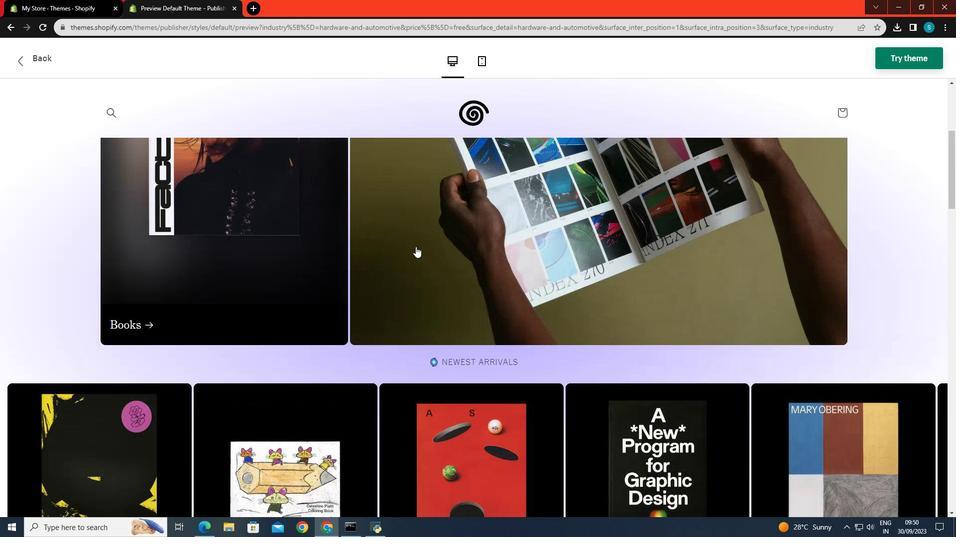 
Action: Mouse scrolled (415, 247) with delta (0, 0)
Screenshot: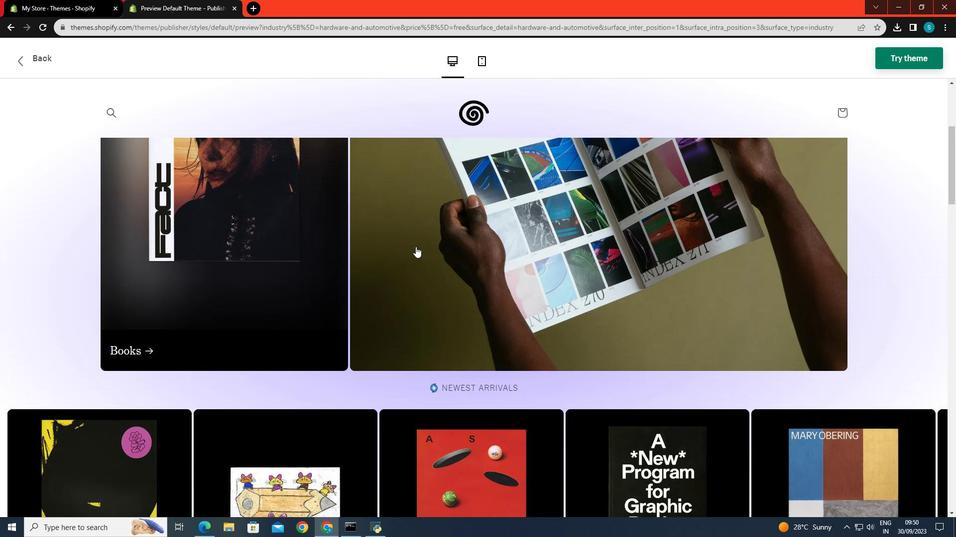 
Action: Mouse scrolled (415, 247) with delta (0, 0)
Screenshot: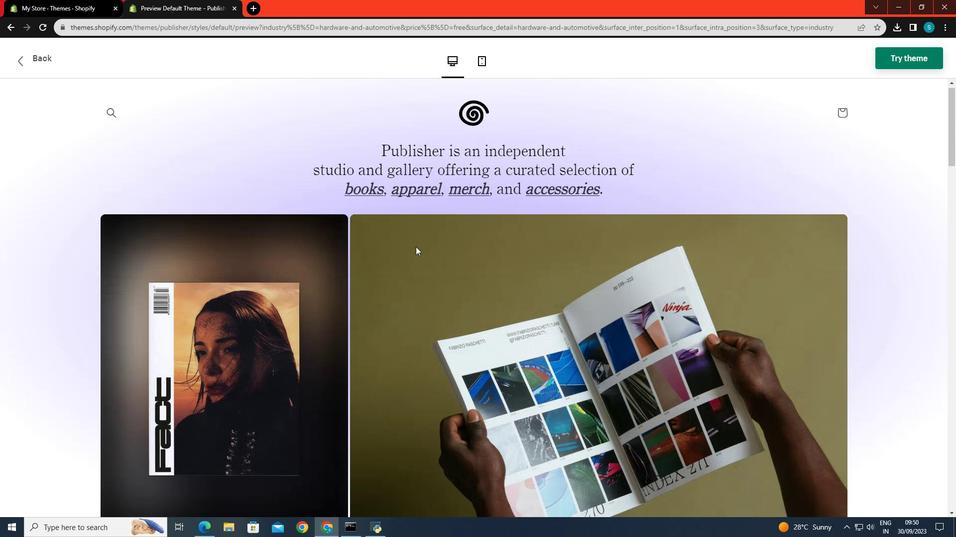 
Action: Mouse scrolled (415, 247) with delta (0, 0)
Screenshot: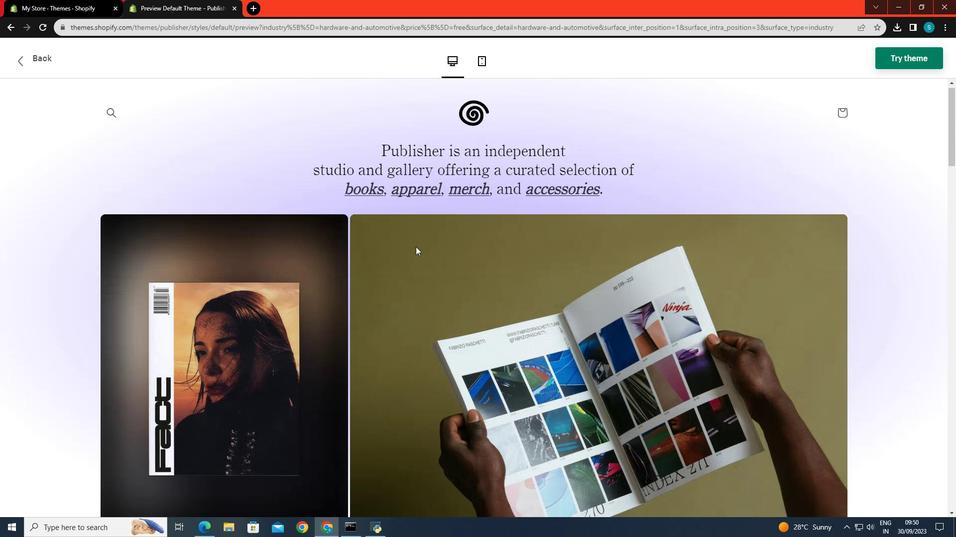 
Action: Mouse scrolled (415, 247) with delta (0, 0)
Screenshot: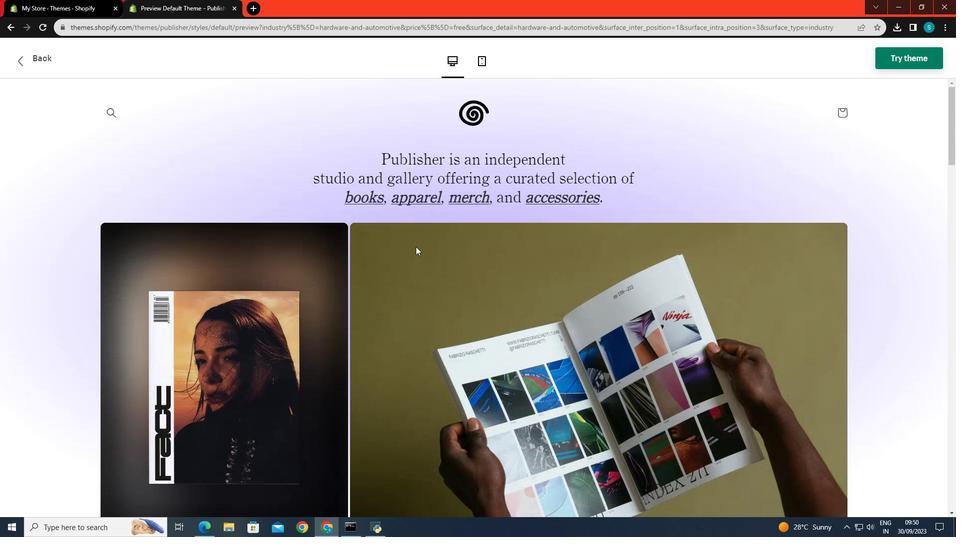
Action: Mouse scrolled (415, 247) with delta (0, 0)
Screenshot: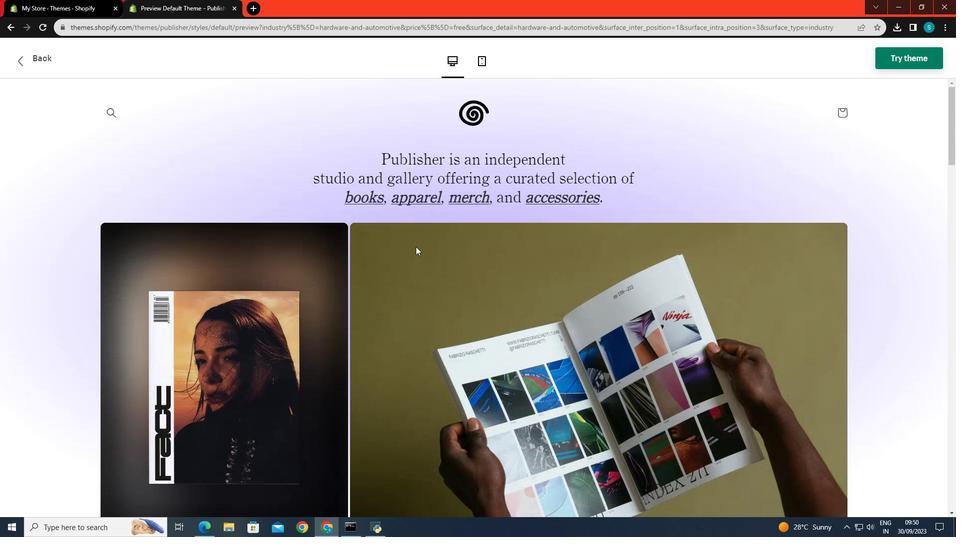 
Action: Mouse scrolled (415, 247) with delta (0, 0)
Screenshot: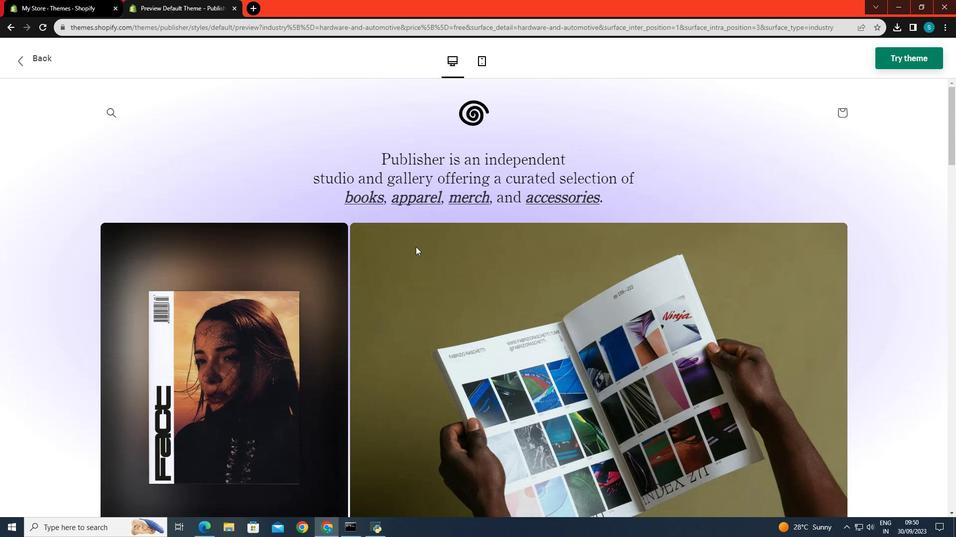 
Action: Mouse scrolled (415, 247) with delta (0, 0)
Screenshot: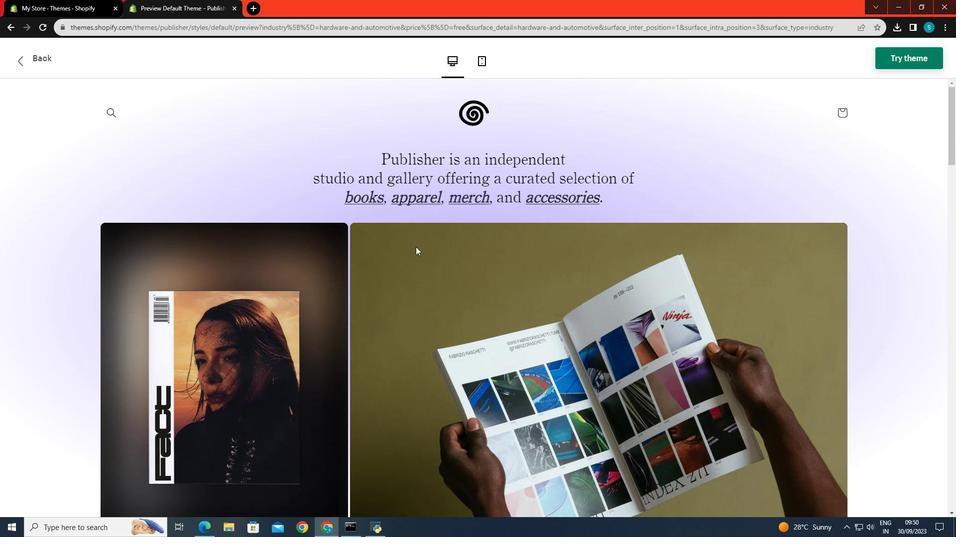 
Action: Mouse scrolled (415, 246) with delta (0, 0)
Screenshot: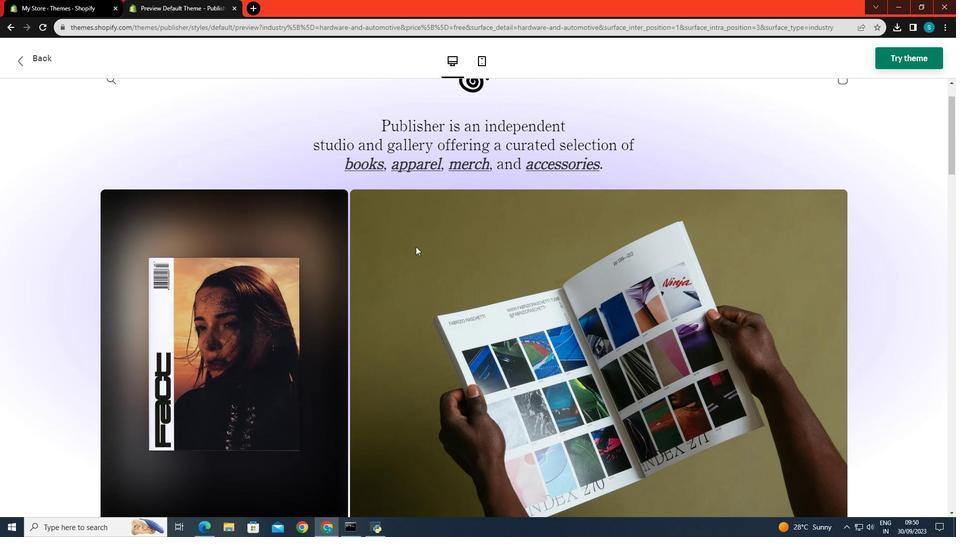 
Action: Mouse scrolled (415, 246) with delta (0, 0)
Screenshot: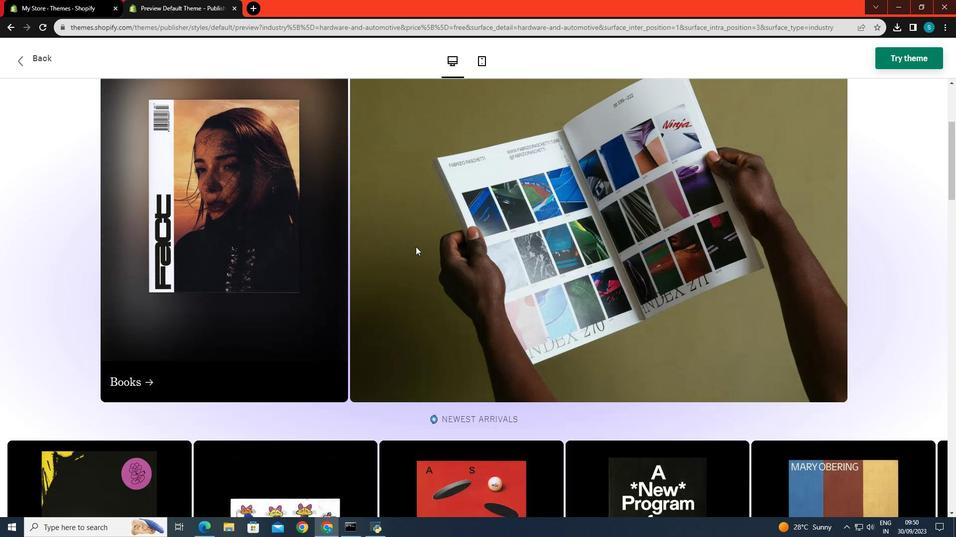 
Action: Mouse scrolled (415, 246) with delta (0, 0)
Screenshot: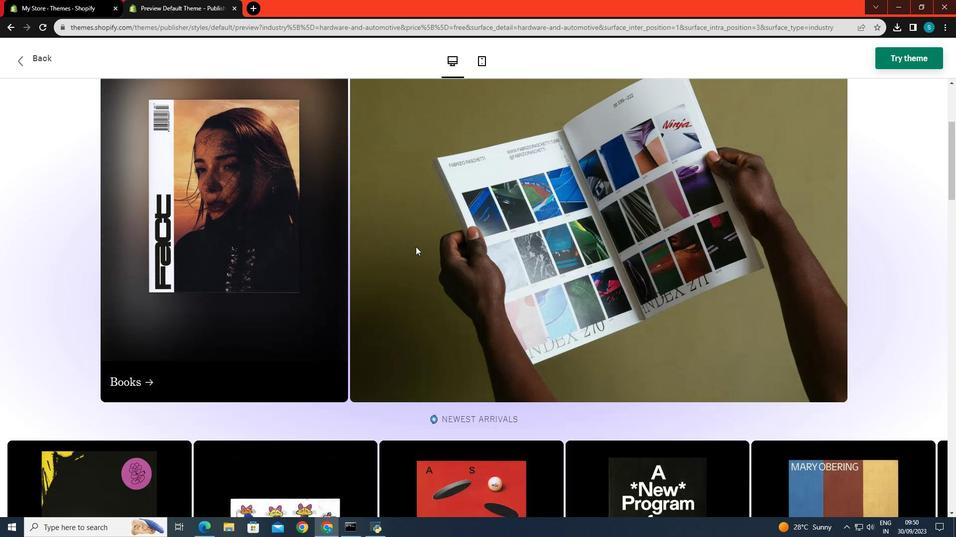 
Action: Mouse scrolled (415, 246) with delta (0, 0)
Screenshot: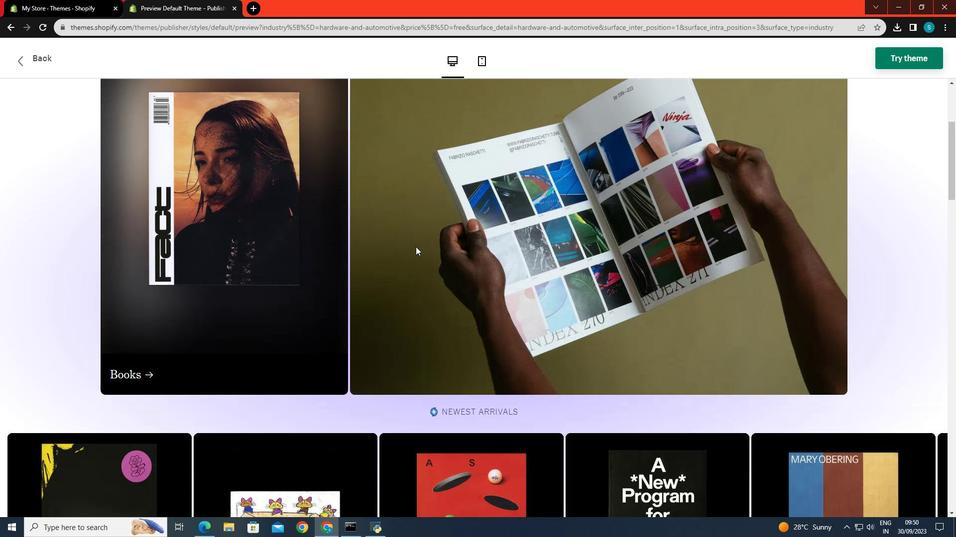
Action: Mouse scrolled (415, 246) with delta (0, 0)
Screenshot: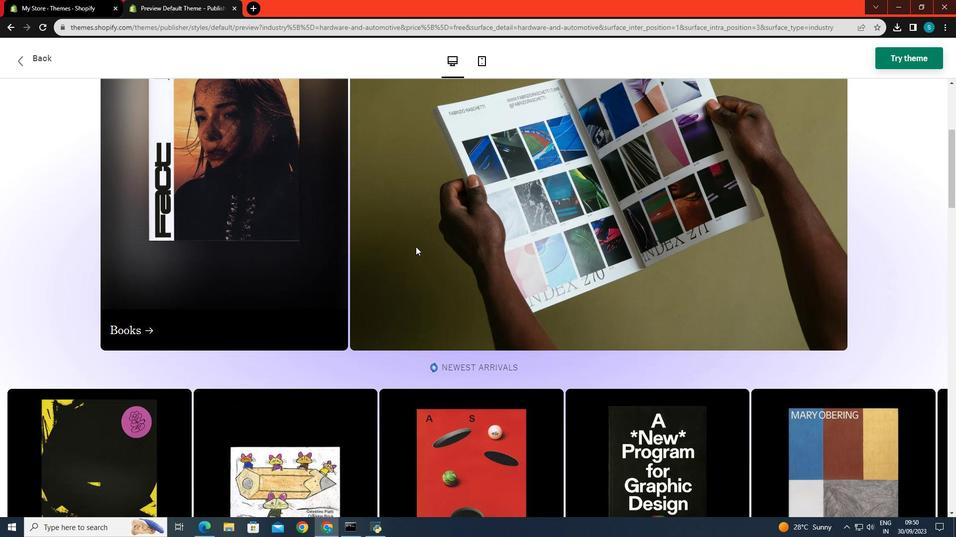 
Action: Mouse scrolled (415, 246) with delta (0, 0)
Screenshot: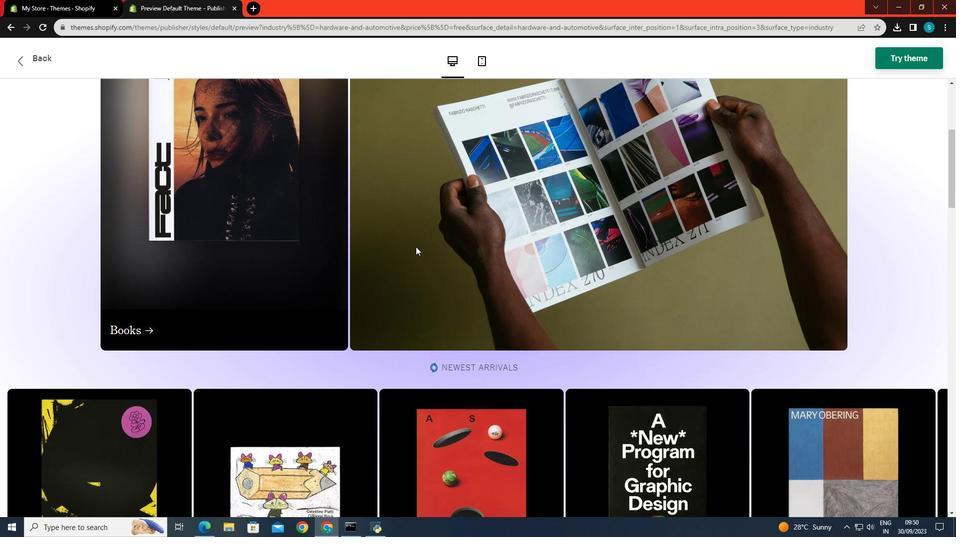
Action: Mouse scrolled (415, 246) with delta (0, 0)
Screenshot: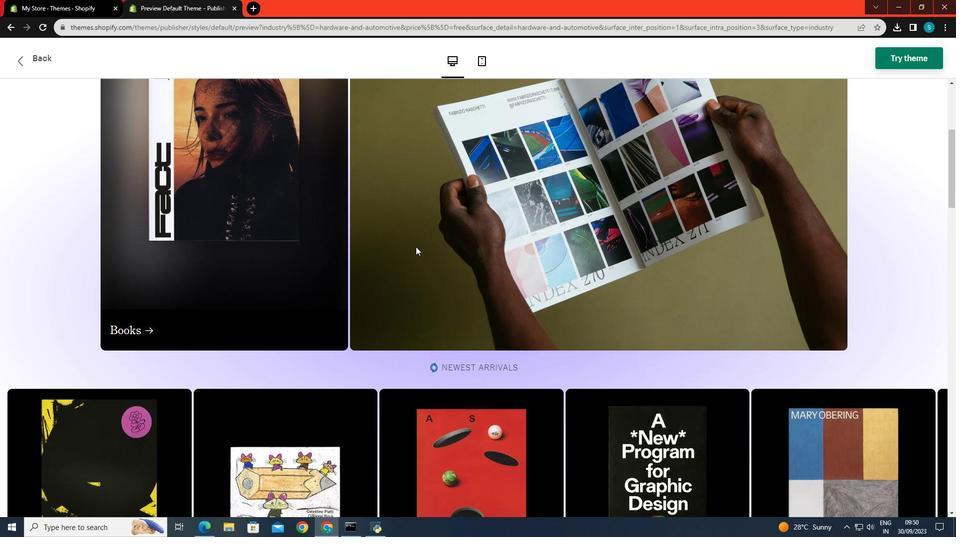 
Action: Mouse scrolled (415, 246) with delta (0, 0)
Screenshot: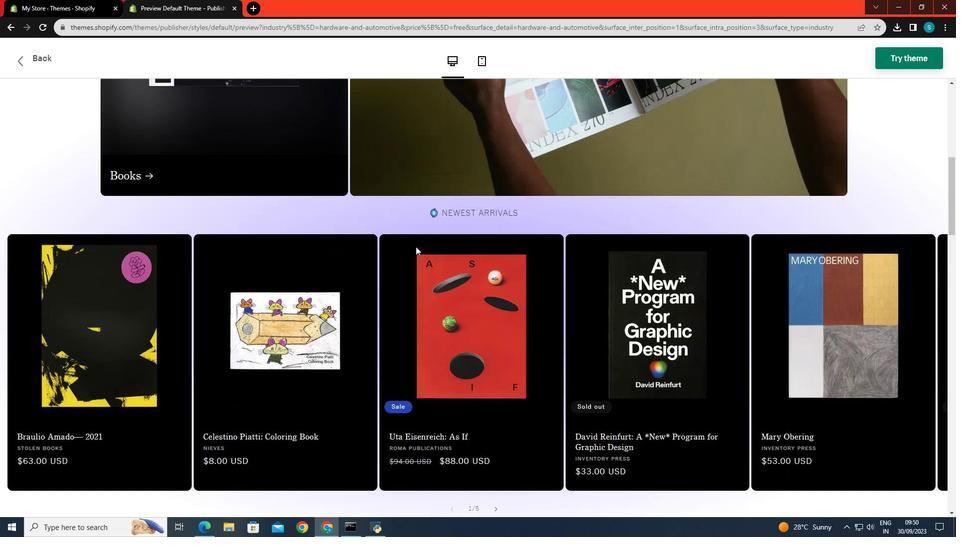 
Action: Mouse scrolled (415, 246) with delta (0, 0)
Screenshot: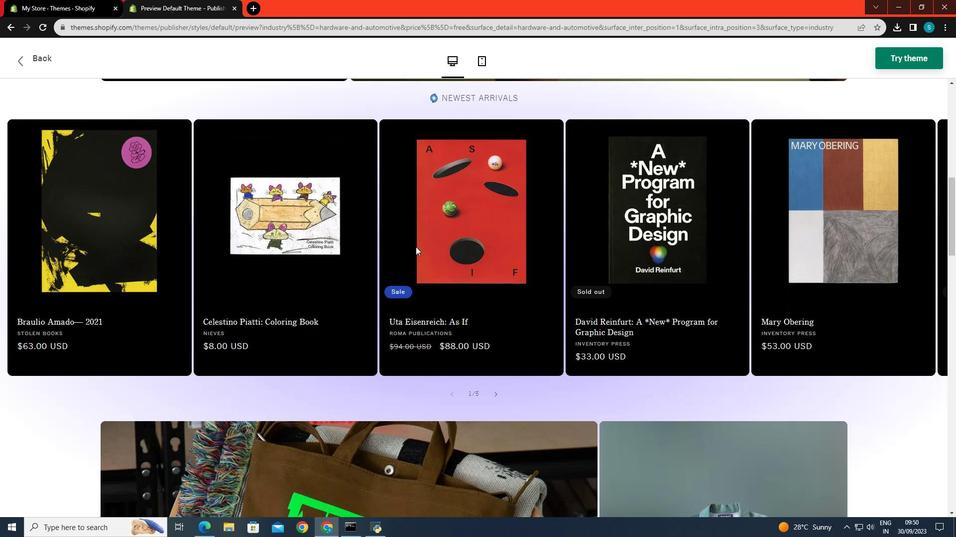
Action: Mouse scrolled (415, 246) with delta (0, 0)
Screenshot: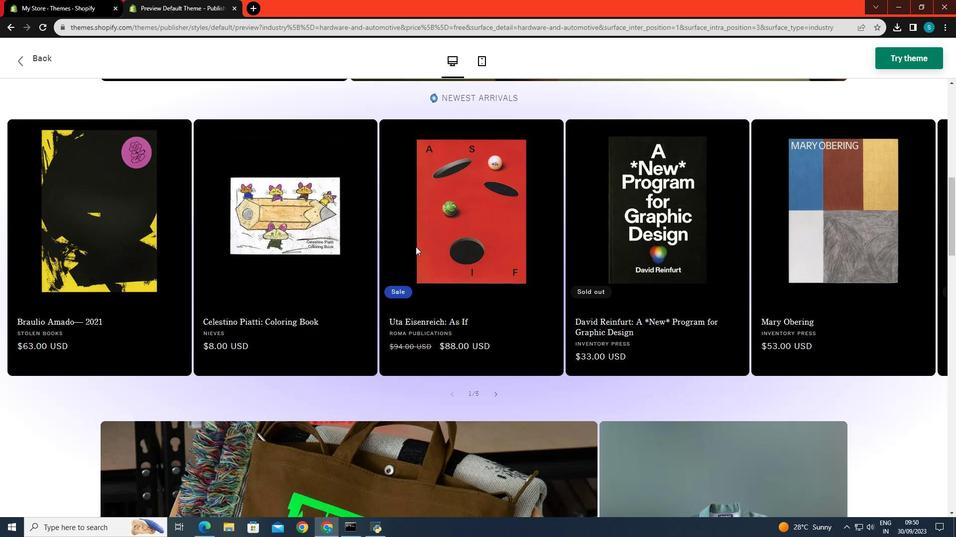 
Action: Mouse scrolled (415, 246) with delta (0, 0)
Screenshot: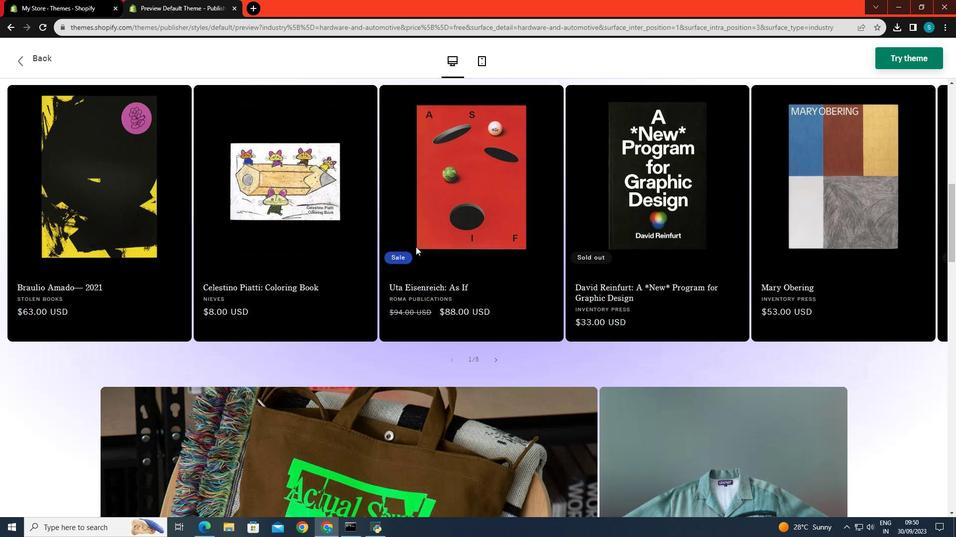 
Action: Mouse scrolled (415, 246) with delta (0, 0)
Screenshot: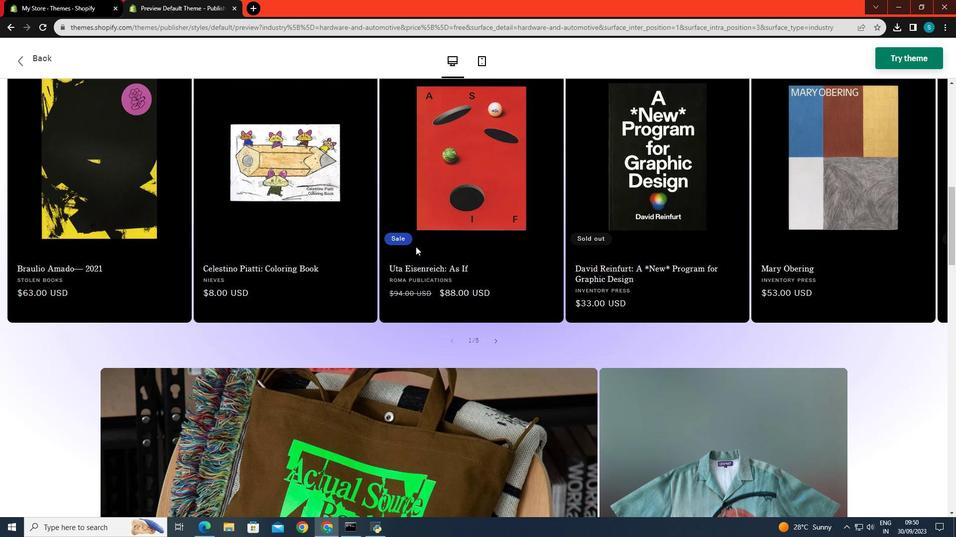 
Action: Mouse scrolled (415, 246) with delta (0, 0)
Screenshot: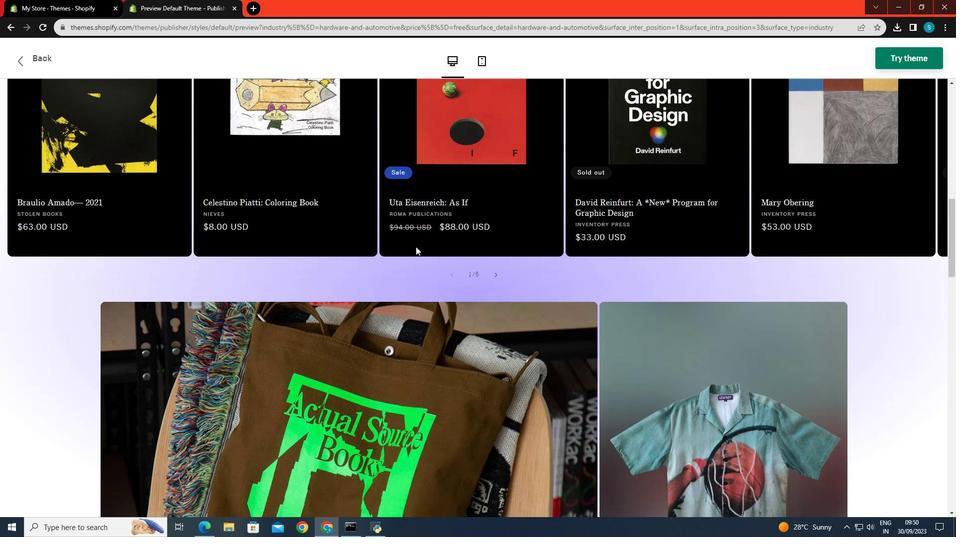
Action: Mouse scrolled (415, 246) with delta (0, 0)
Screenshot: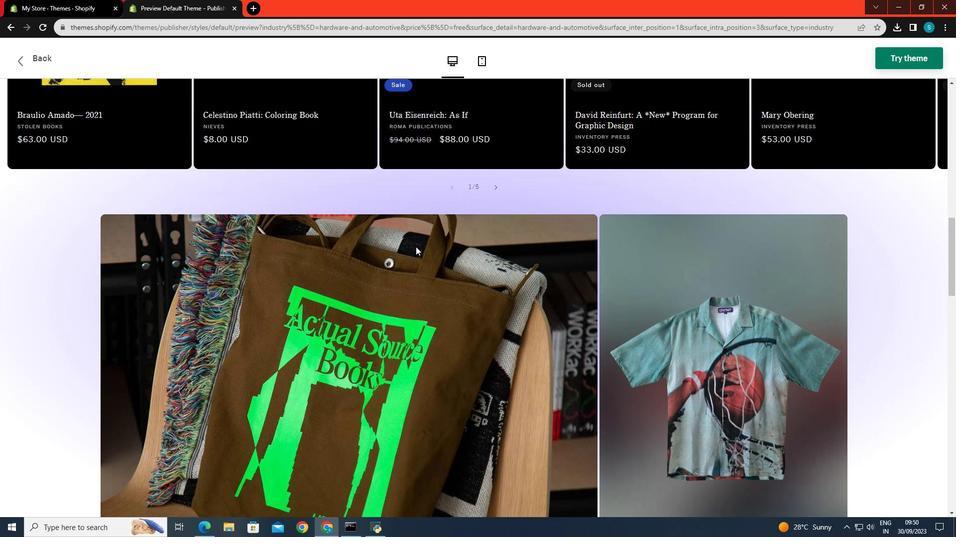 
Action: Mouse scrolled (415, 246) with delta (0, 0)
Screenshot: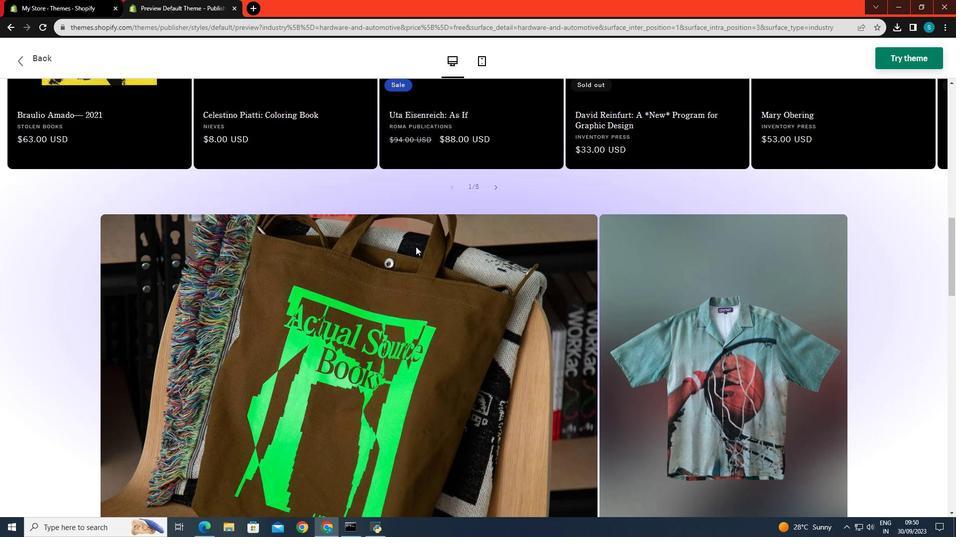
Action: Mouse scrolled (415, 246) with delta (0, 0)
Screenshot: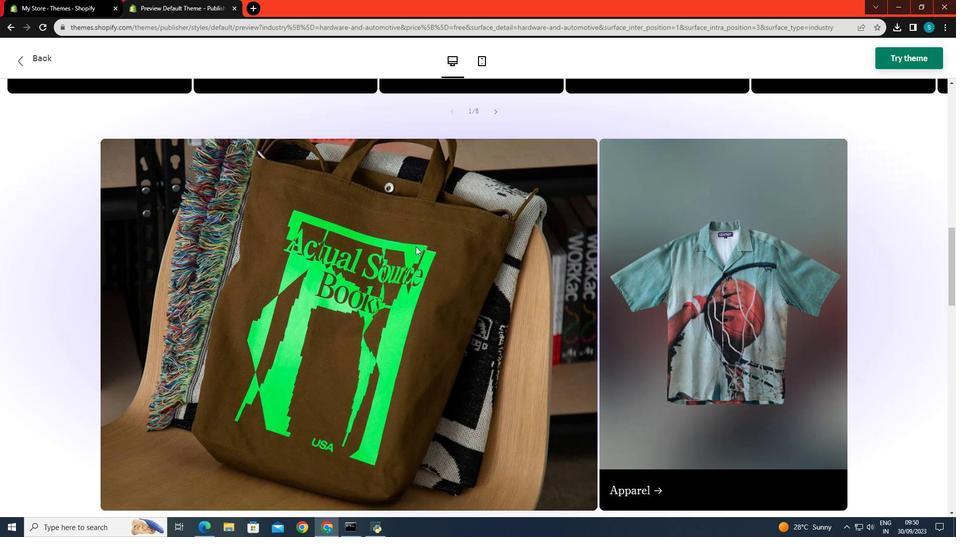 
Action: Mouse scrolled (415, 246) with delta (0, 0)
Screenshot: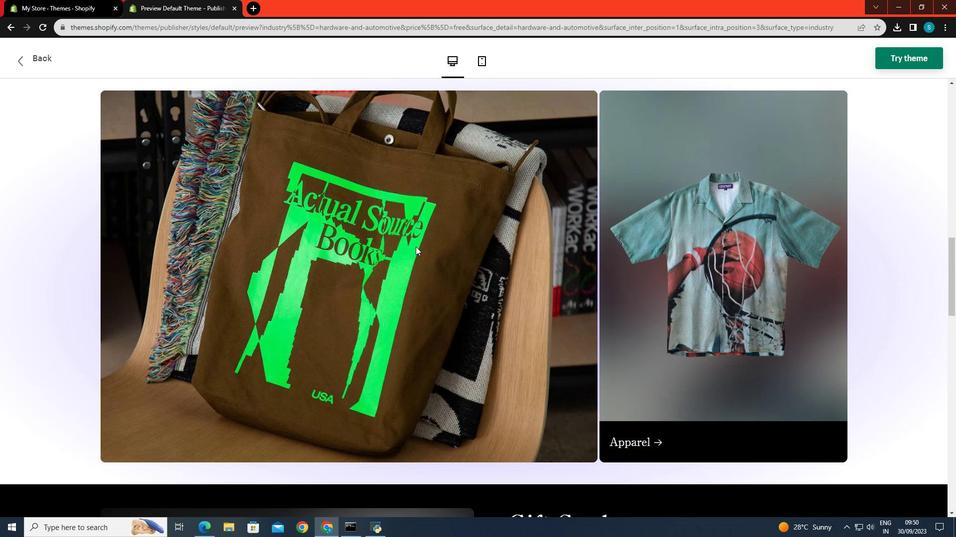 
Action: Mouse scrolled (415, 246) with delta (0, 0)
Screenshot: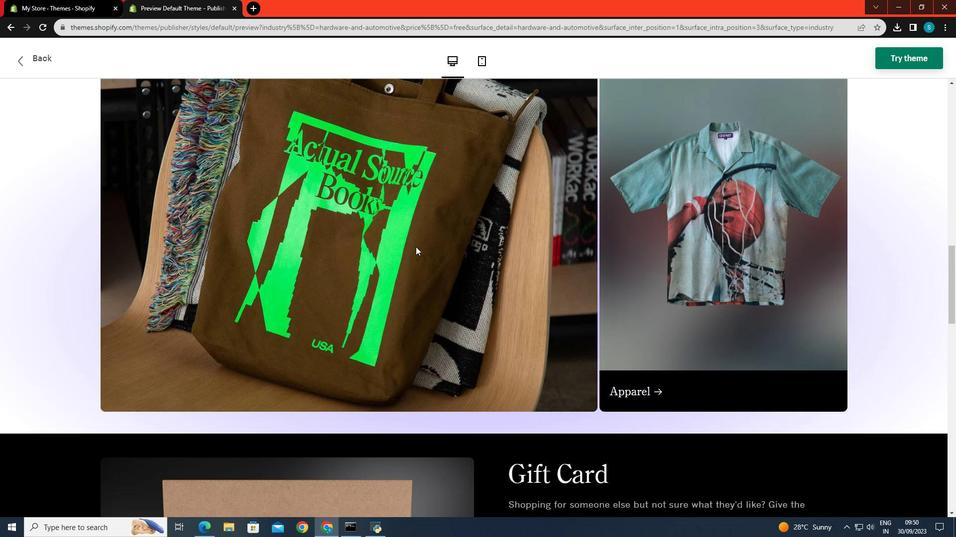 
Action: Mouse scrolled (415, 246) with delta (0, 0)
Screenshot: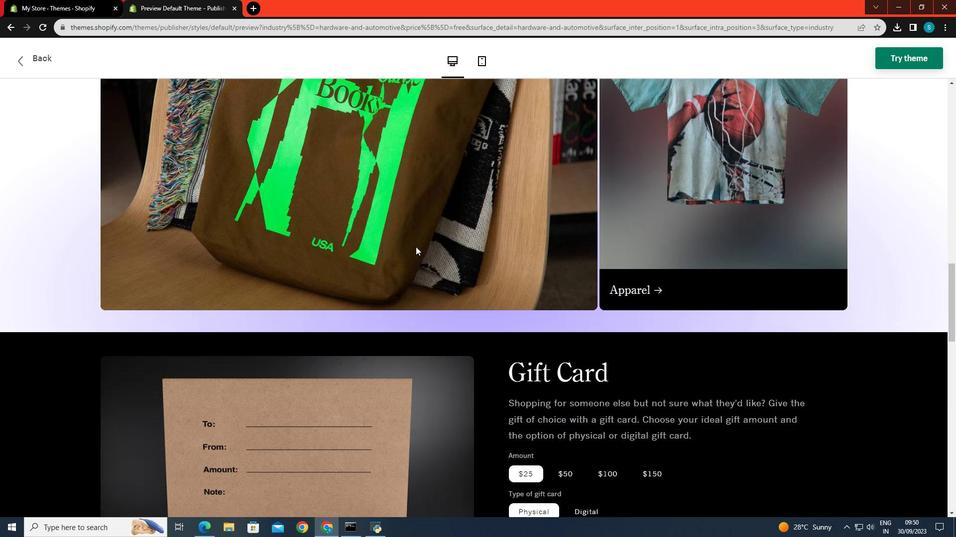 
Action: Mouse scrolled (415, 246) with delta (0, 0)
Screenshot: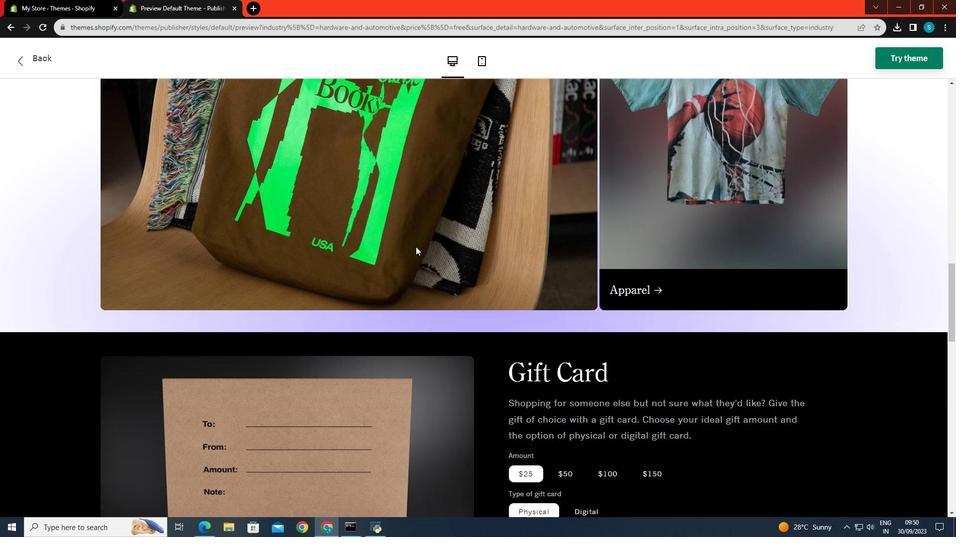 
Action: Mouse scrolled (415, 246) with delta (0, 0)
Screenshot: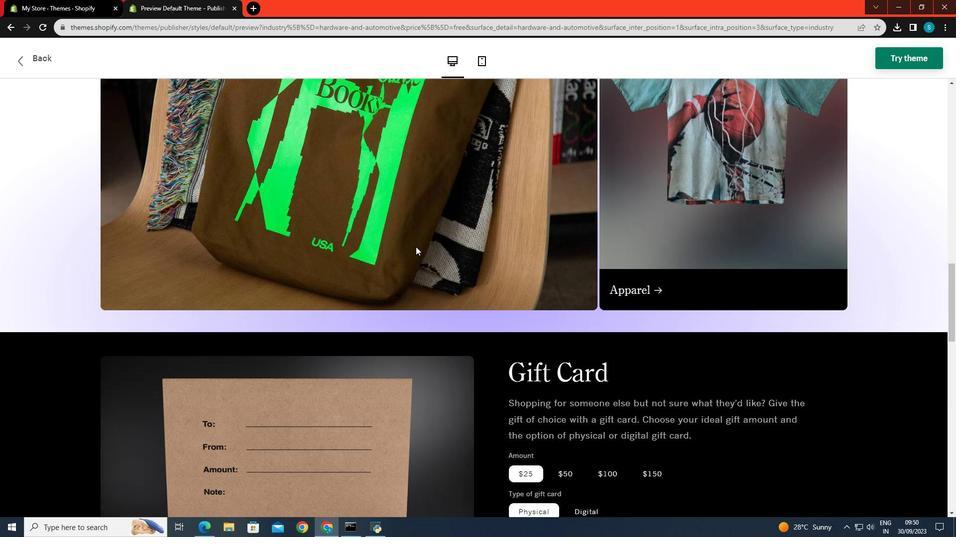 
Action: Mouse scrolled (415, 246) with delta (0, 0)
Screenshot: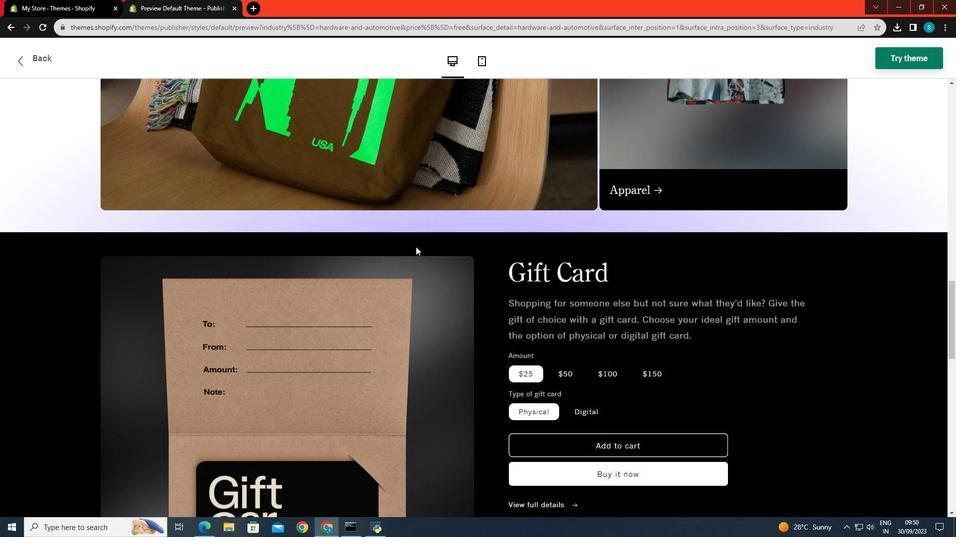 
Action: Mouse scrolled (415, 246) with delta (0, 0)
Screenshot: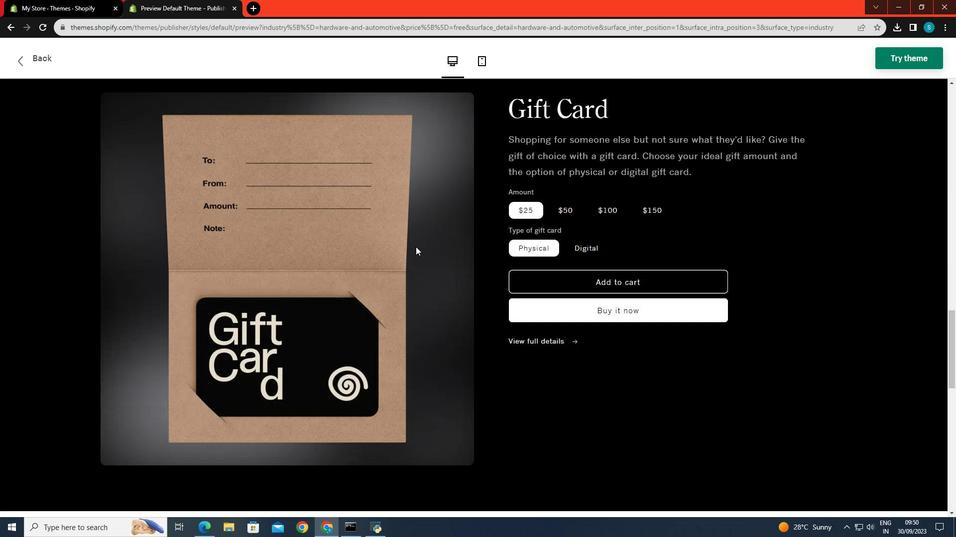 
Action: Mouse scrolled (415, 246) with delta (0, 0)
Screenshot: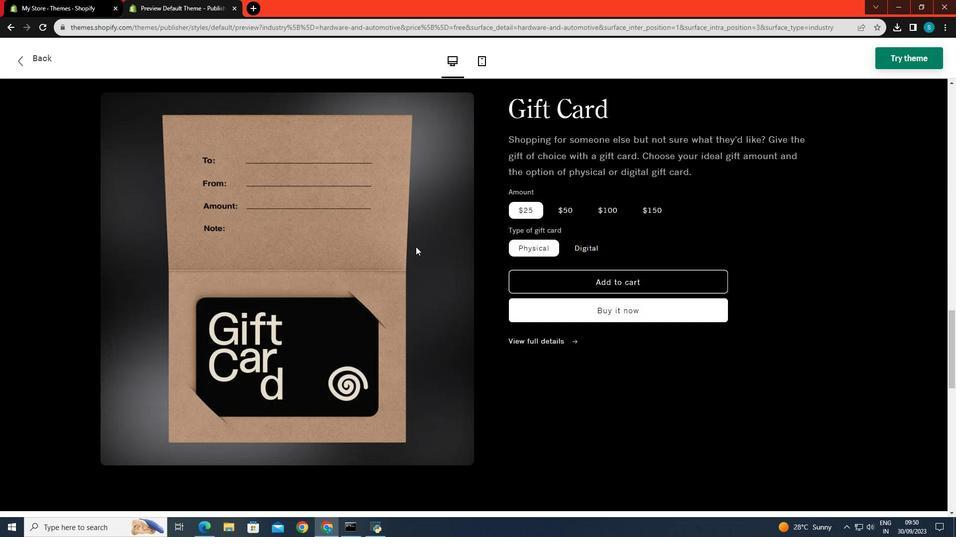 
Action: Mouse scrolled (415, 246) with delta (0, 0)
Screenshot: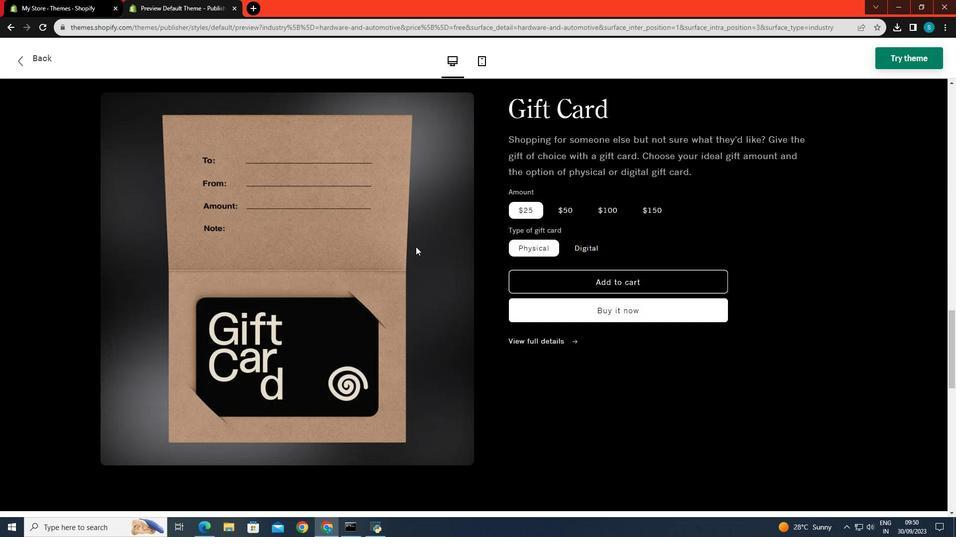 
Action: Mouse scrolled (415, 246) with delta (0, 0)
Screenshot: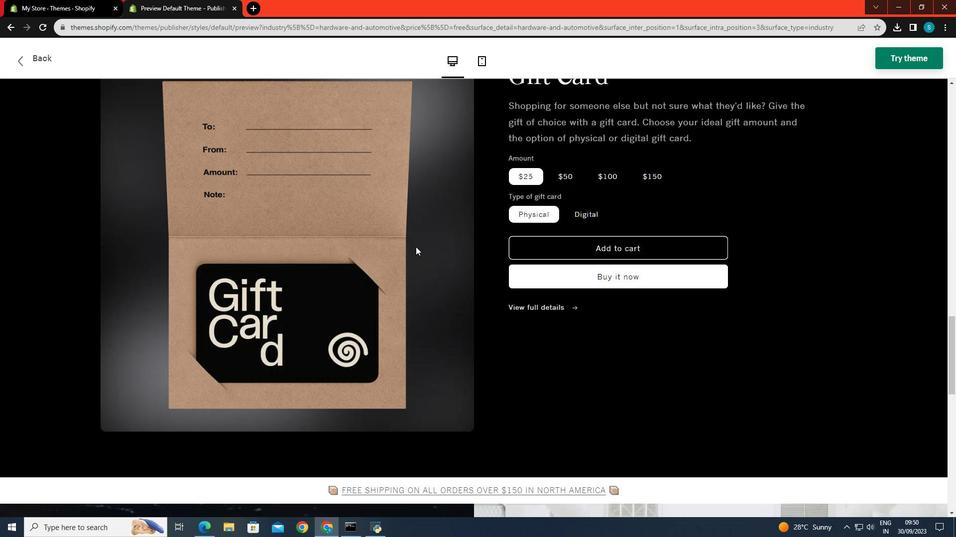 
Action: Mouse scrolled (415, 246) with delta (0, 0)
Screenshot: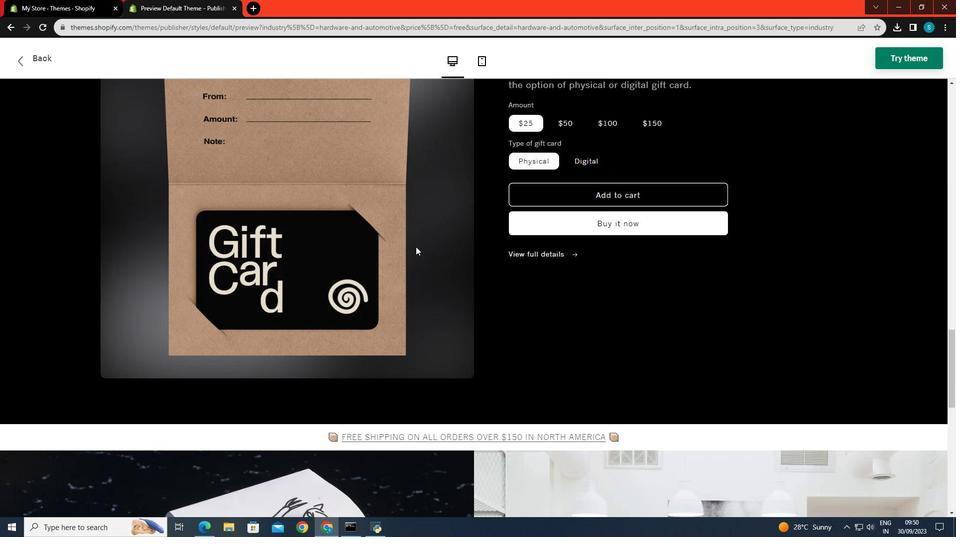 
Action: Mouse scrolled (415, 246) with delta (0, 0)
Screenshot: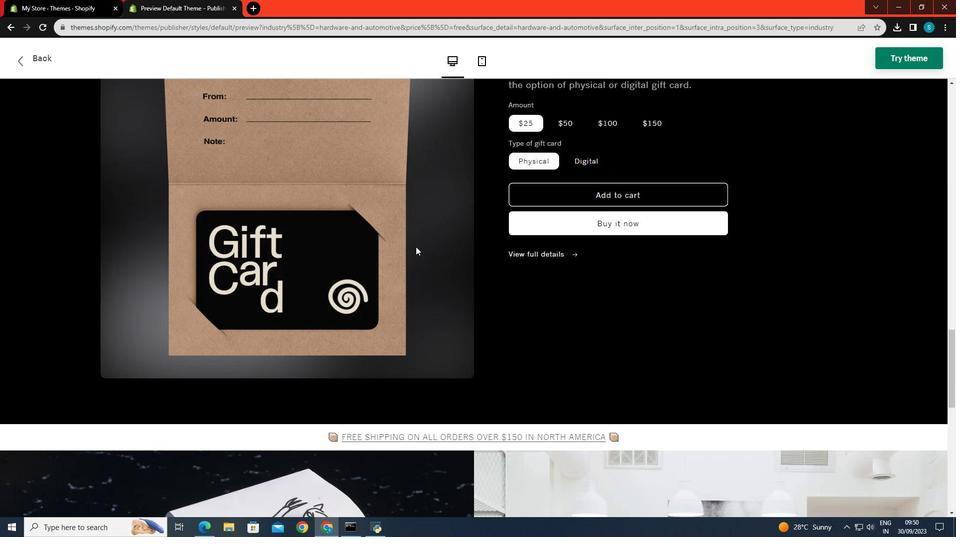 
Action: Mouse scrolled (415, 246) with delta (0, 0)
Screenshot: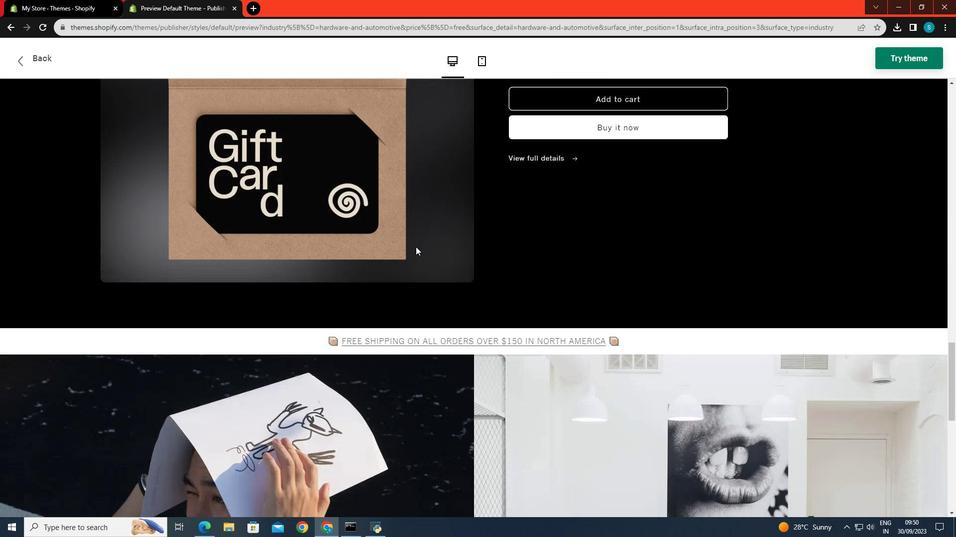 
Action: Mouse scrolled (415, 247) with delta (0, 0)
Screenshot: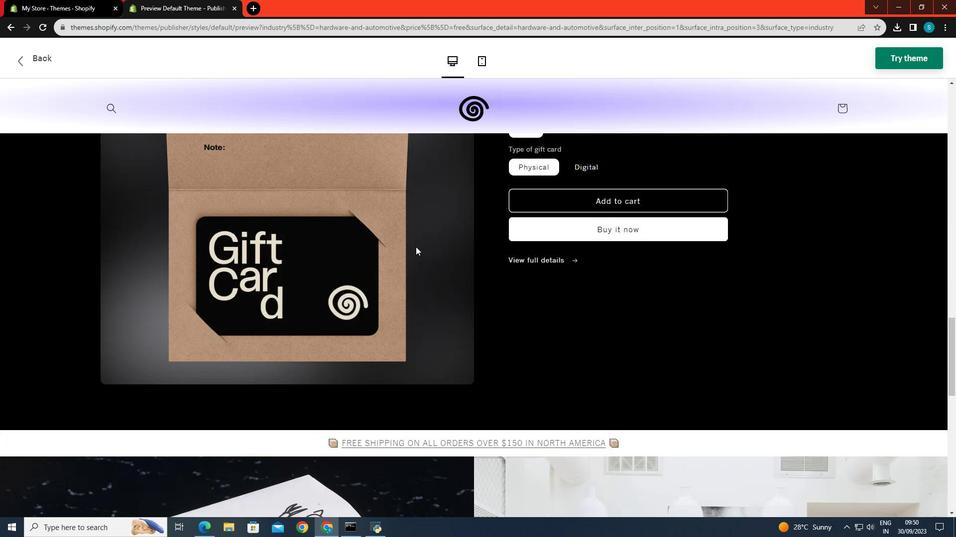 
Action: Mouse scrolled (415, 247) with delta (0, 0)
Screenshot: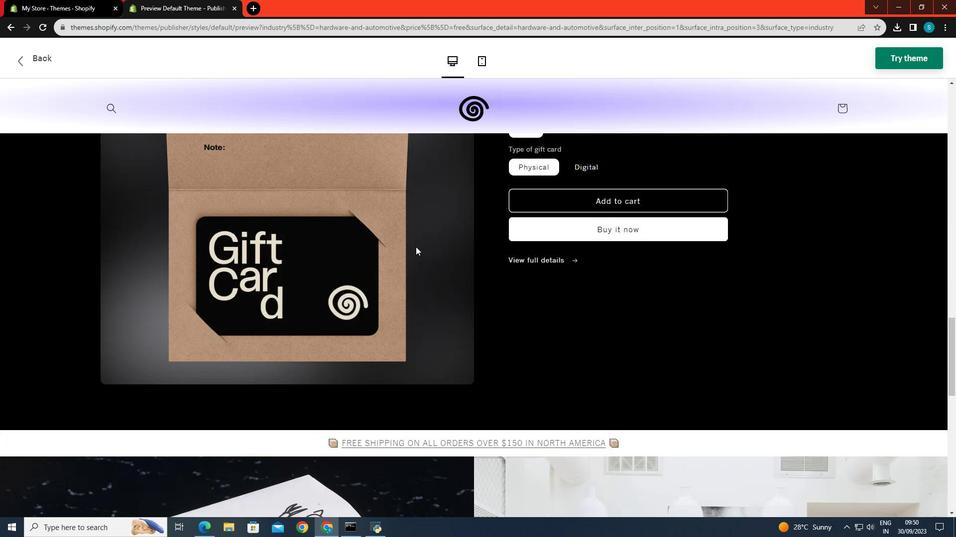 
Action: Mouse scrolled (415, 247) with delta (0, 0)
Screenshot: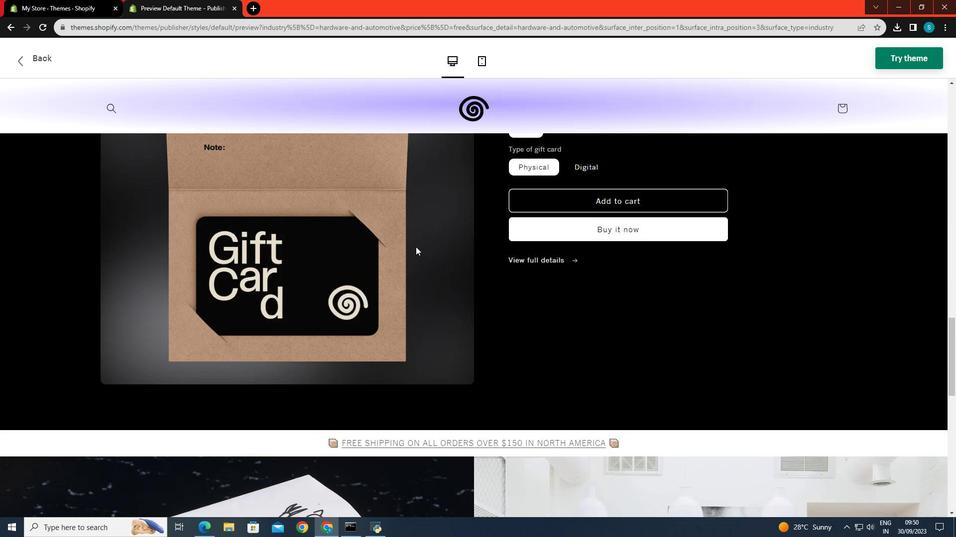 
Action: Mouse scrolled (415, 247) with delta (0, 0)
Screenshot: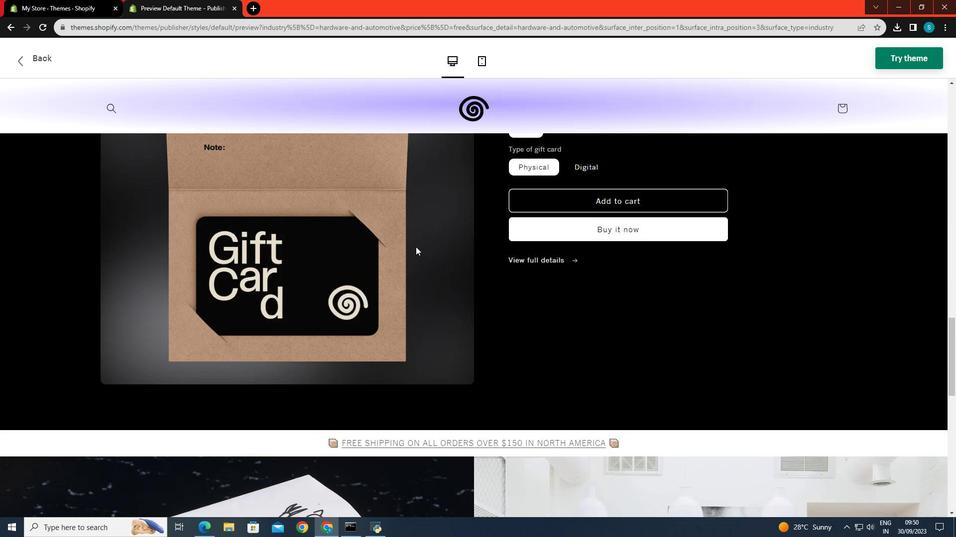 
Action: Mouse scrolled (415, 247) with delta (0, 0)
Screenshot: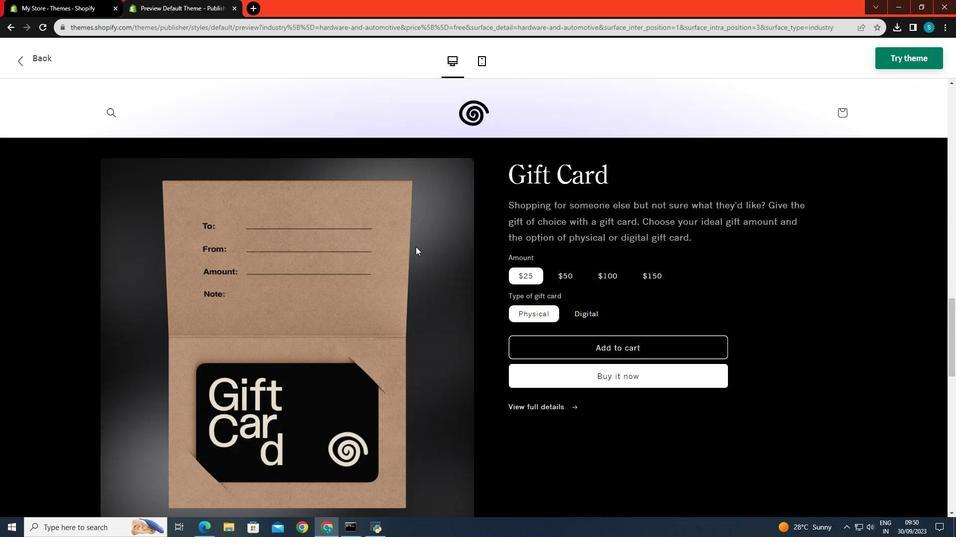 
Action: Mouse scrolled (415, 246) with delta (0, 0)
Screenshot: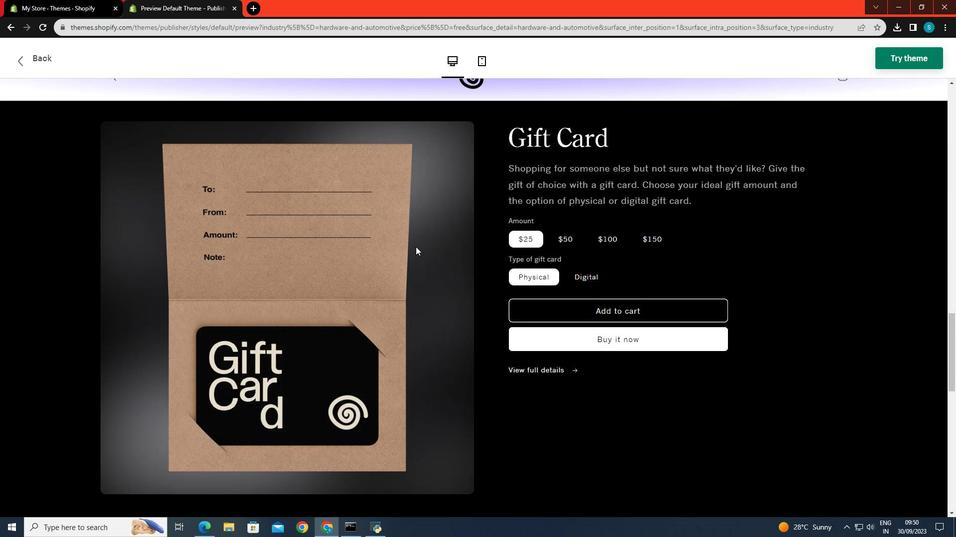 
Action: Mouse scrolled (415, 246) with delta (0, 0)
Screenshot: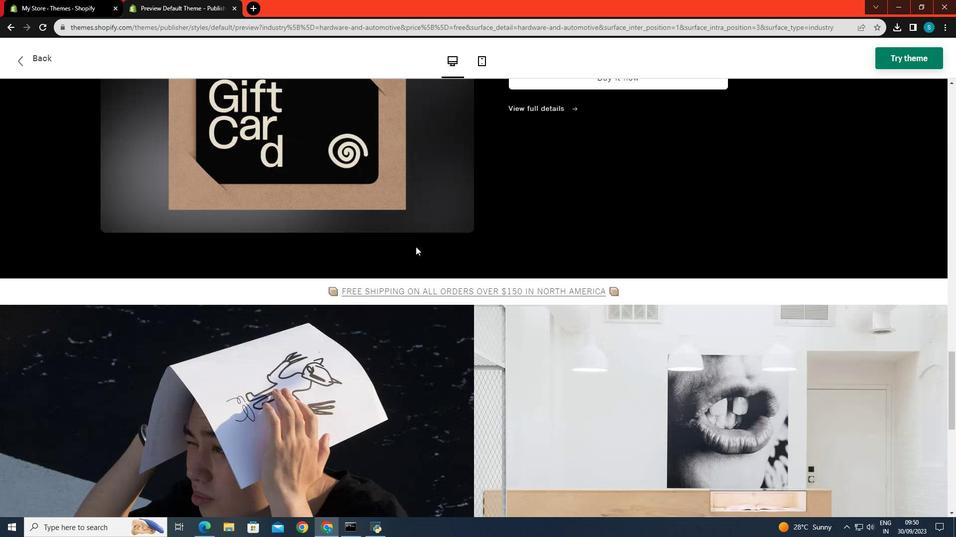 
Action: Mouse scrolled (415, 246) with delta (0, 0)
Screenshot: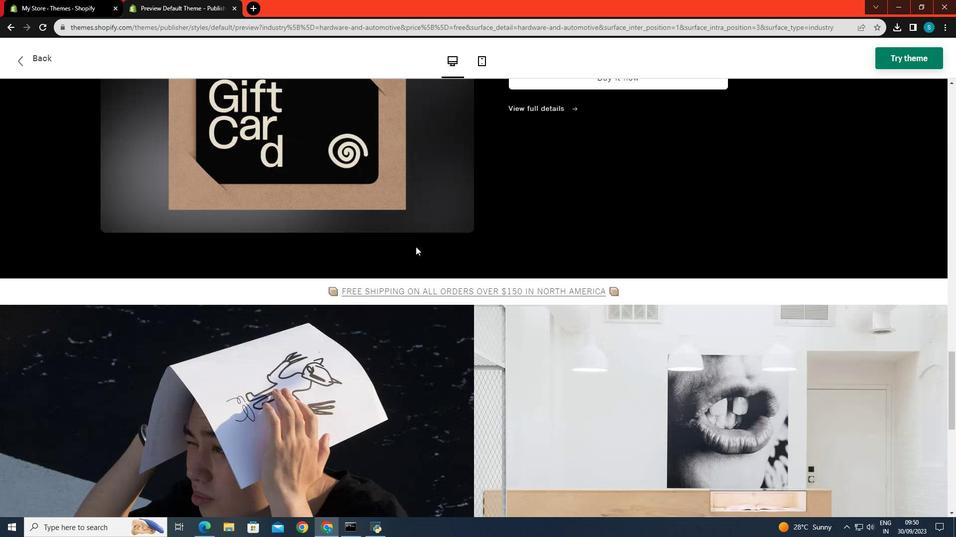 
Action: Mouse scrolled (415, 246) with delta (0, 0)
Screenshot: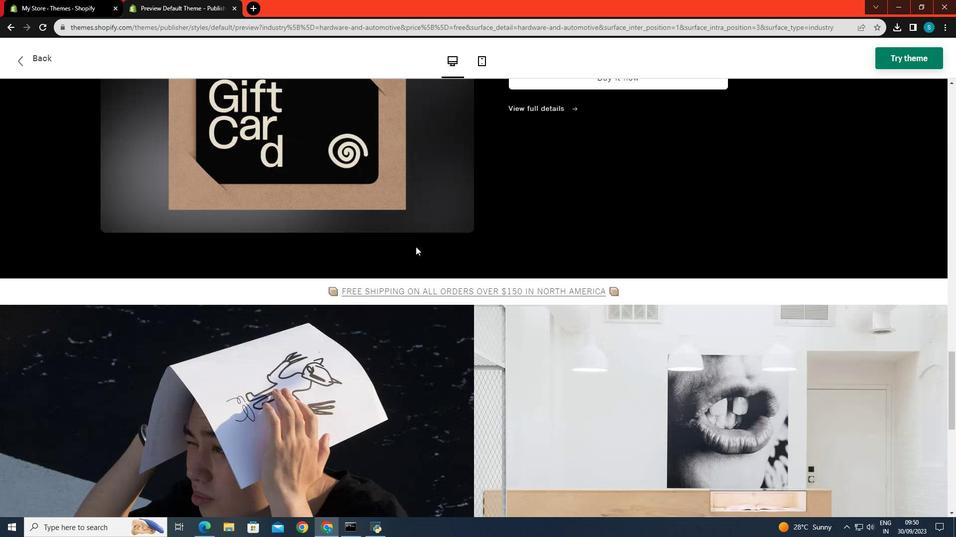 
Action: Mouse scrolled (415, 246) with delta (0, 0)
Screenshot: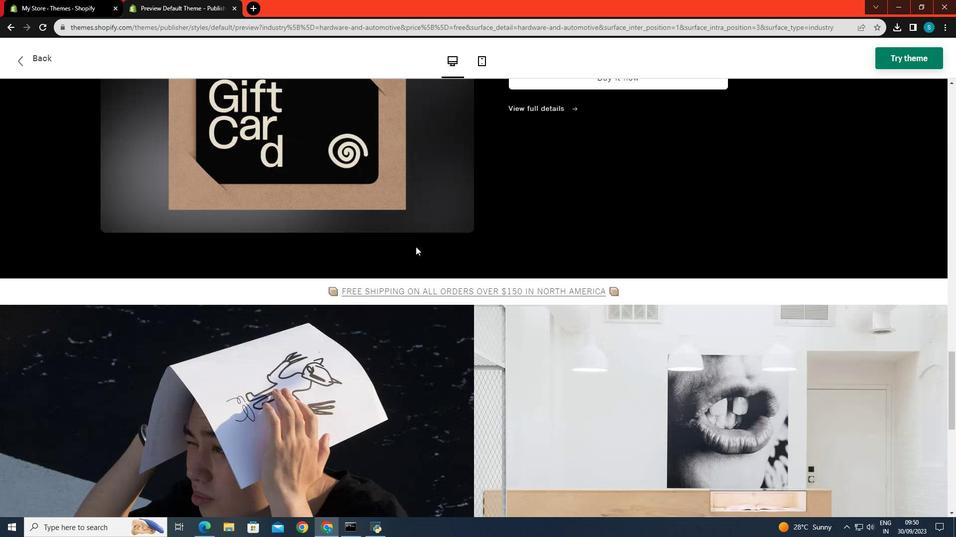 
Action: Mouse scrolled (415, 246) with delta (0, 0)
Screenshot: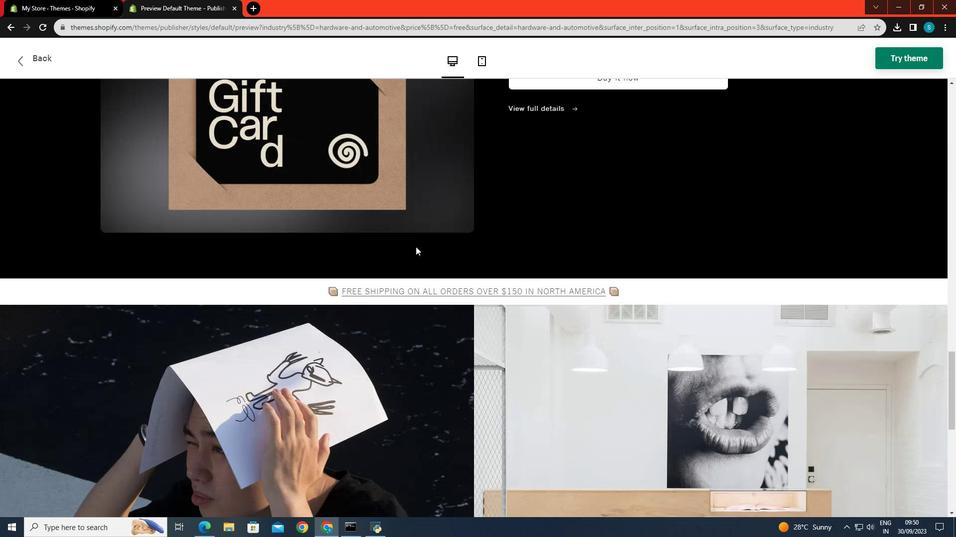
Action: Mouse scrolled (415, 246) with delta (0, 0)
Screenshot: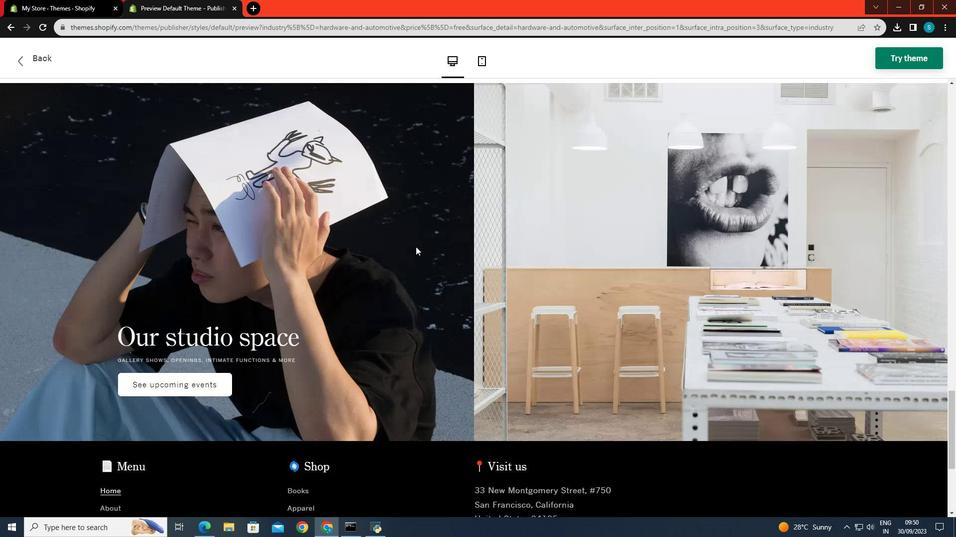 
Action: Mouse scrolled (415, 246) with delta (0, 0)
Screenshot: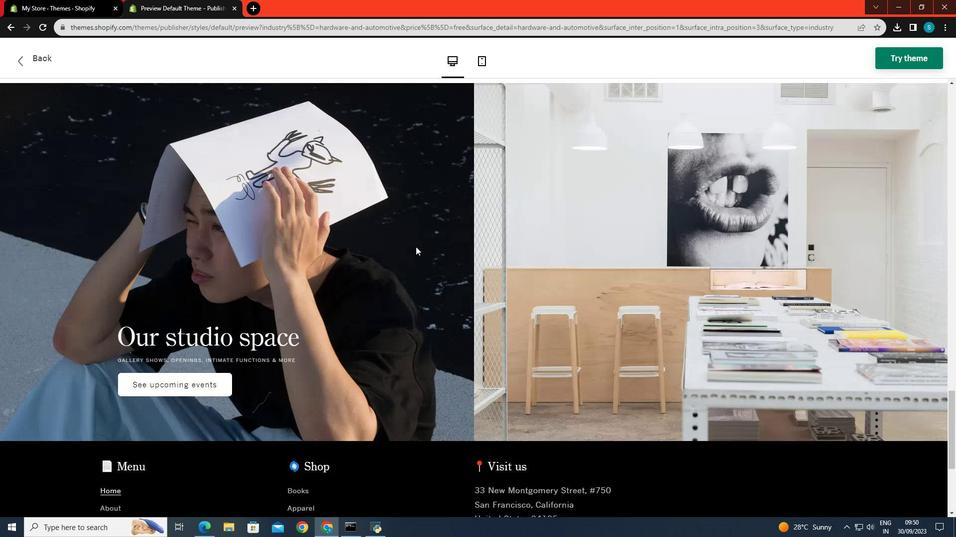 
Action: Mouse scrolled (415, 246) with delta (0, 0)
Screenshot: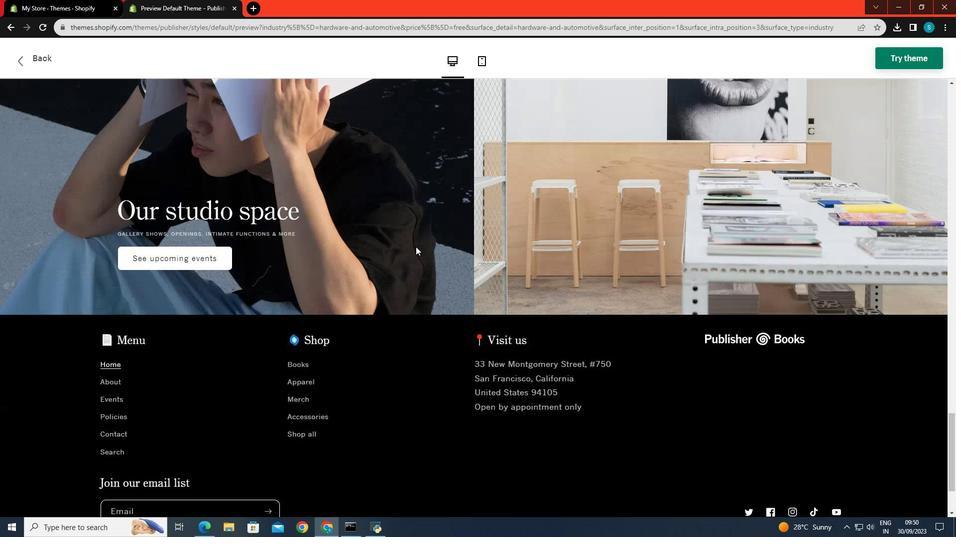
Action: Mouse scrolled (415, 246) with delta (0, 0)
Screenshot: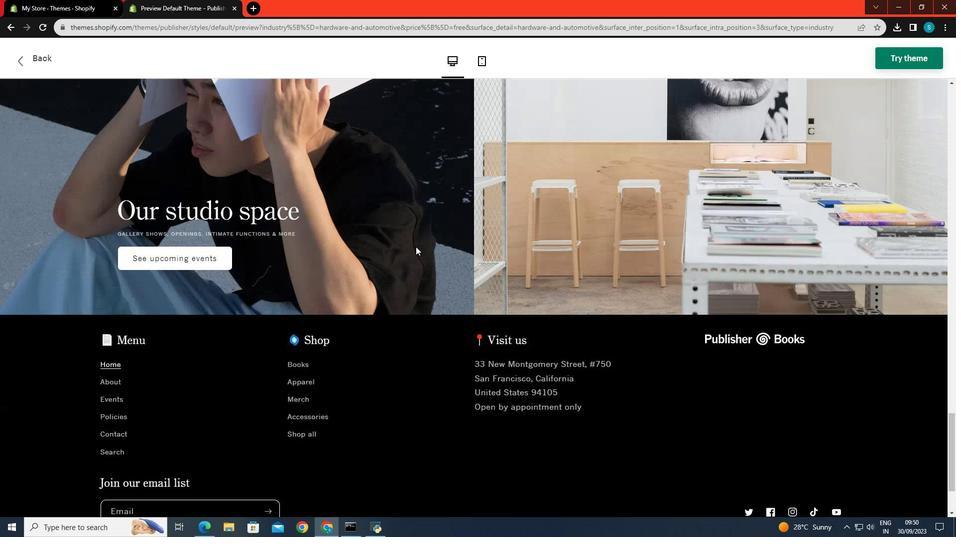 
Action: Mouse scrolled (415, 246) with delta (0, 0)
Screenshot: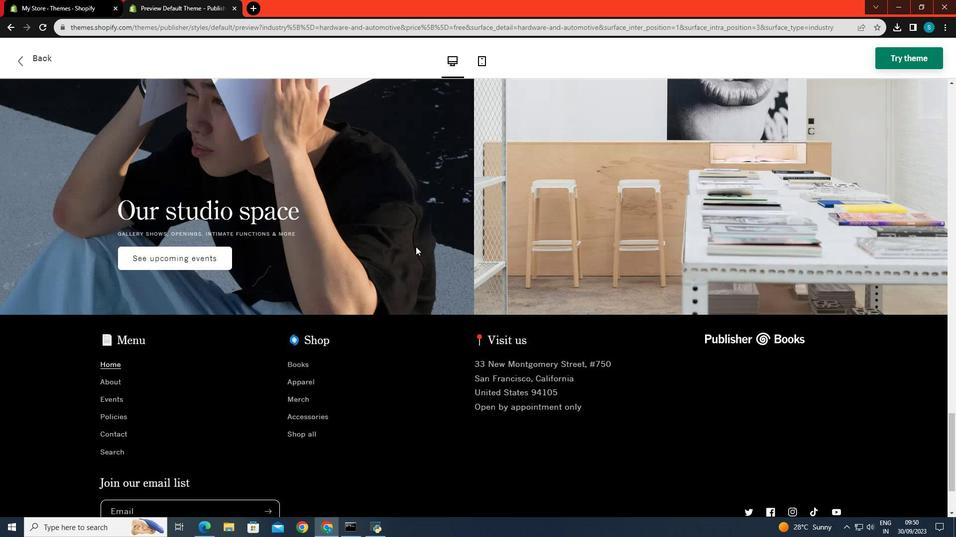 
Action: Mouse scrolled (415, 246) with delta (0, 0)
Screenshot: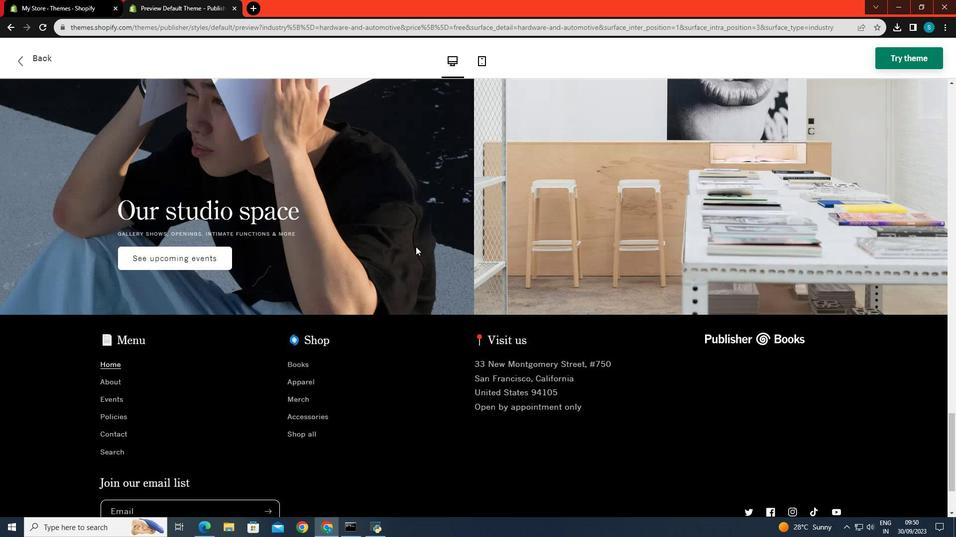 
Action: Mouse scrolled (415, 246) with delta (0, 0)
Screenshot: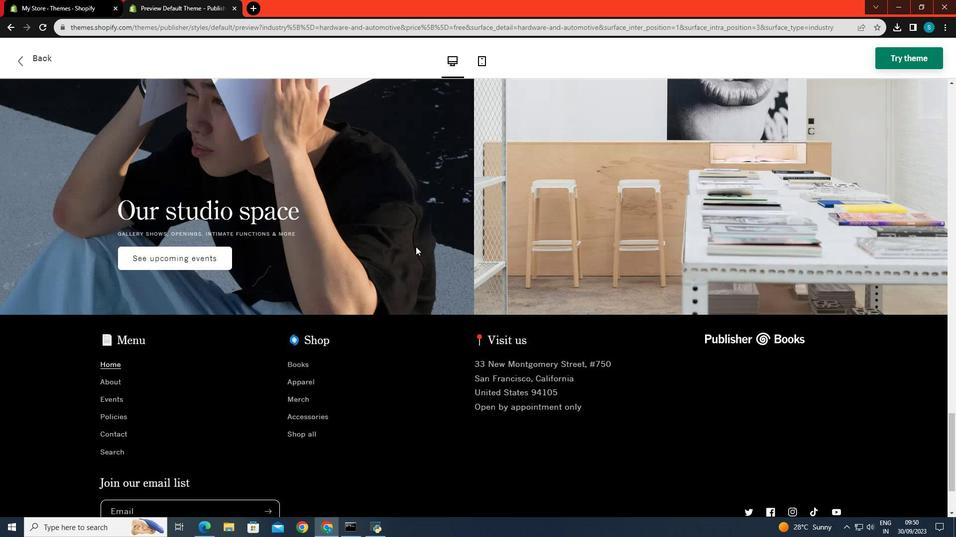 
Action: Mouse scrolled (415, 246) with delta (0, 0)
Screenshot: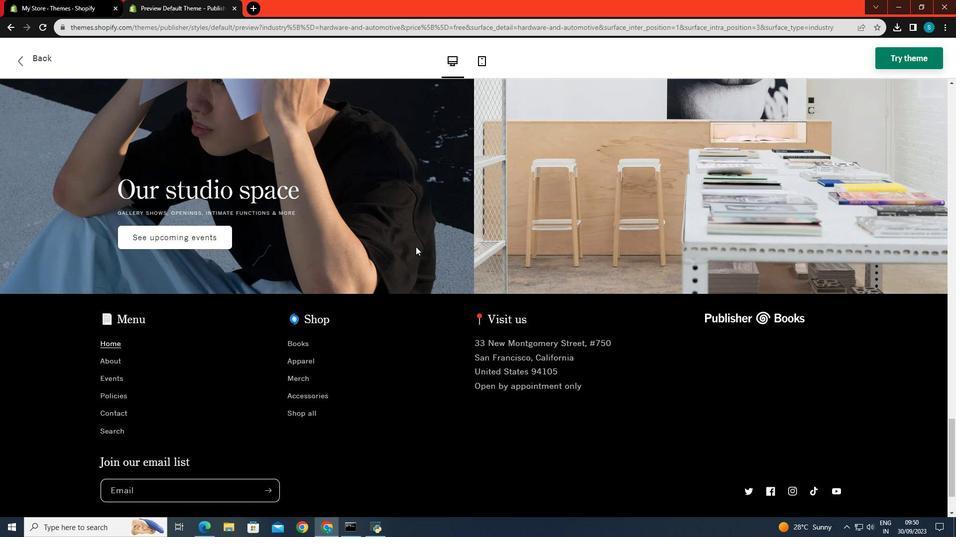 
Action: Mouse scrolled (415, 246) with delta (0, 0)
Screenshot: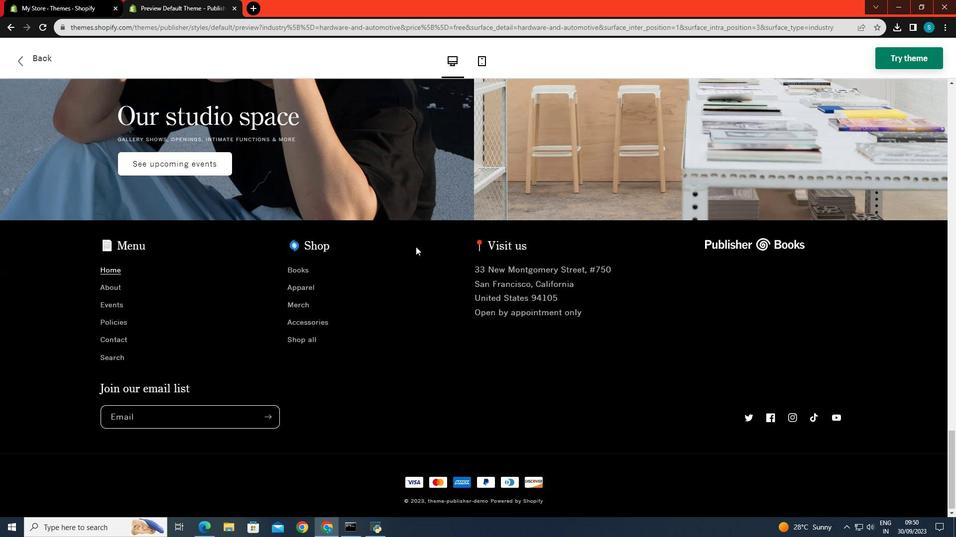 
Action: Mouse scrolled (415, 246) with delta (0, 0)
Screenshot: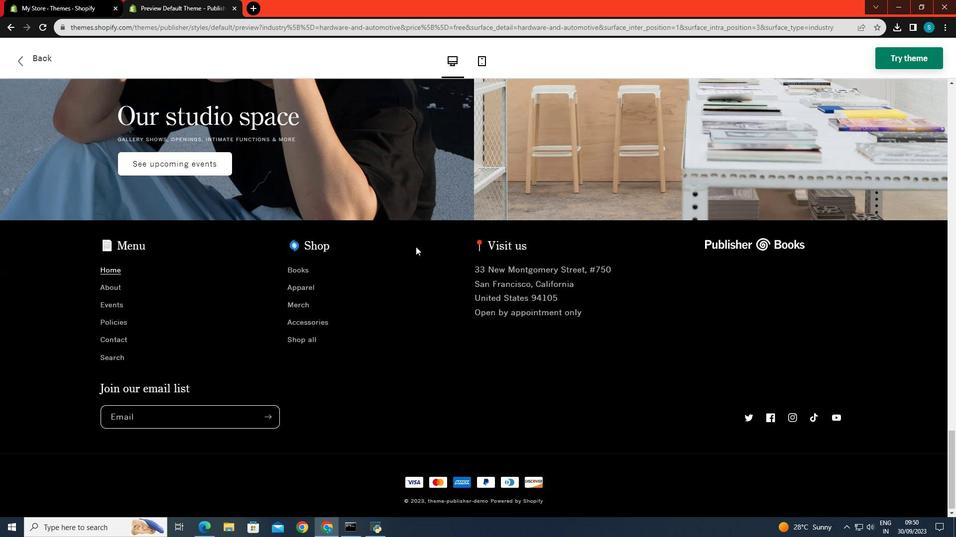 
Action: Mouse scrolled (415, 246) with delta (0, 0)
Screenshot: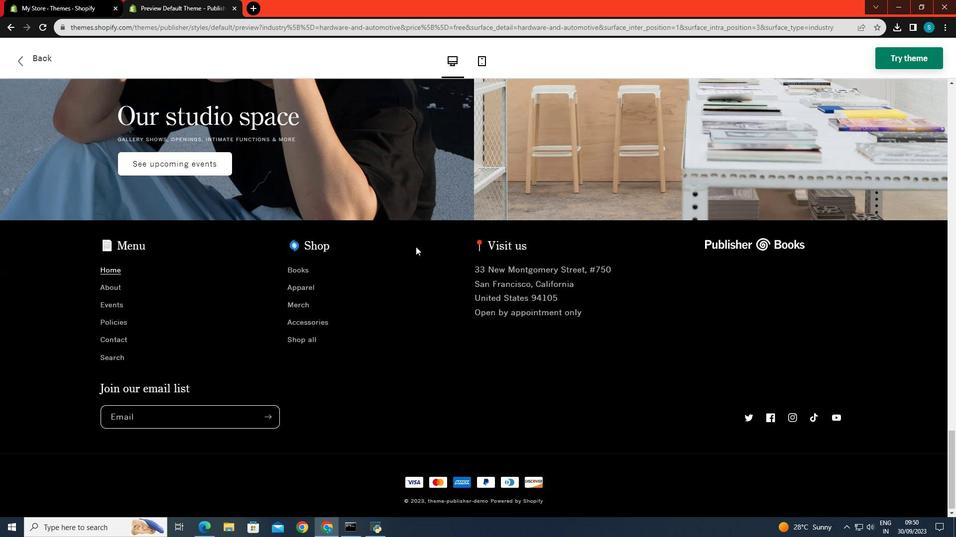 
Action: Mouse scrolled (415, 246) with delta (0, 0)
Screenshot: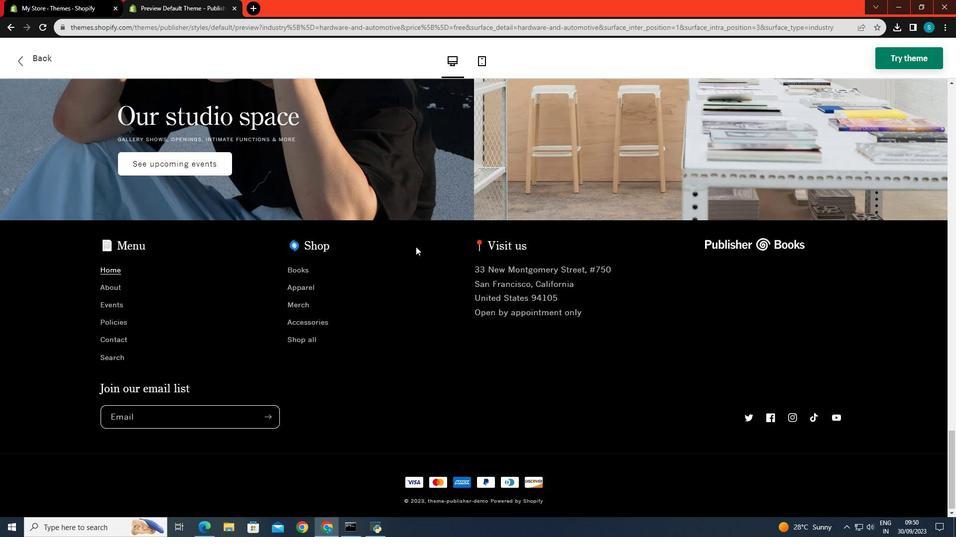 
Action: Mouse scrolled (415, 246) with delta (0, 0)
Screenshot: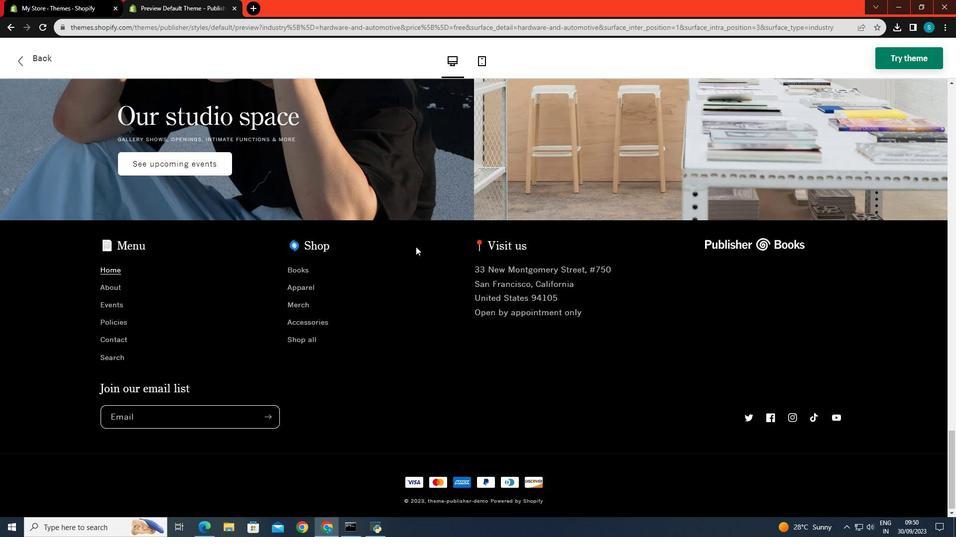 
Action: Mouse scrolled (415, 246) with delta (0, 0)
Screenshot: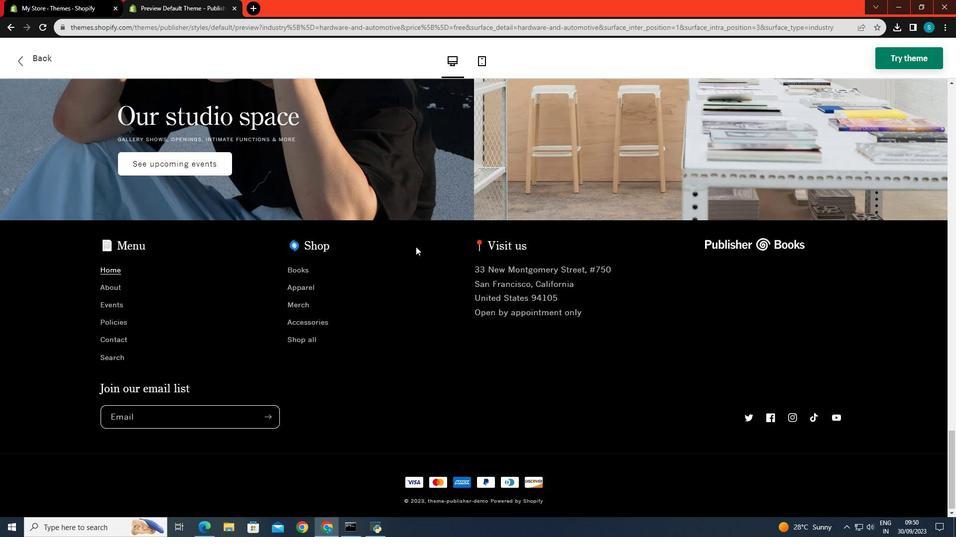 
Action: Mouse scrolled (415, 247) with delta (0, 0)
Screenshot: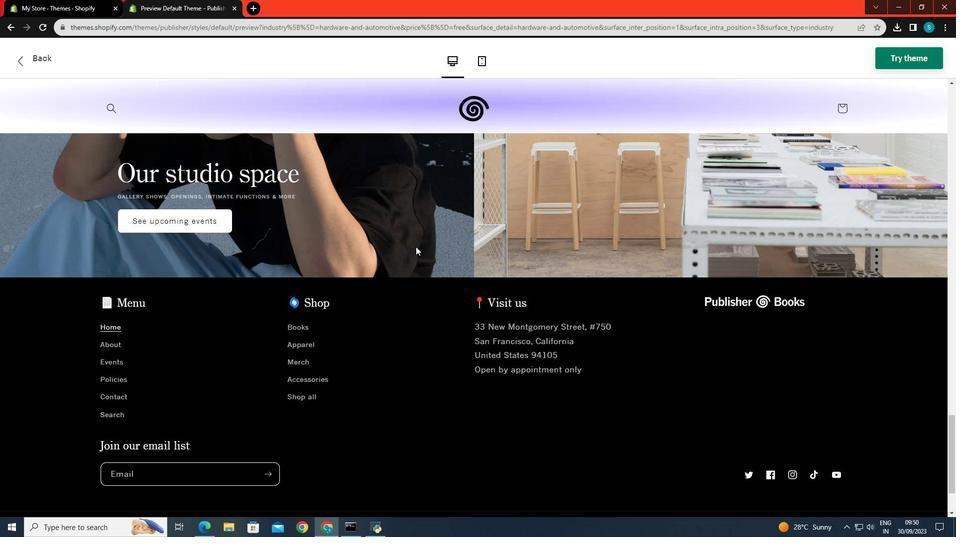
Action: Mouse scrolled (415, 247) with delta (0, 0)
Screenshot: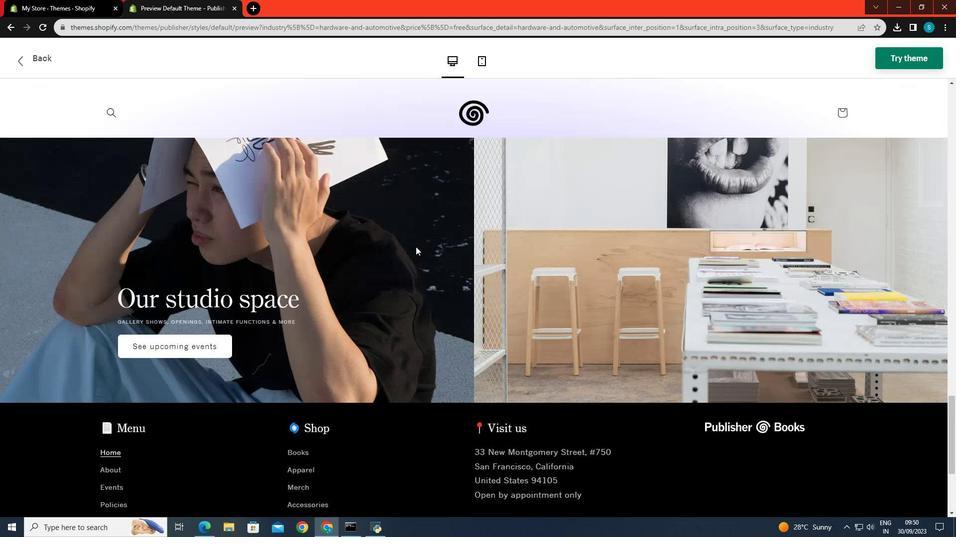 
Action: Mouse scrolled (415, 247) with delta (0, 0)
Screenshot: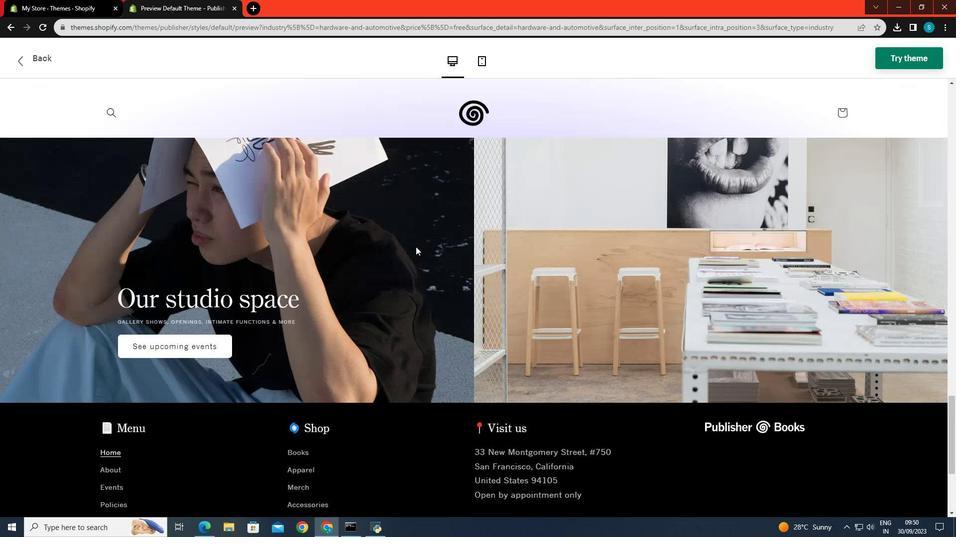 
Action: Mouse scrolled (415, 247) with delta (0, 0)
Screenshot: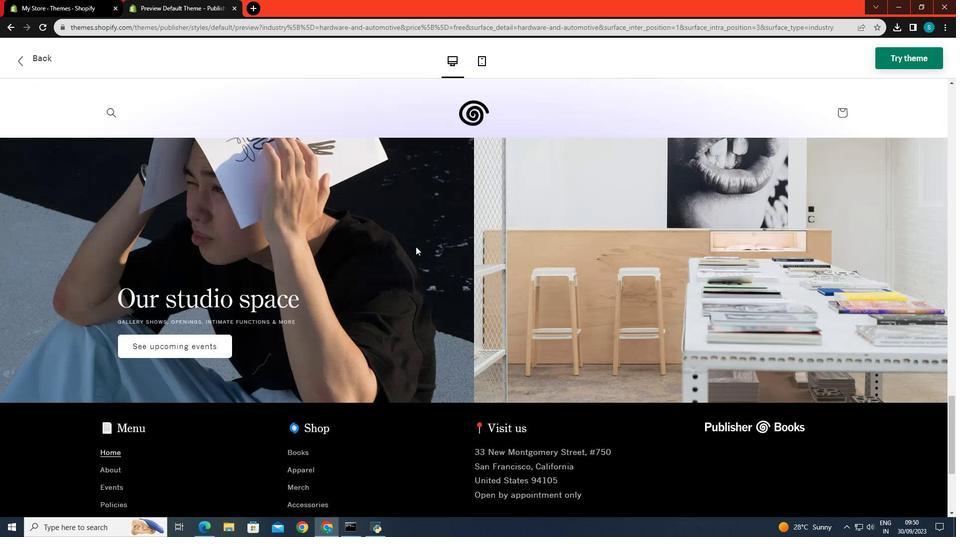 
Action: Mouse scrolled (415, 247) with delta (0, 0)
Screenshot: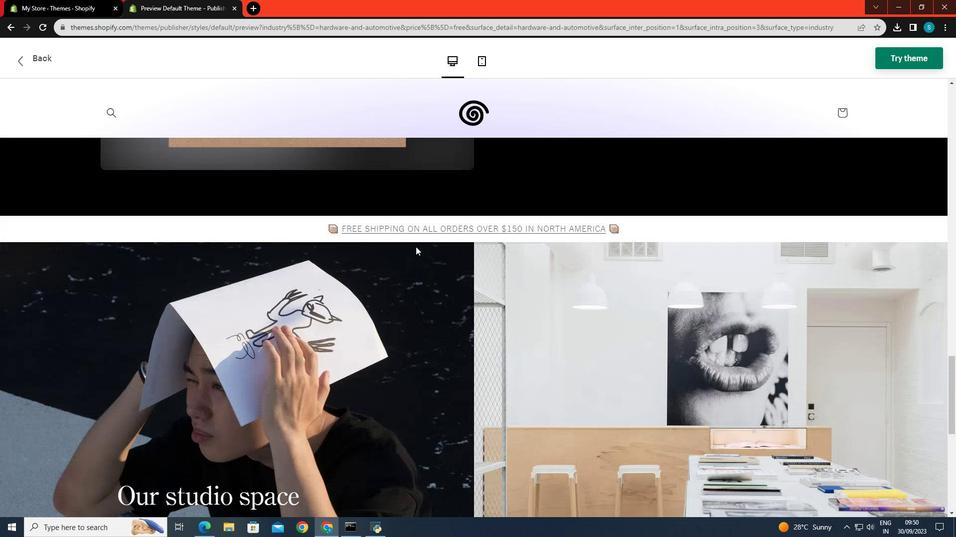 
Action: Mouse scrolled (415, 247) with delta (0, 0)
Screenshot: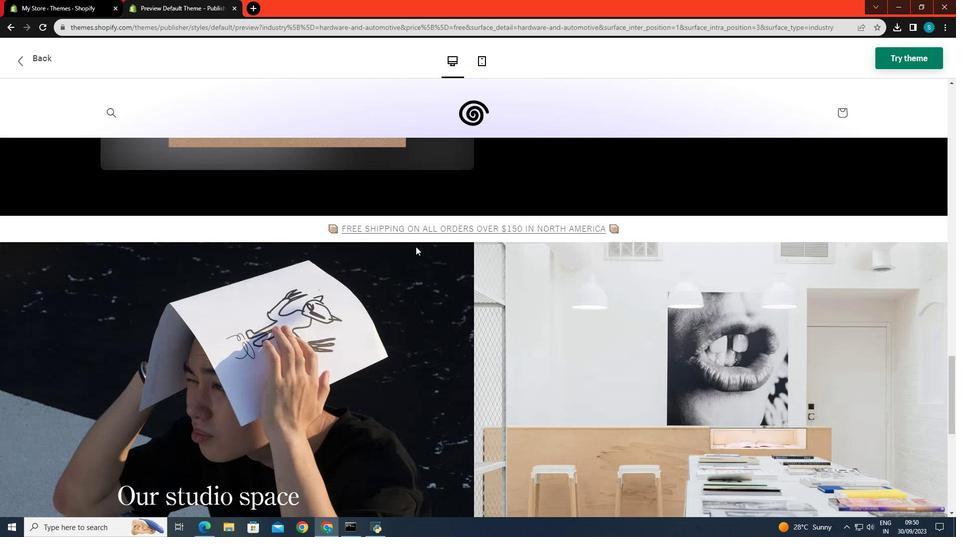 
Action: Mouse scrolled (415, 247) with delta (0, 0)
Screenshot: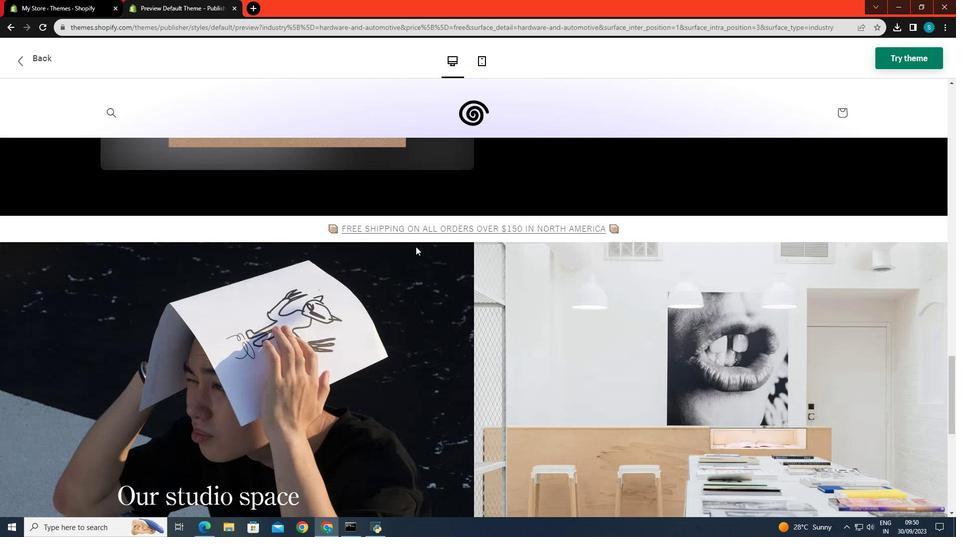 
Action: Mouse scrolled (415, 247) with delta (0, 0)
Screenshot: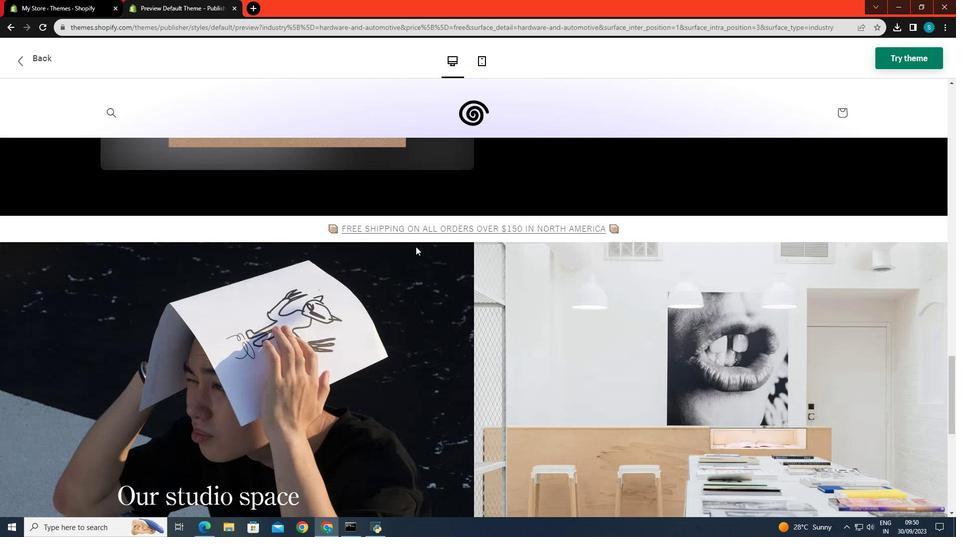 
Action: Mouse scrolled (415, 247) with delta (0, 0)
Screenshot: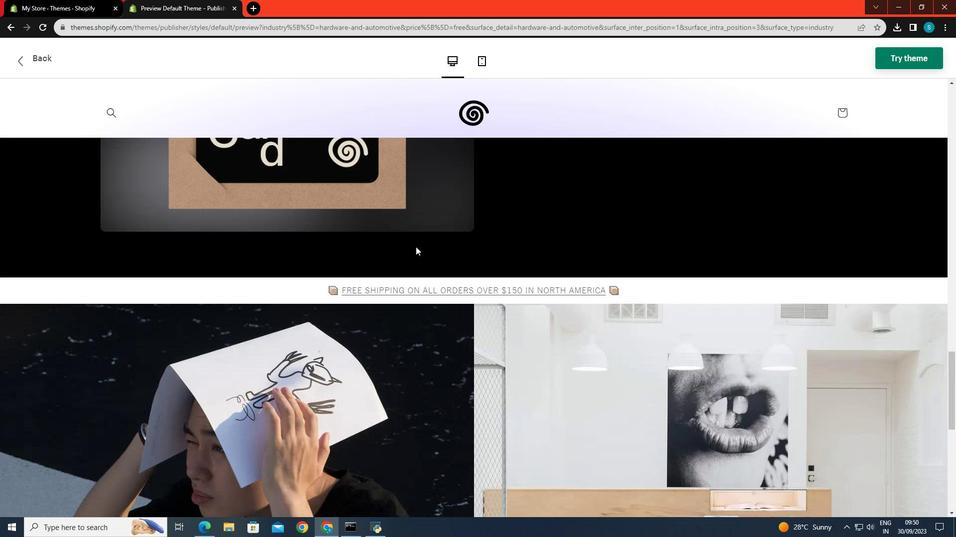 
Action: Mouse scrolled (415, 247) with delta (0, 0)
Screenshot: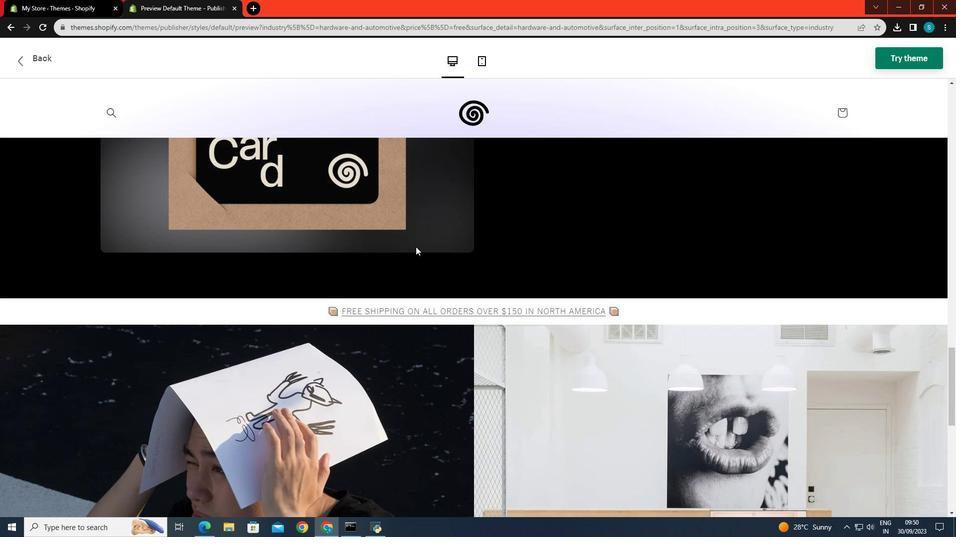 
Action: Mouse scrolled (415, 247) with delta (0, 0)
Screenshot: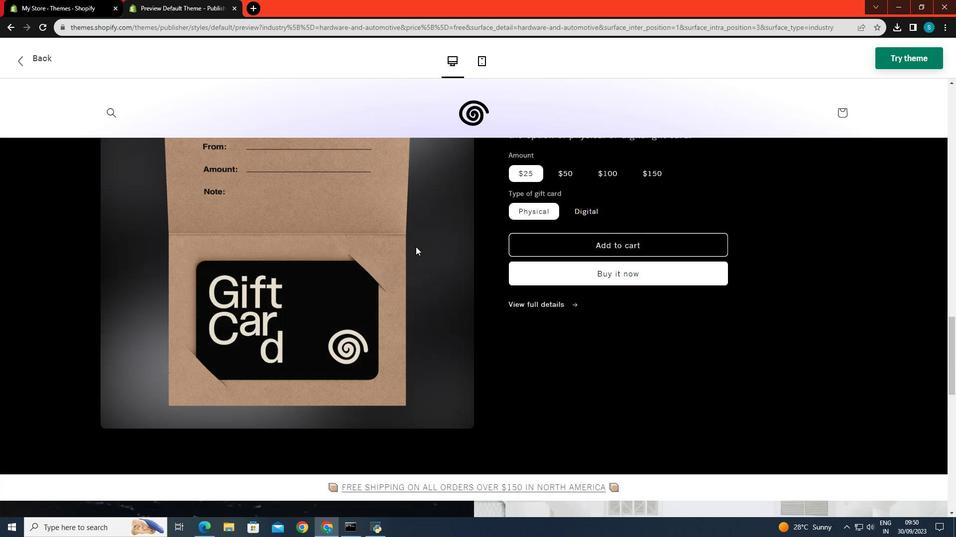 
Action: Mouse scrolled (415, 247) with delta (0, 0)
Screenshot: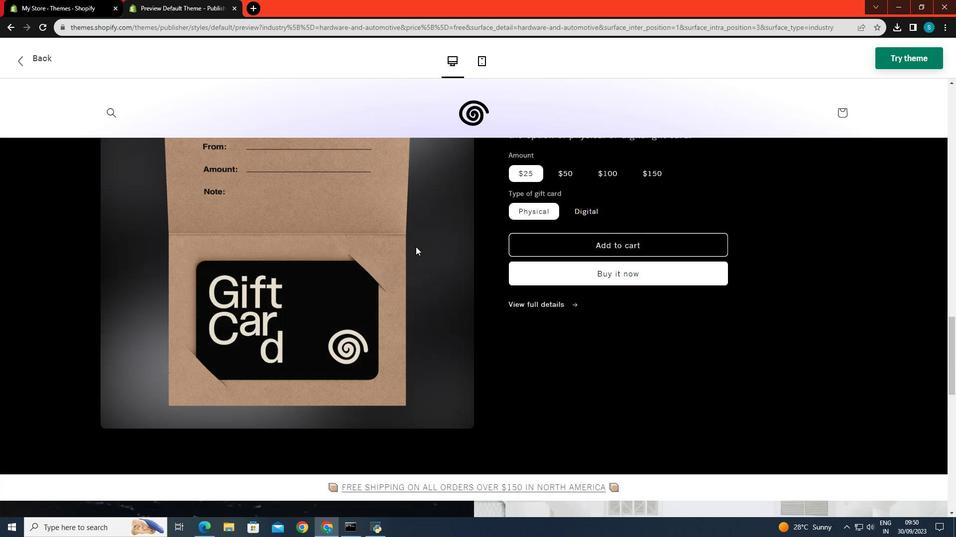 
Action: Mouse scrolled (415, 247) with delta (0, 0)
Screenshot: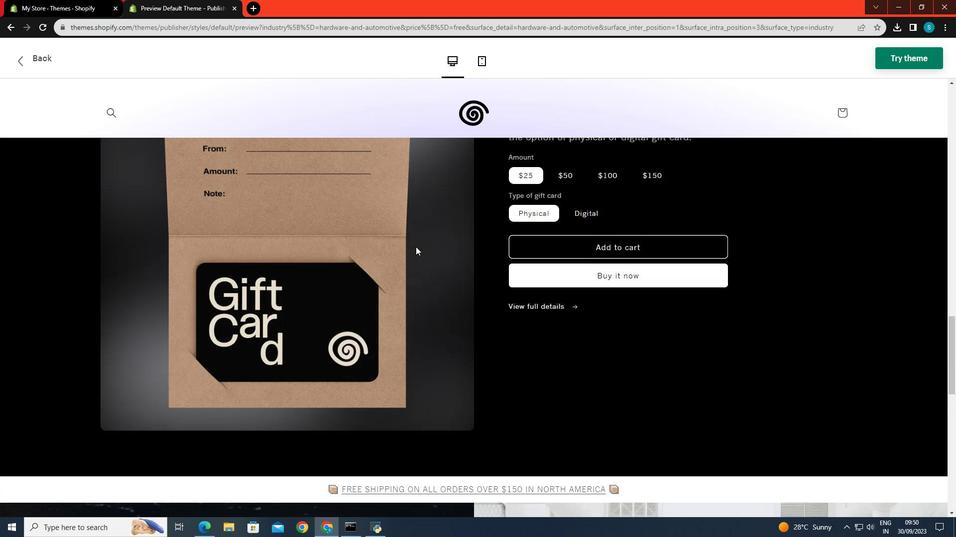 
Action: Mouse scrolled (415, 247) with delta (0, 0)
Screenshot: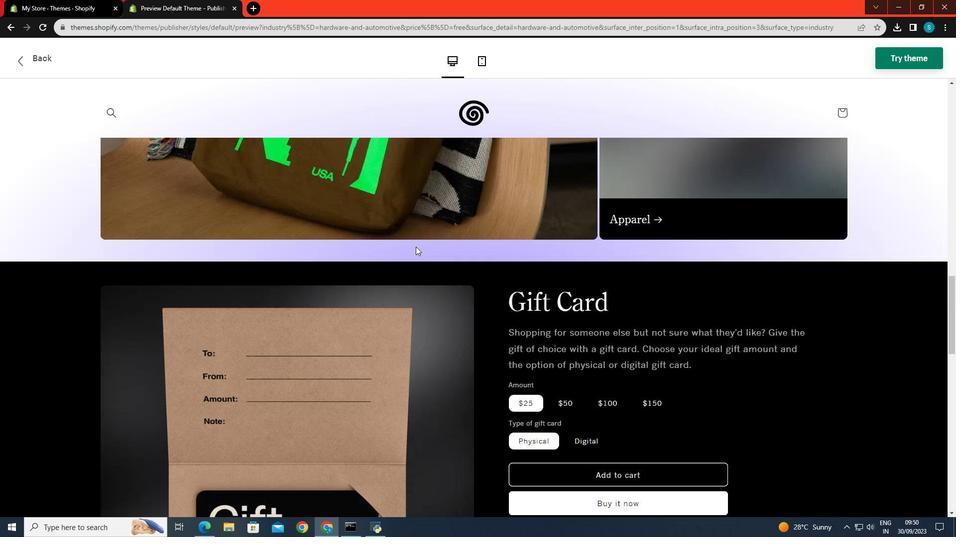 
Action: Mouse scrolled (415, 247) with delta (0, 0)
Screenshot: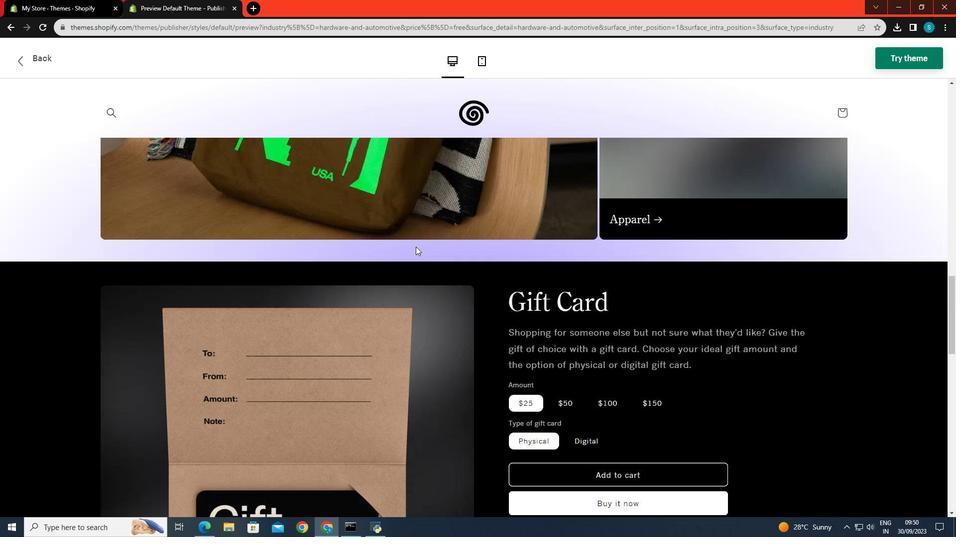 
Action: Mouse scrolled (415, 247) with delta (0, 0)
Screenshot: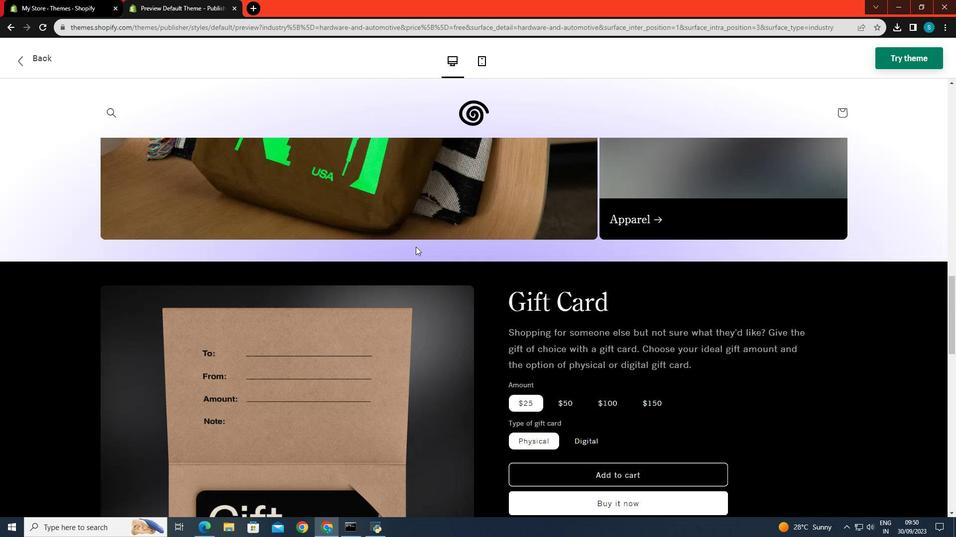 
Action: Mouse scrolled (415, 247) with delta (0, 0)
Screenshot: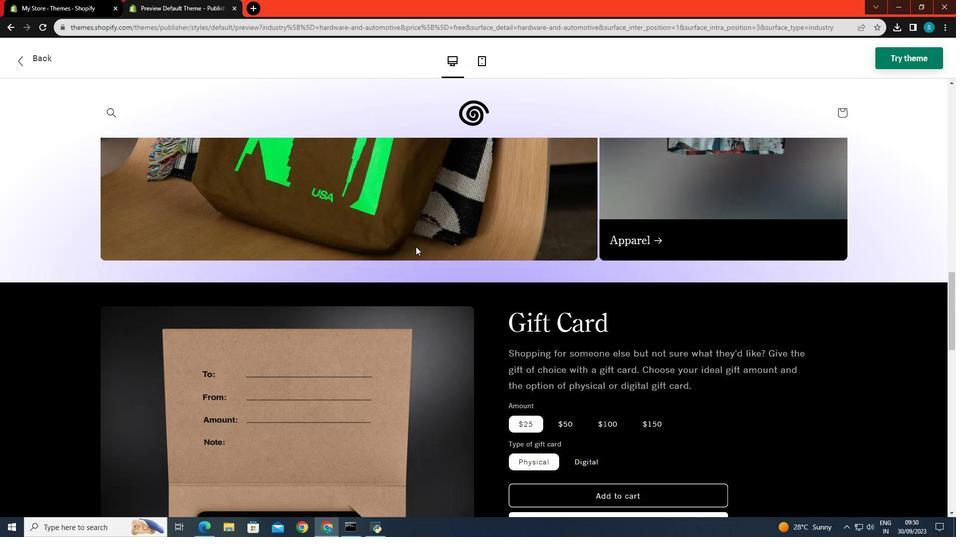 
Action: Mouse scrolled (415, 247) with delta (0, 0)
Screenshot: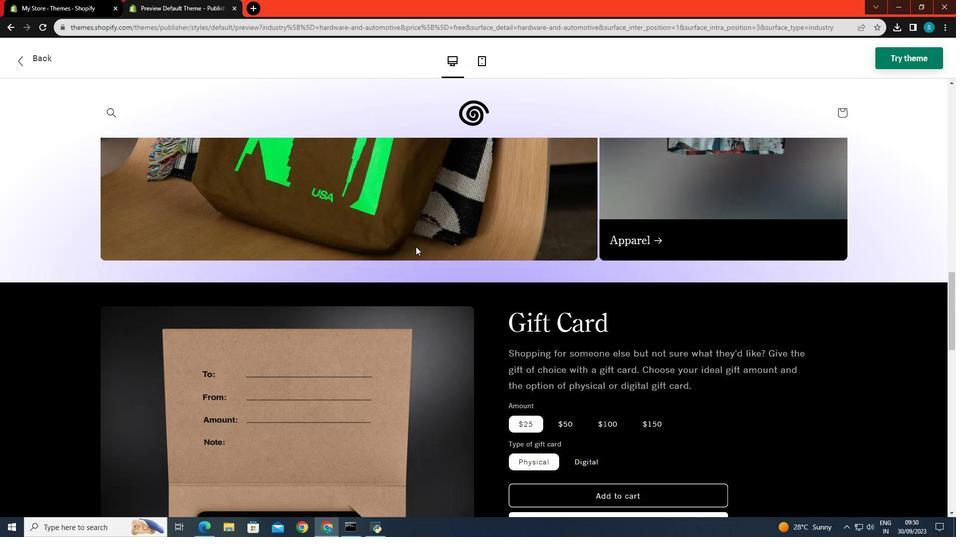 
Action: Mouse scrolled (415, 247) with delta (0, 0)
Screenshot: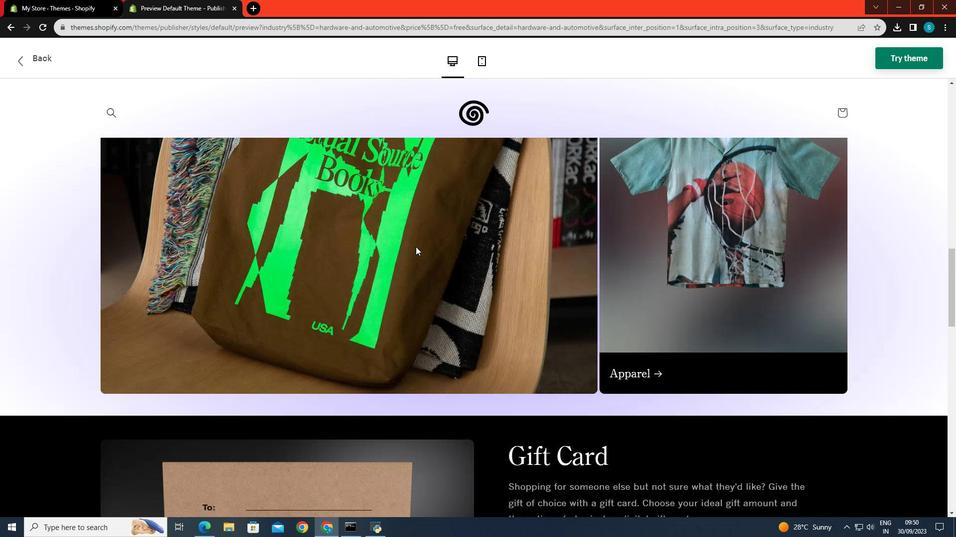 
Action: Mouse scrolled (415, 247) with delta (0, 0)
Screenshot: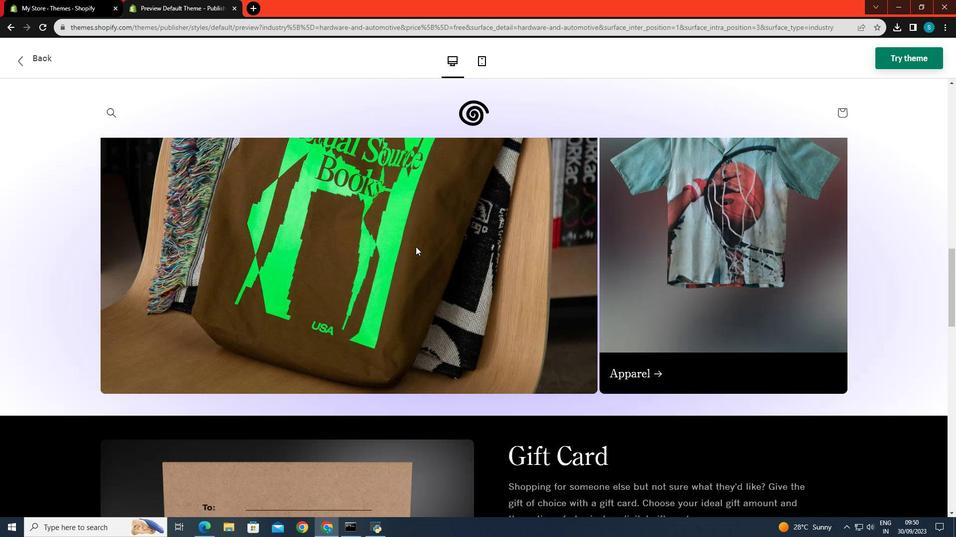 
Action: Mouse scrolled (415, 247) with delta (0, 0)
Screenshot: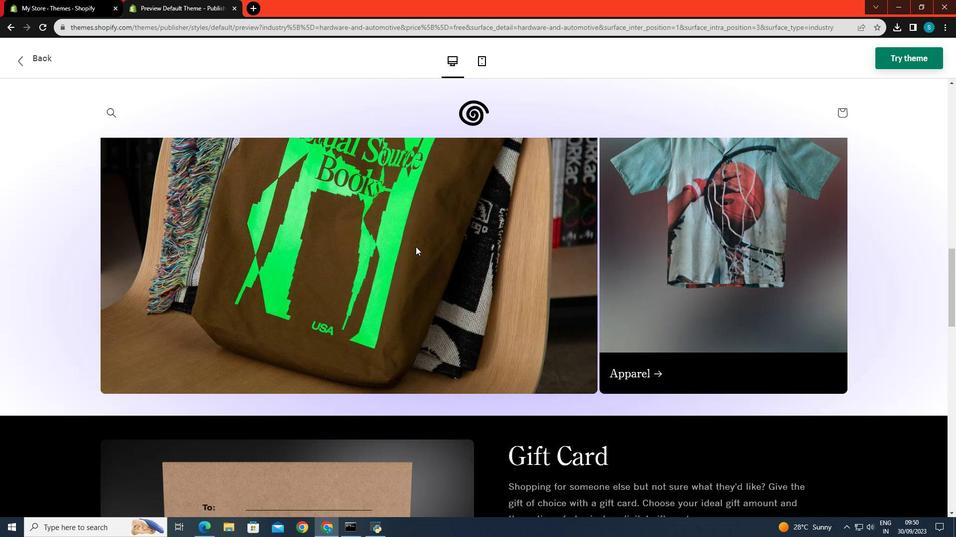 
Action: Mouse scrolled (415, 247) with delta (0, 0)
Screenshot: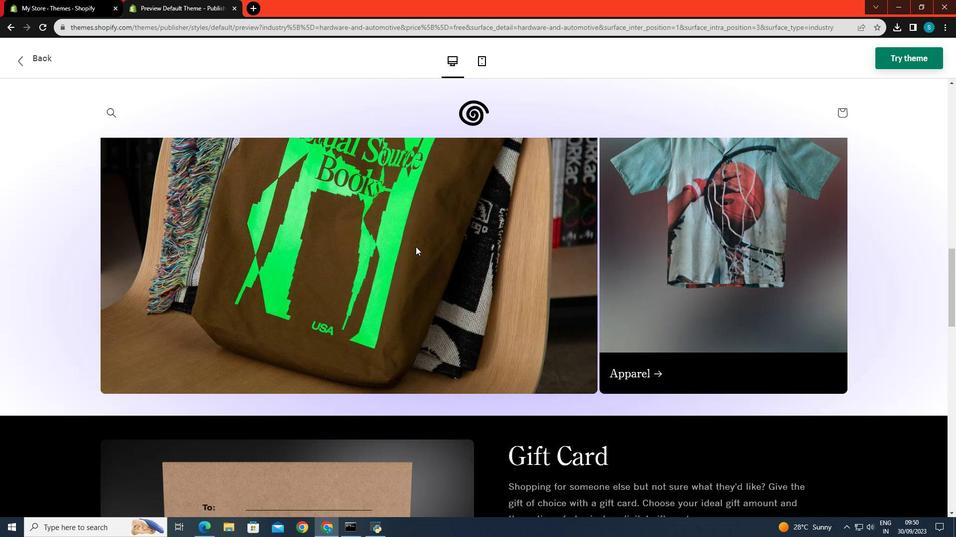
Action: Mouse scrolled (415, 247) with delta (0, 0)
Screenshot: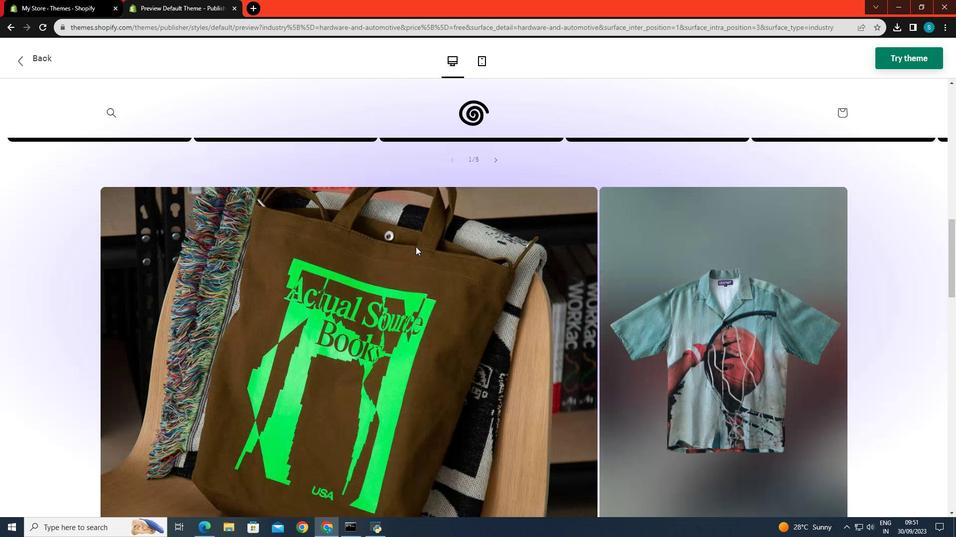 
Action: Mouse scrolled (415, 247) with delta (0, 0)
Screenshot: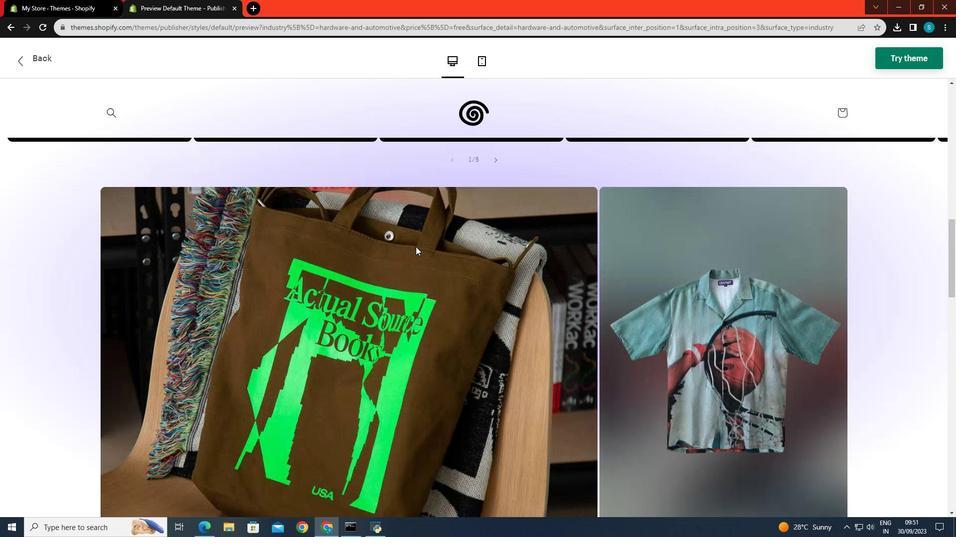 
Action: Mouse scrolled (415, 247) with delta (0, 0)
Screenshot: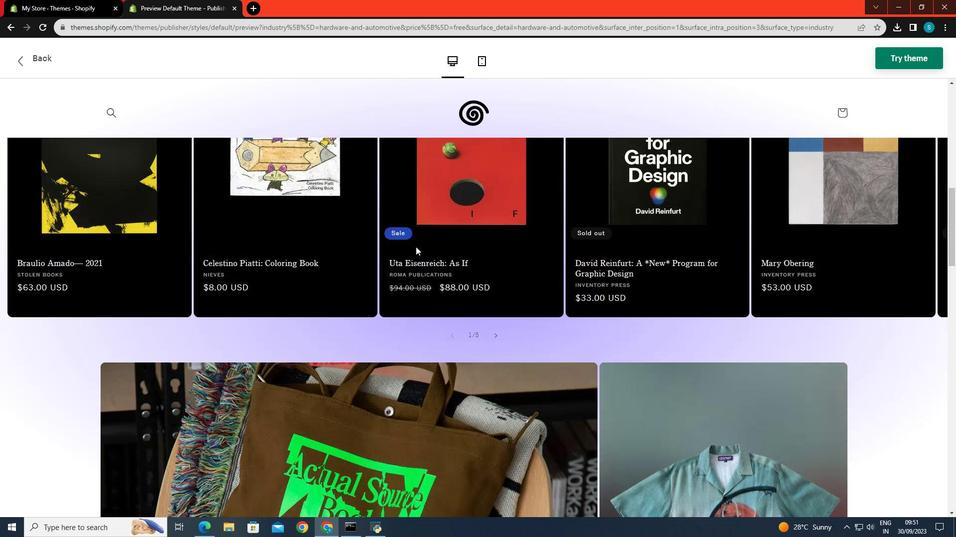 
Action: Mouse scrolled (415, 247) with delta (0, 0)
Screenshot: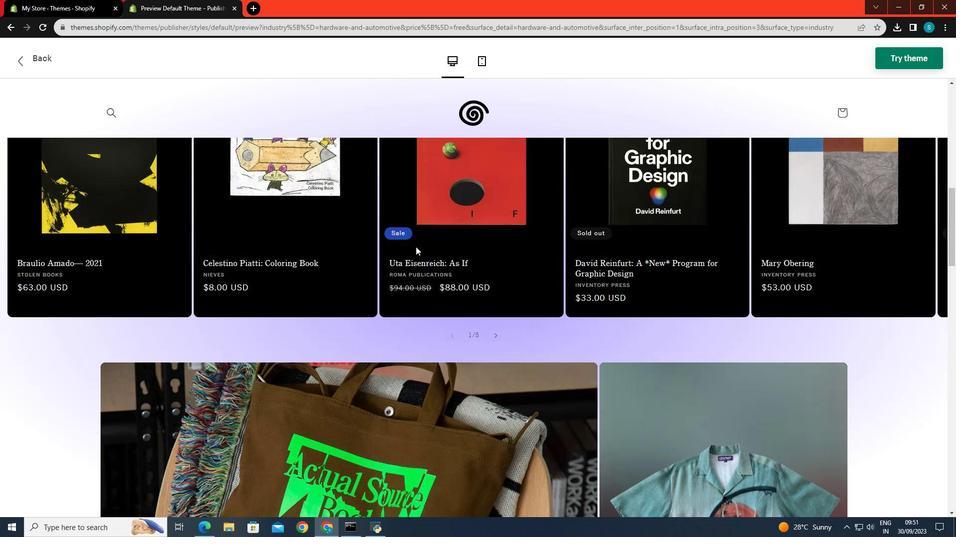 
Action: Mouse scrolled (415, 247) with delta (0, 0)
Screenshot: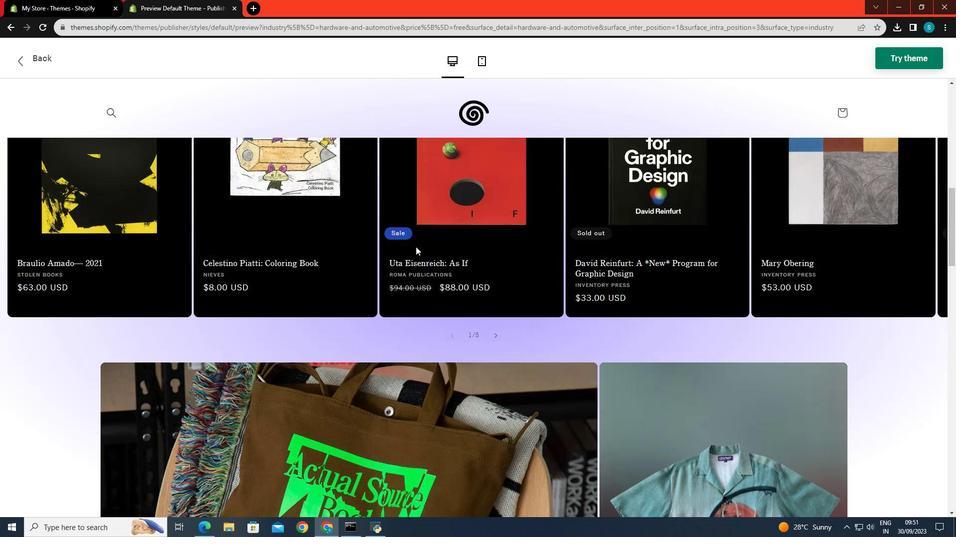 
Action: Mouse scrolled (415, 247) with delta (0, 0)
Screenshot: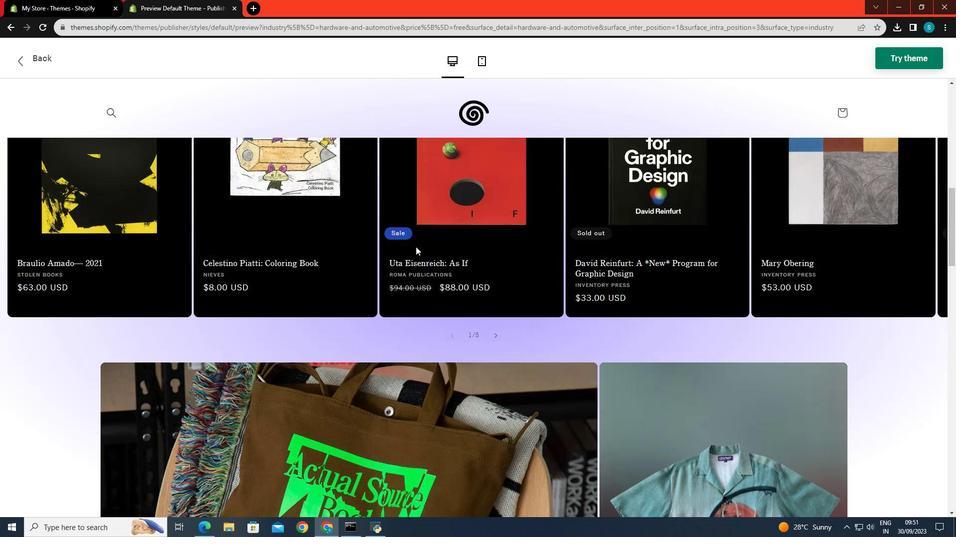 
Action: Mouse scrolled (415, 247) with delta (0, 0)
Screenshot: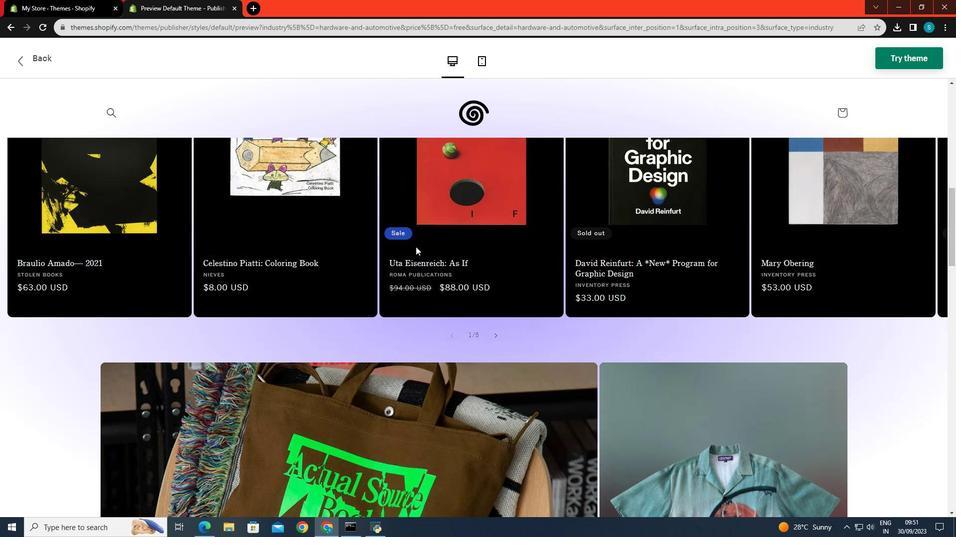 
Action: Mouse scrolled (415, 247) with delta (0, 0)
Screenshot: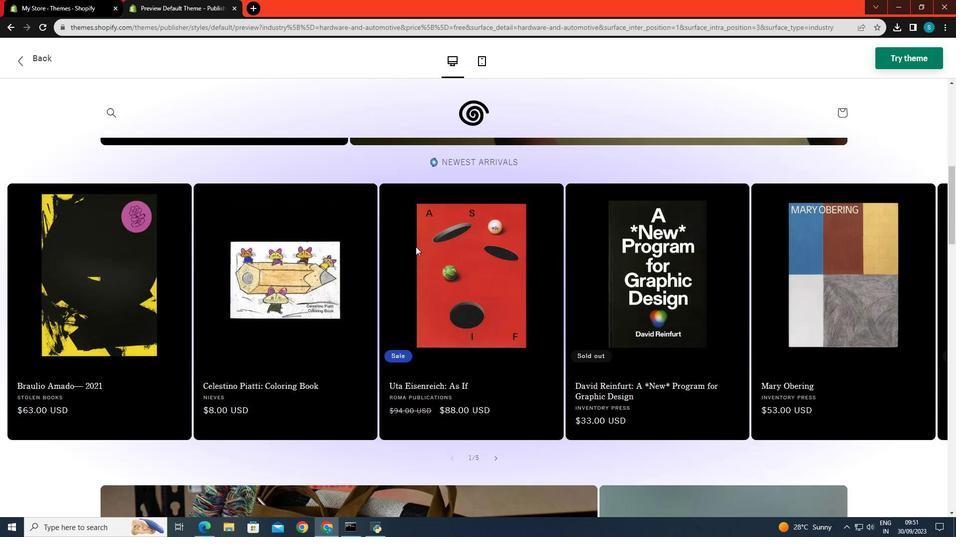 
Action: Mouse scrolled (415, 247) with delta (0, 0)
Screenshot: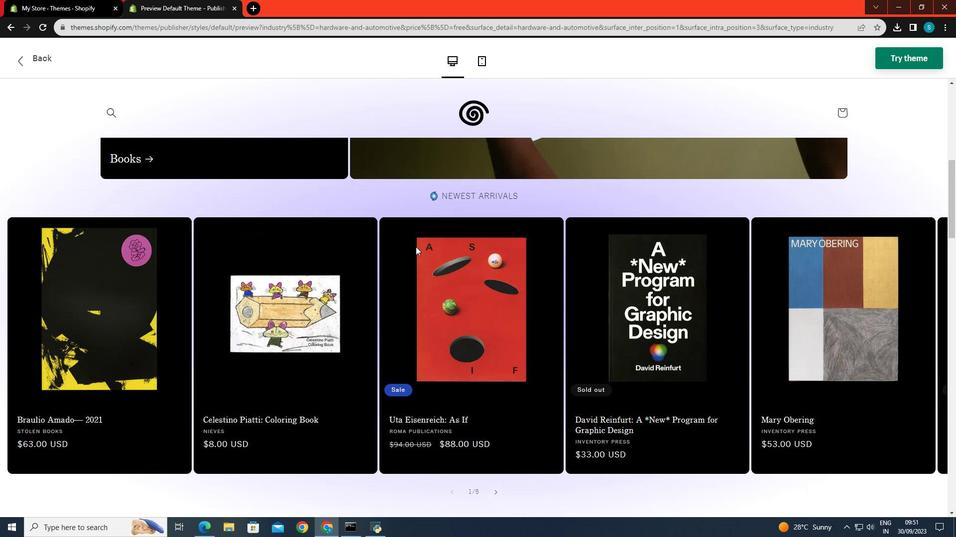 
Action: Mouse scrolled (415, 247) with delta (0, 0)
Screenshot: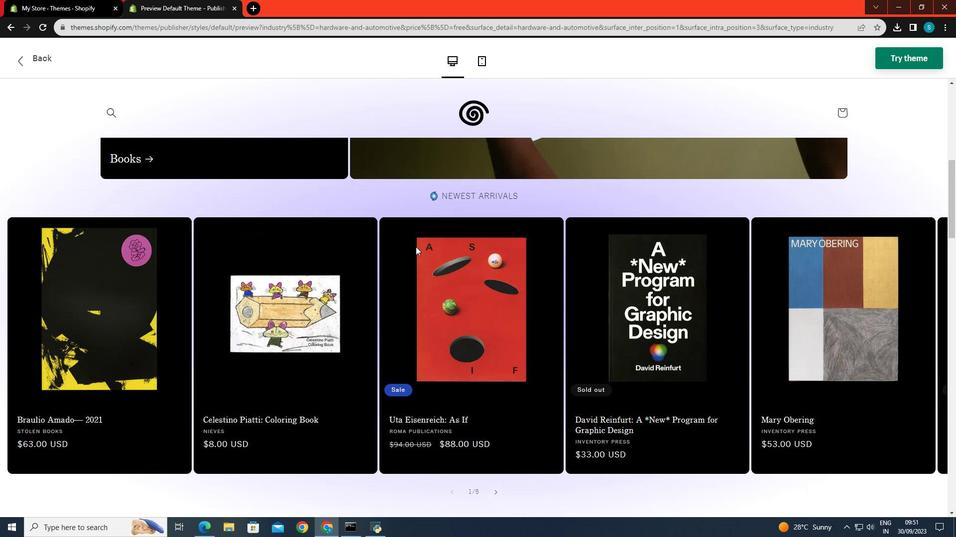 
Action: Mouse scrolled (415, 247) with delta (0, 0)
Screenshot: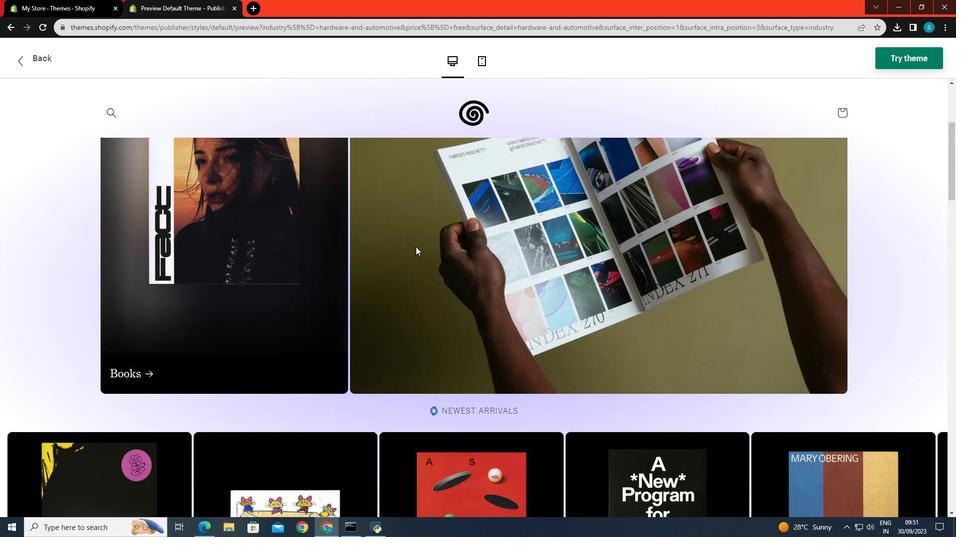 
Action: Mouse scrolled (415, 247) with delta (0, 0)
Screenshot: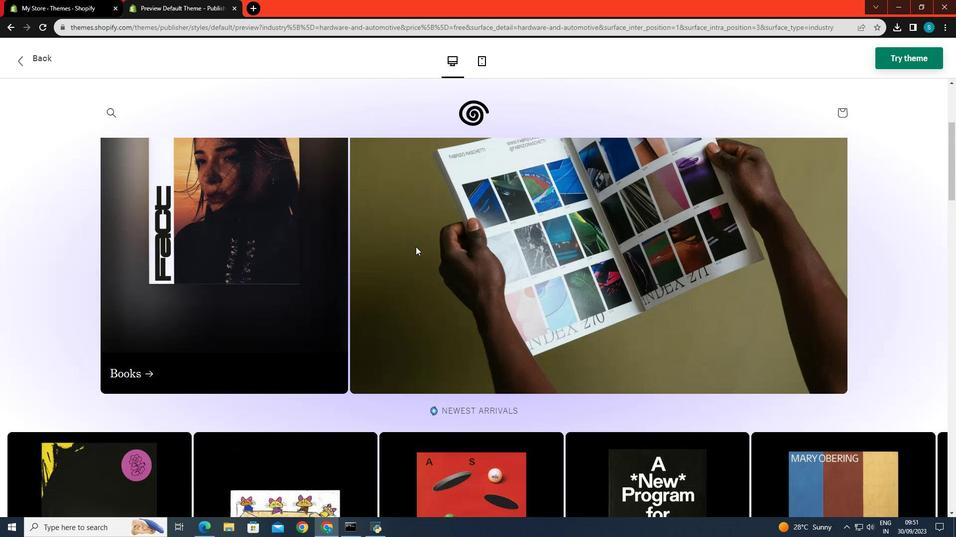 
Action: Mouse scrolled (415, 247) with delta (0, 0)
Screenshot: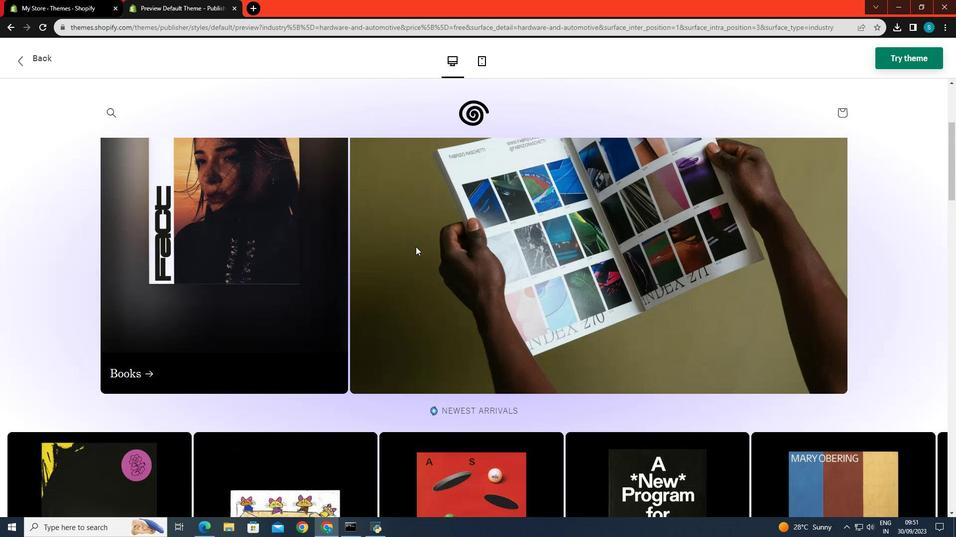 
Action: Mouse scrolled (415, 247) with delta (0, 0)
Screenshot: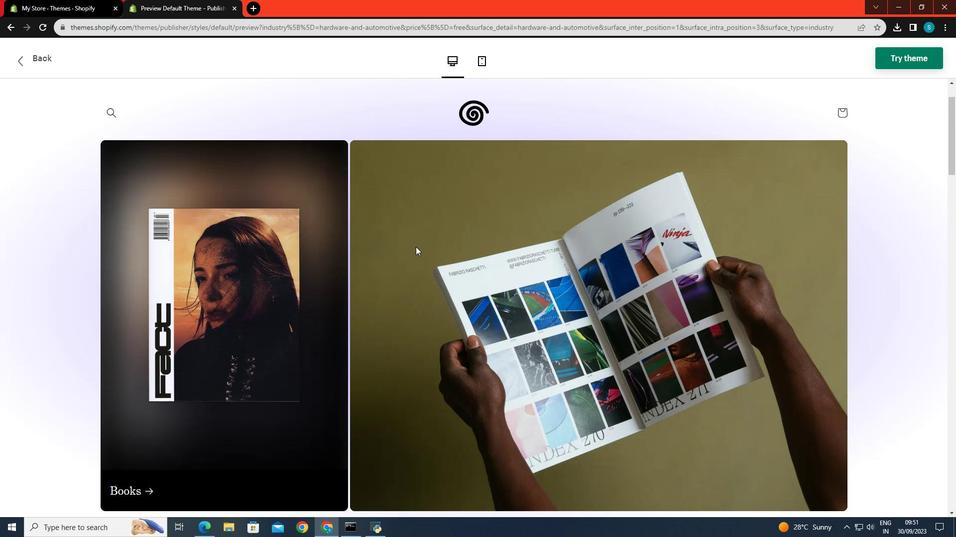 
Action: Mouse scrolled (415, 247) with delta (0, 0)
Screenshot: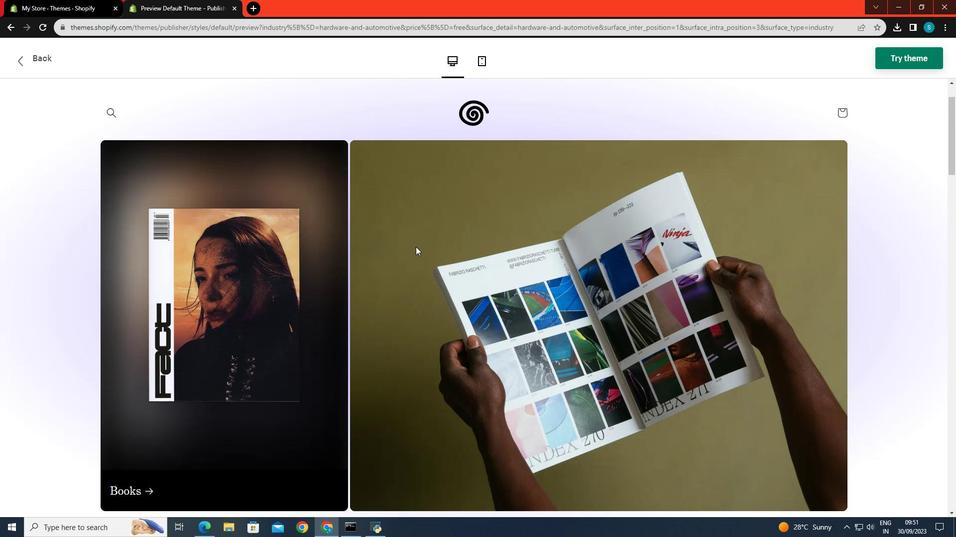 
Action: Mouse scrolled (415, 247) with delta (0, 0)
Screenshot: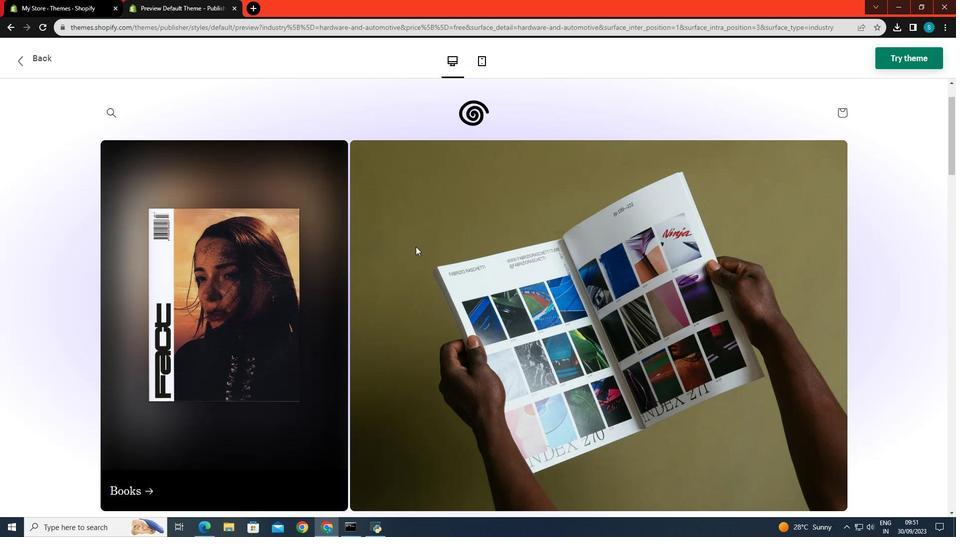 
Action: Mouse scrolled (415, 247) with delta (0, 0)
Screenshot: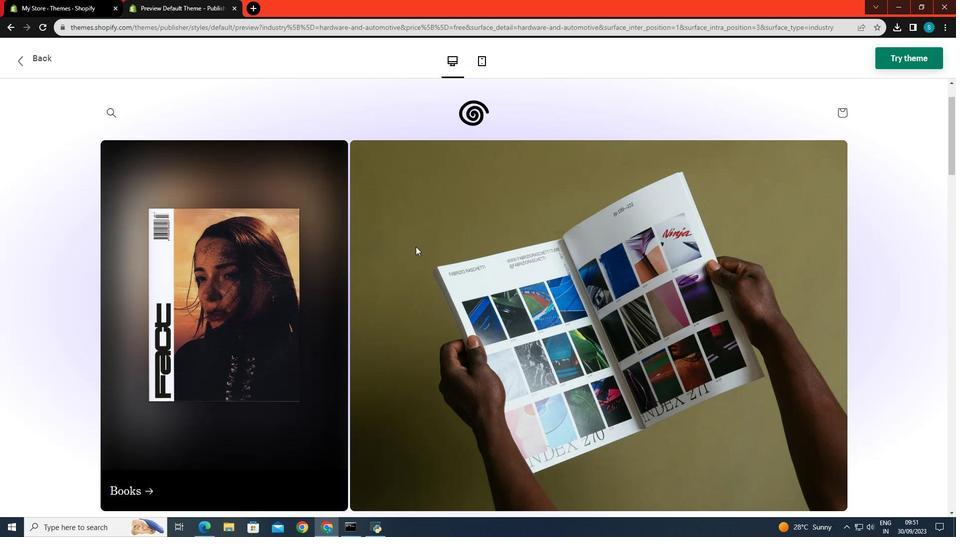 
Action: Mouse scrolled (415, 247) with delta (0, 0)
Screenshot: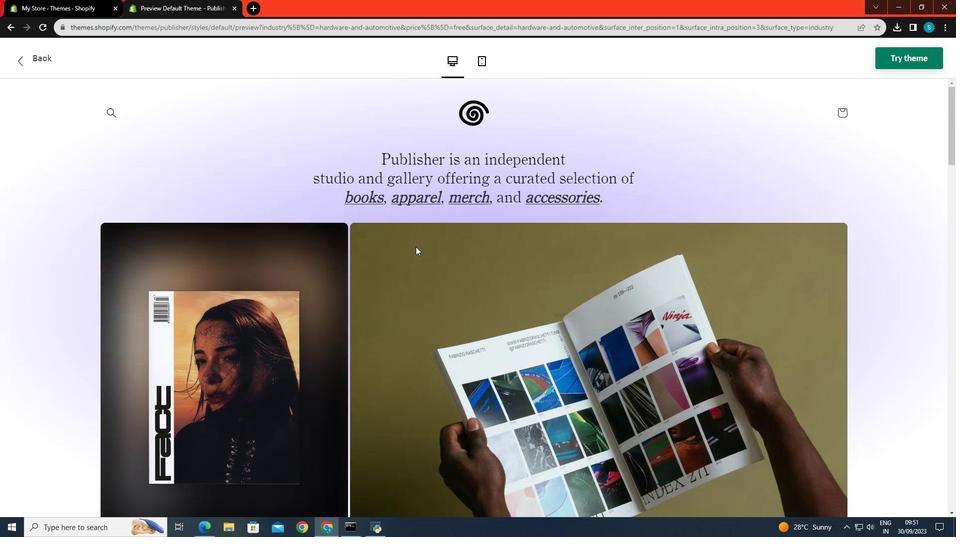 
Action: Mouse scrolled (415, 247) with delta (0, 0)
Screenshot: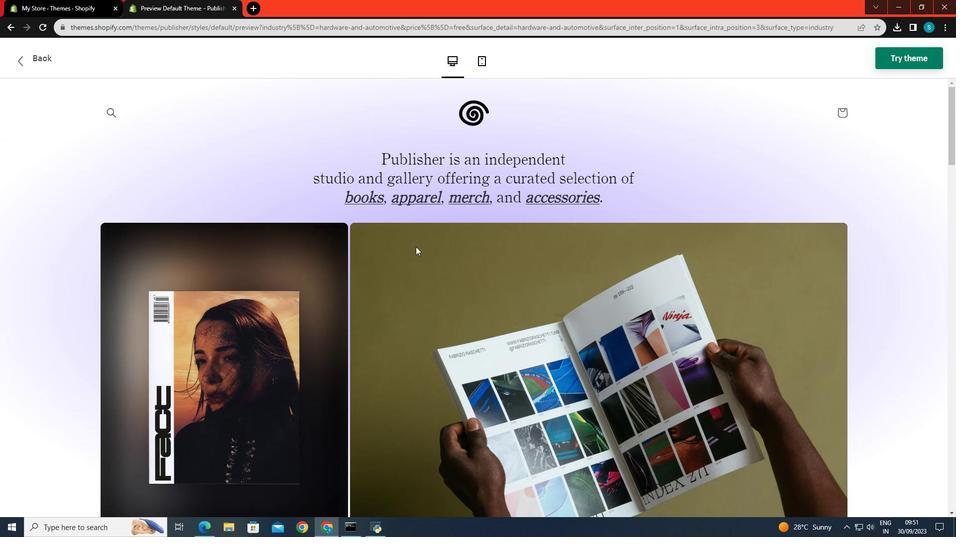 
Action: Mouse scrolled (415, 247) with delta (0, 0)
Screenshot: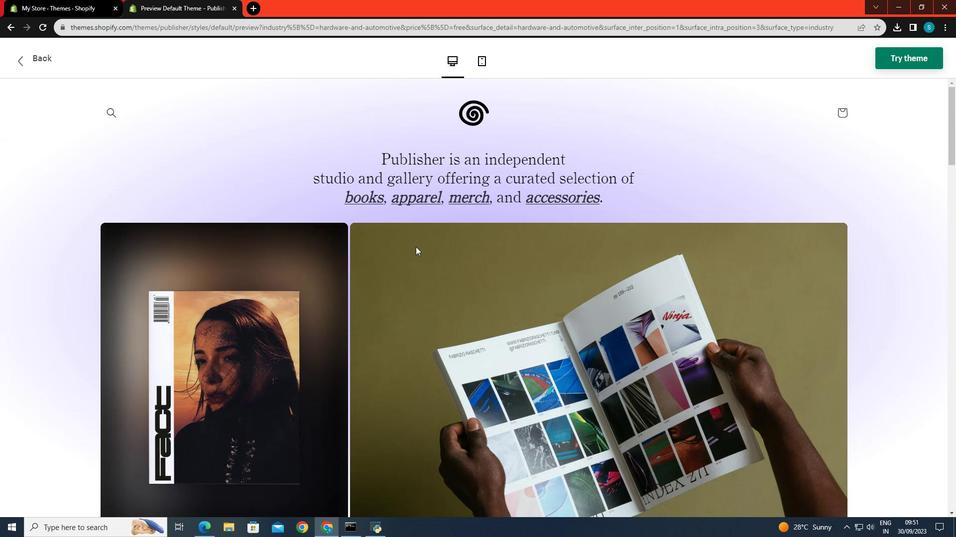 
Action: Mouse scrolled (415, 247) with delta (0, 0)
Screenshot: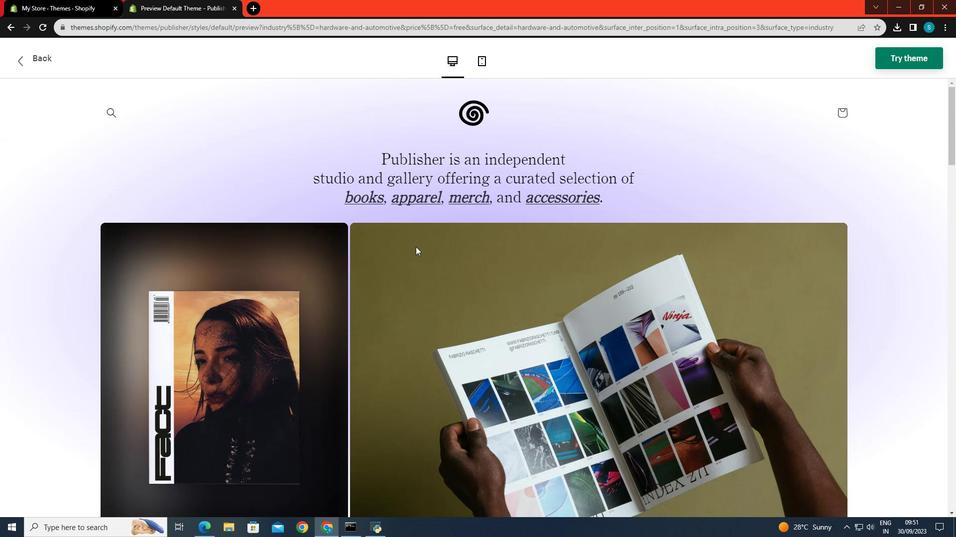 
Action: Mouse scrolled (415, 247) with delta (0, 0)
Screenshot: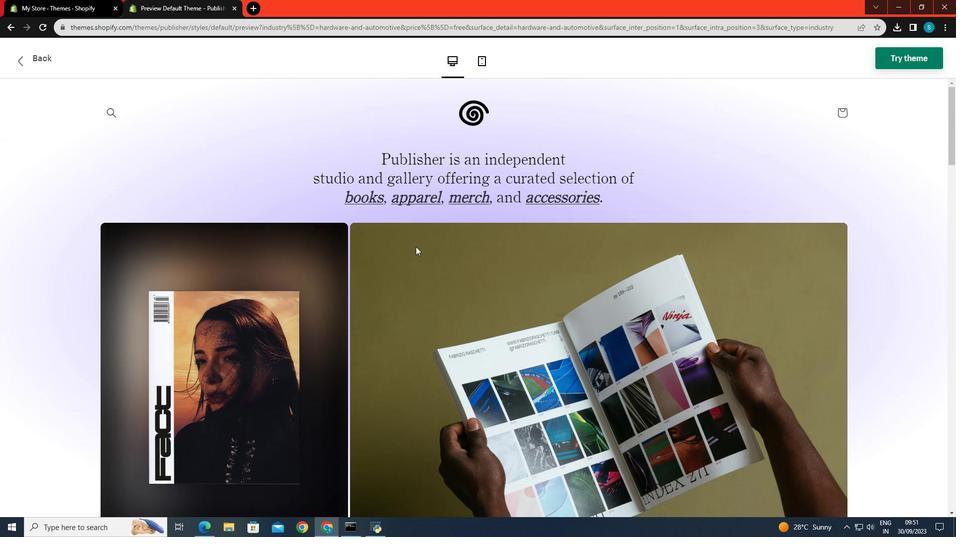 
Action: Mouse scrolled (415, 247) with delta (0, 0)
Screenshot: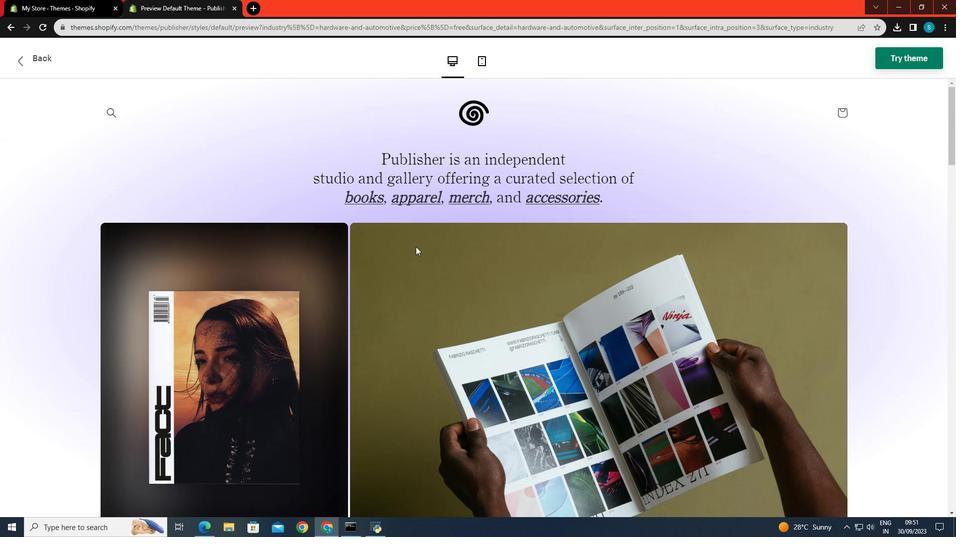 
Action: Mouse scrolled (415, 247) with delta (0, 0)
Screenshot: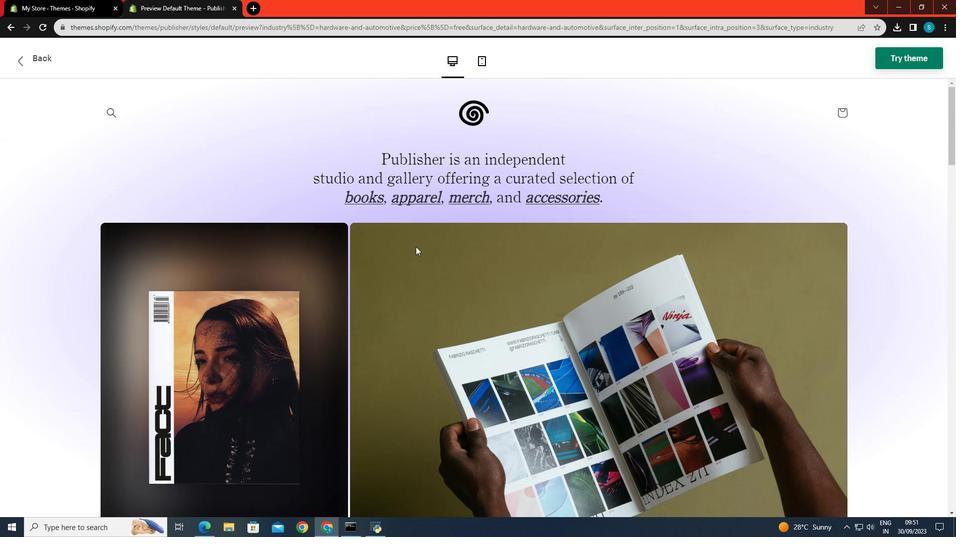 
Action: Mouse scrolled (415, 247) with delta (0, 0)
Screenshot: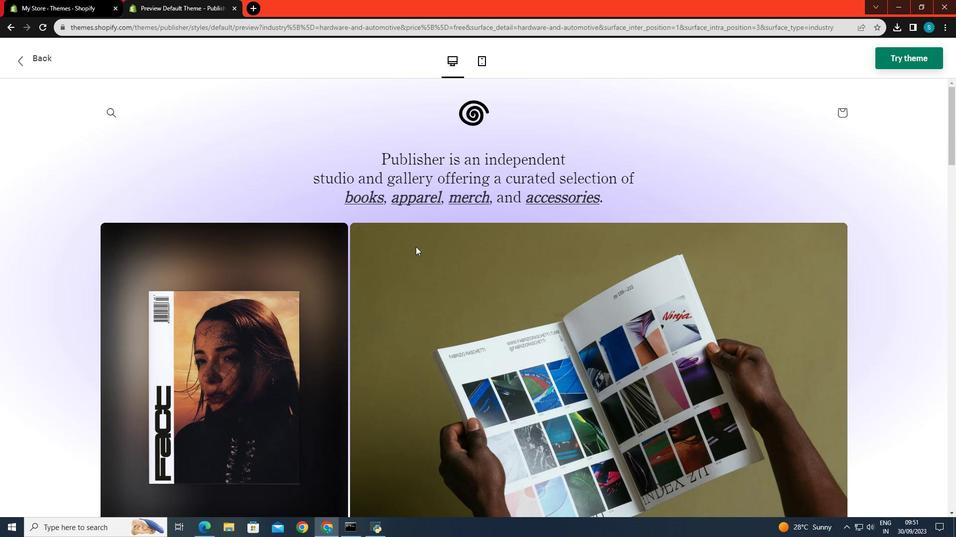 
Action: Mouse scrolled (415, 247) with delta (0, 0)
Screenshot: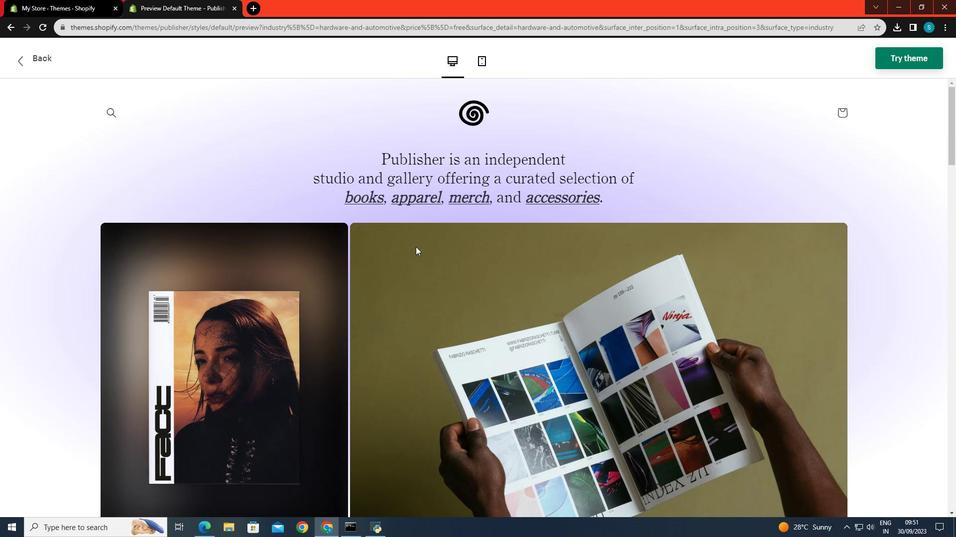
Action: Mouse scrolled (415, 247) with delta (0, 0)
Screenshot: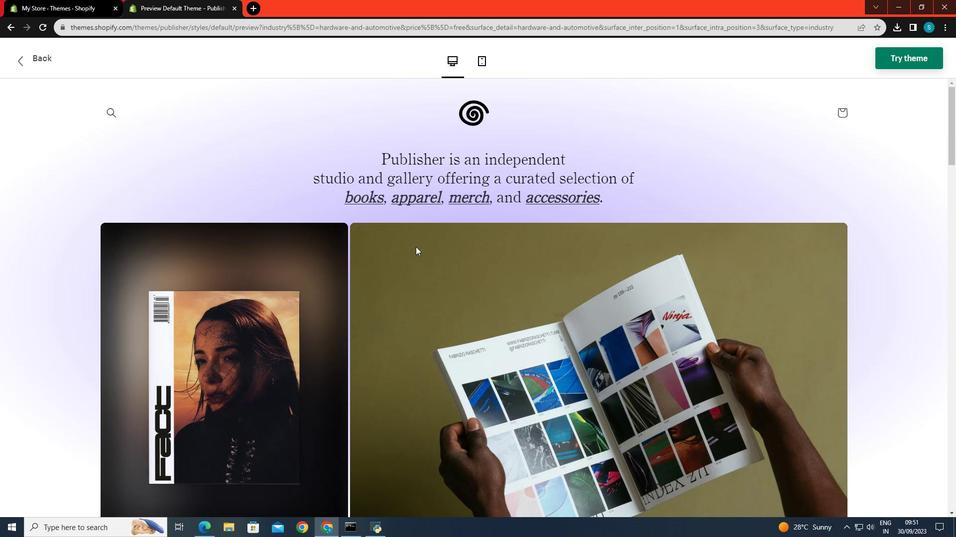 
Action: Mouse scrolled (415, 247) with delta (0, 0)
Screenshot: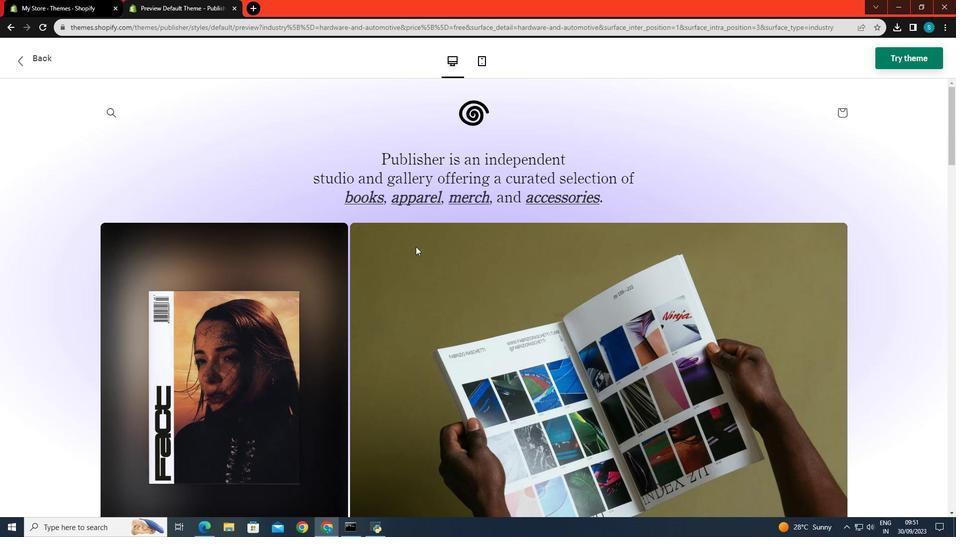 
Action: Mouse scrolled (415, 247) with delta (0, 0)
Screenshot: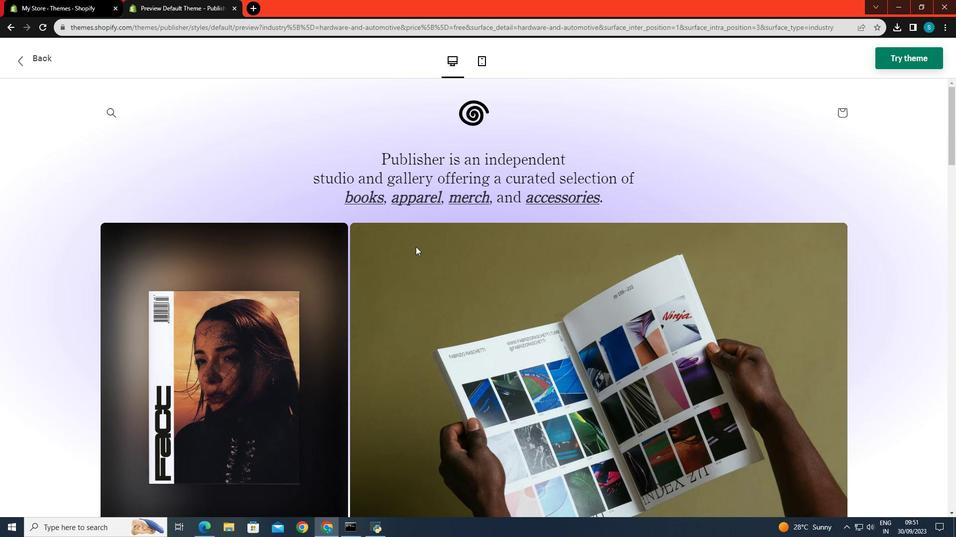 
Action: Mouse moved to (9, 26)
Screenshot: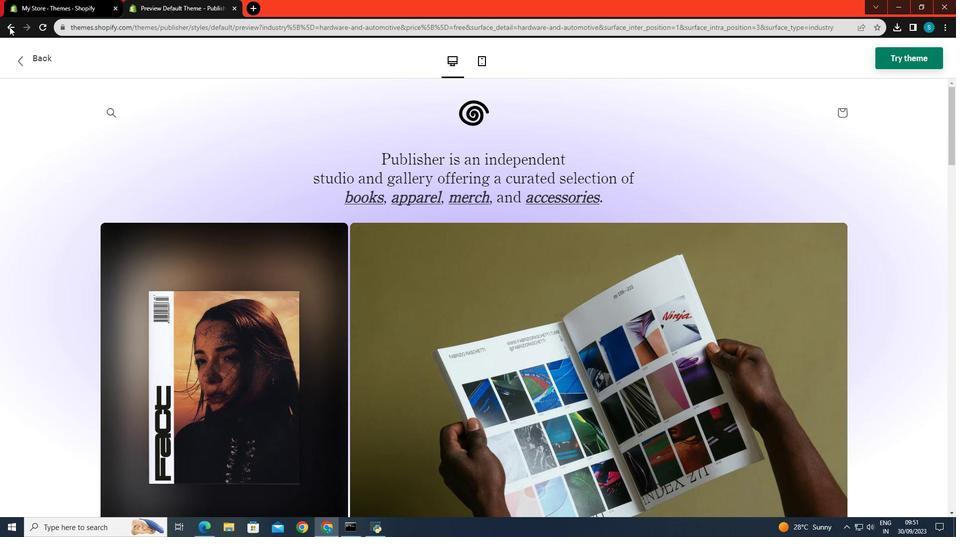 
Action: Mouse pressed left at (9, 26)
Screenshot: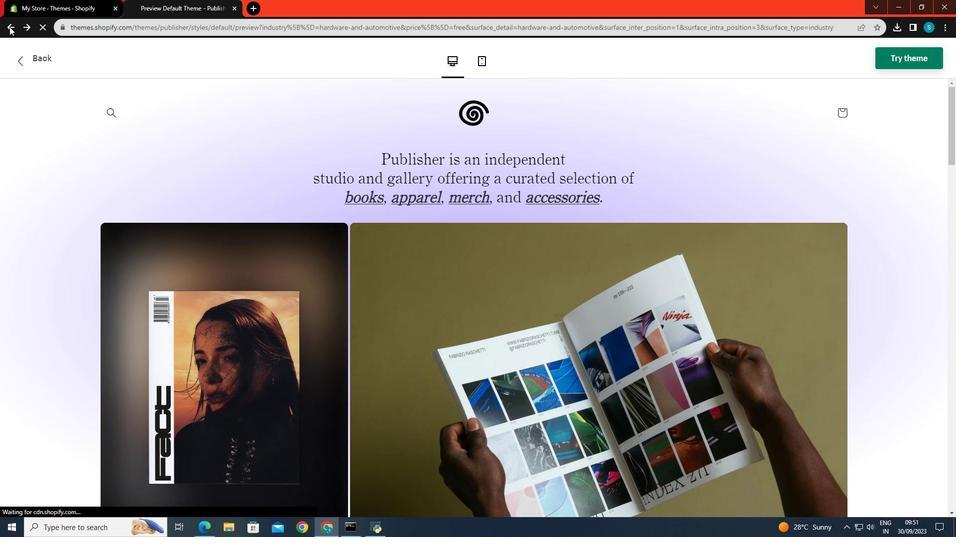 
Action: Mouse moved to (233, 261)
Screenshot: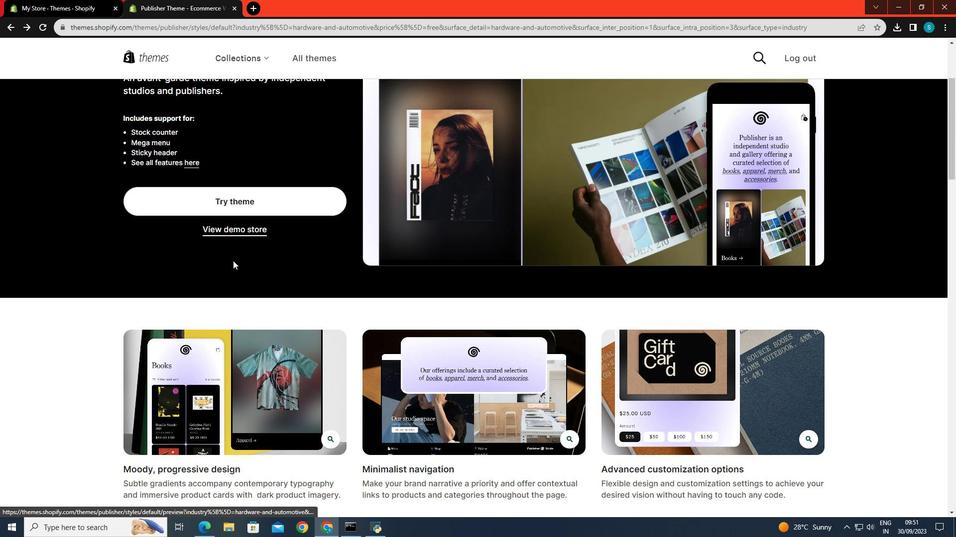 
Action: Mouse scrolled (233, 261) with delta (0, 0)
Screenshot: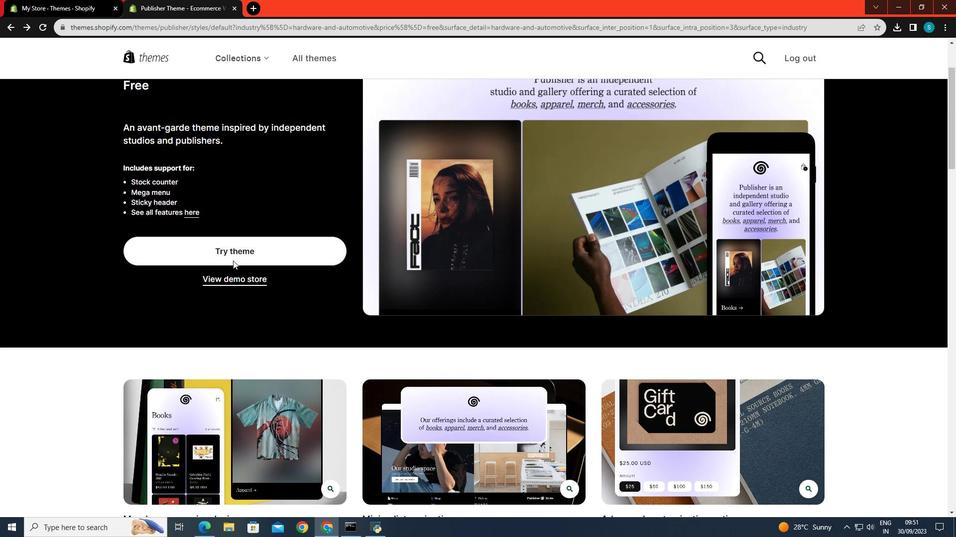 
Action: Mouse scrolled (233, 261) with delta (0, 0)
Screenshot: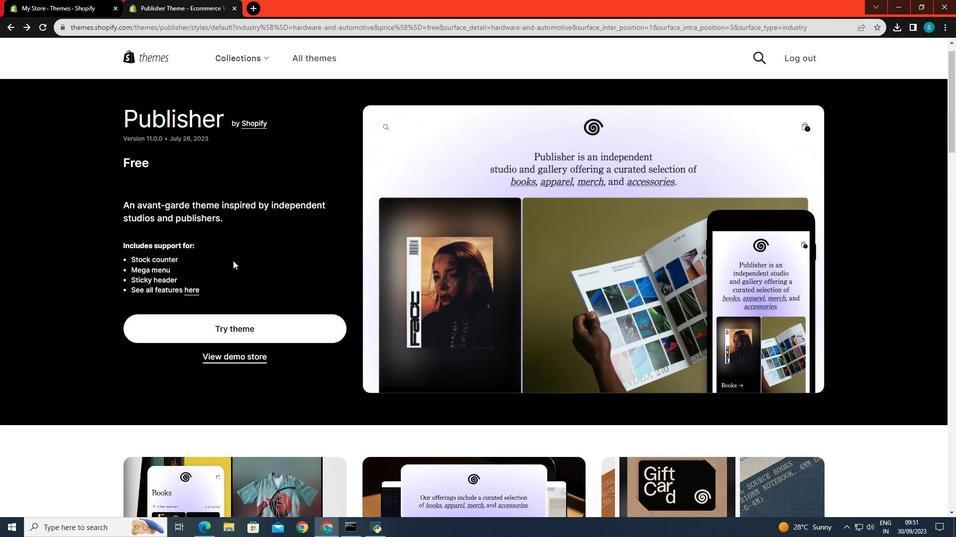 
Action: Mouse scrolled (233, 261) with delta (0, 0)
Screenshot: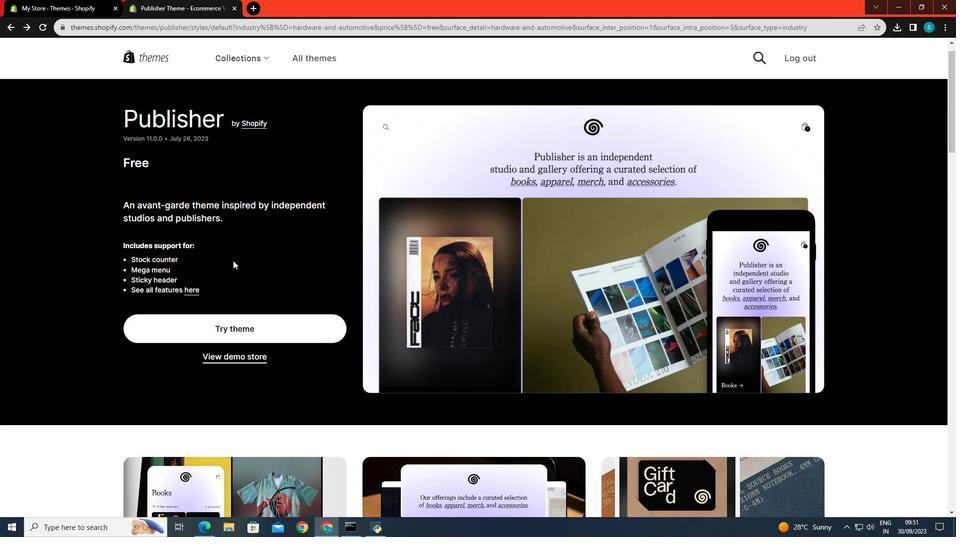 
Action: Mouse scrolled (233, 261) with delta (0, 0)
Screenshot: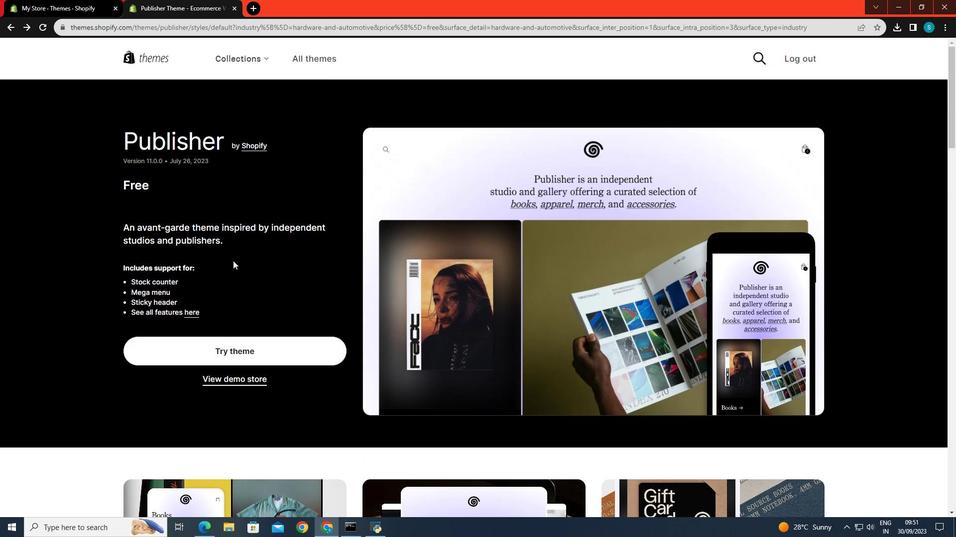 
Action: Mouse scrolled (233, 261) with delta (0, 0)
Screenshot: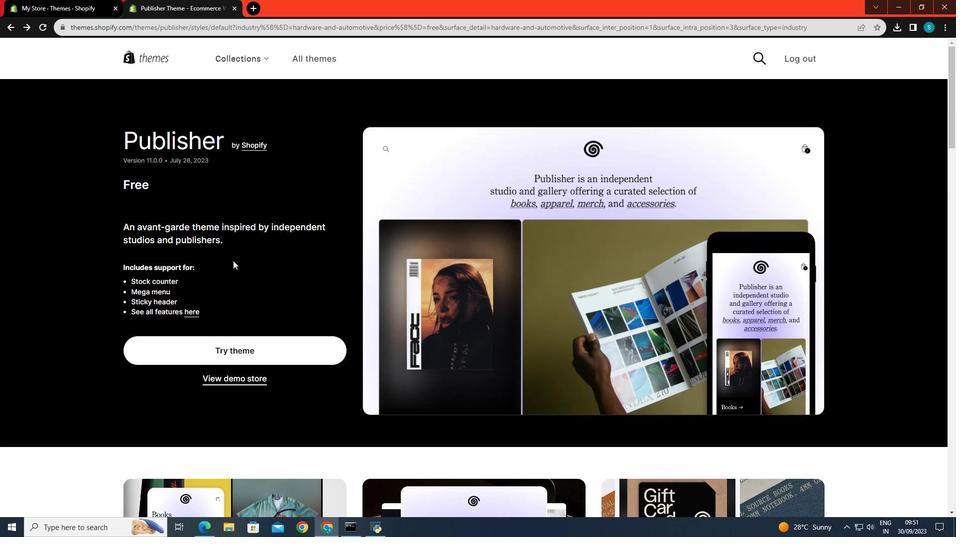 
Action: Mouse moved to (10, 26)
Screenshot: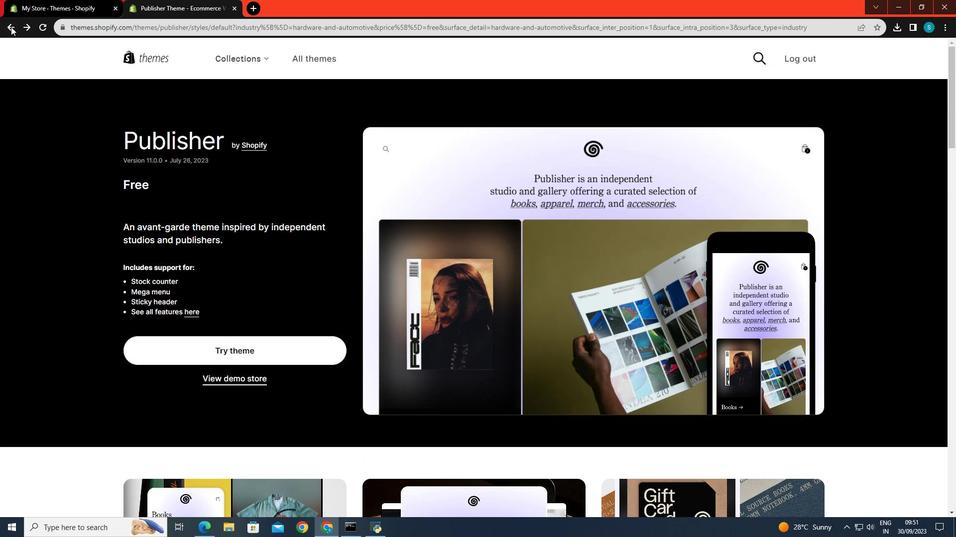 
Action: Mouse pressed left at (10, 26)
Screenshot: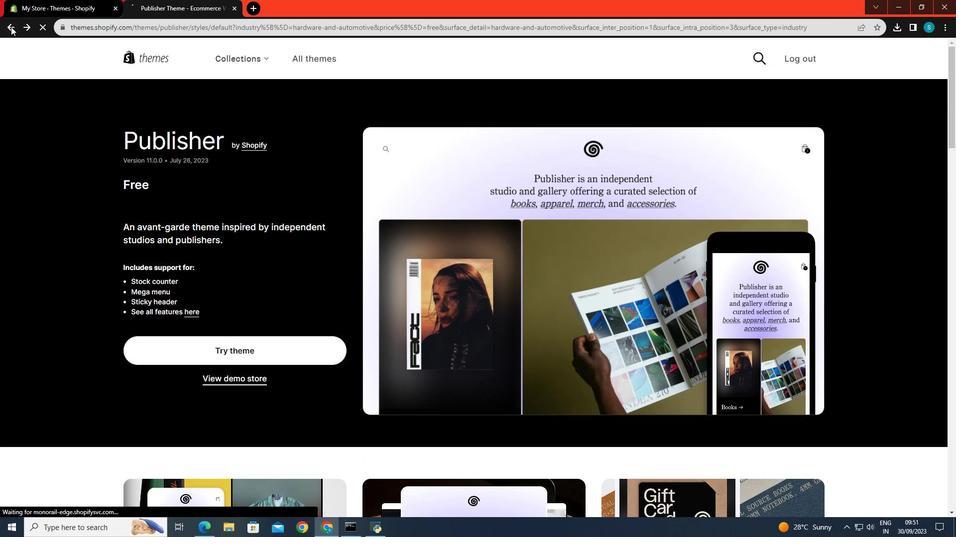
Action: Mouse moved to (463, 305)
Screenshot: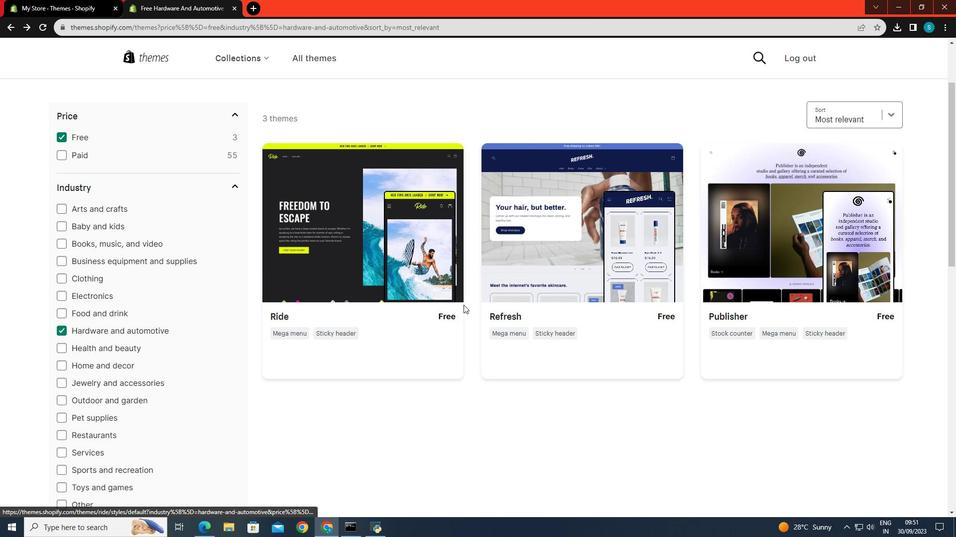 
Action: Mouse scrolled (463, 305) with delta (0, 0)
Screenshot: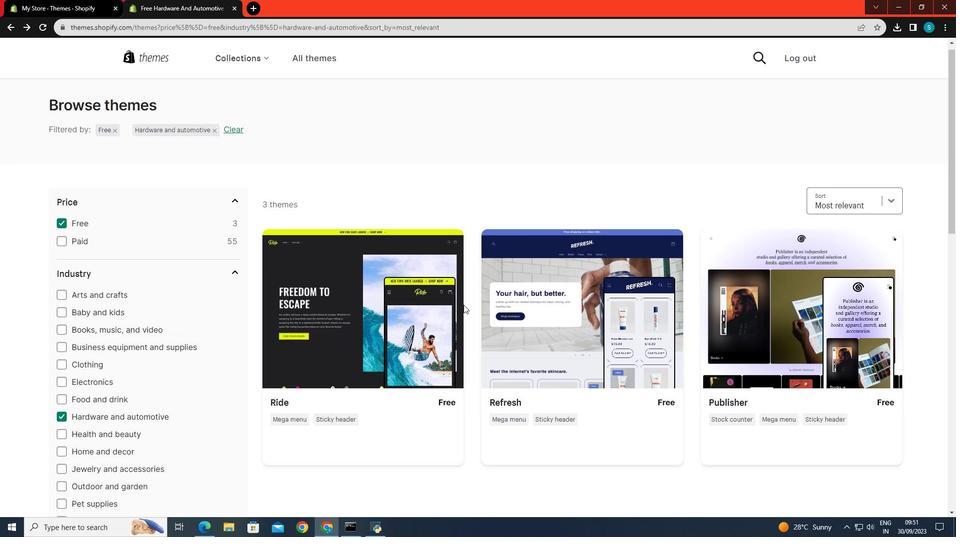 
Action: Mouse scrolled (463, 305) with delta (0, 0)
Screenshot: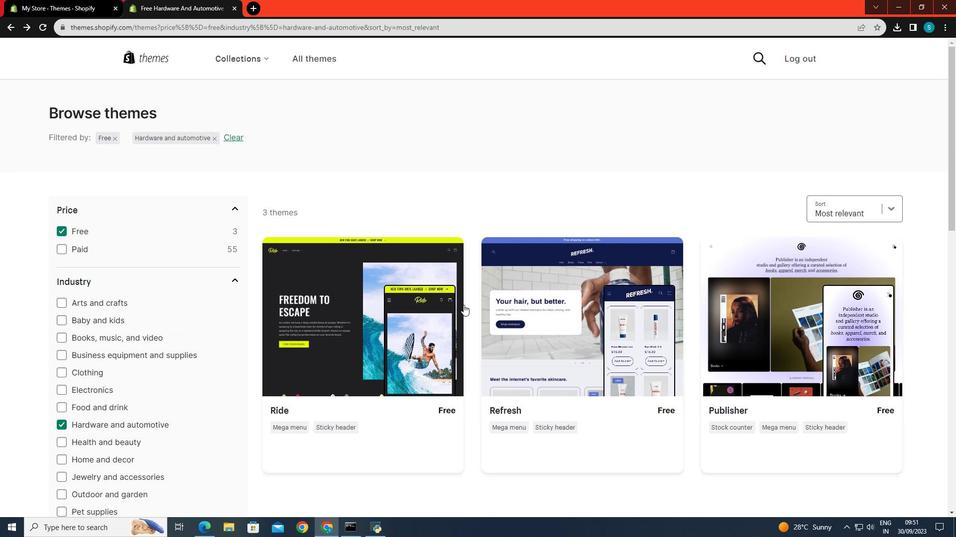
Action: Mouse moved to (565, 319)
Screenshot: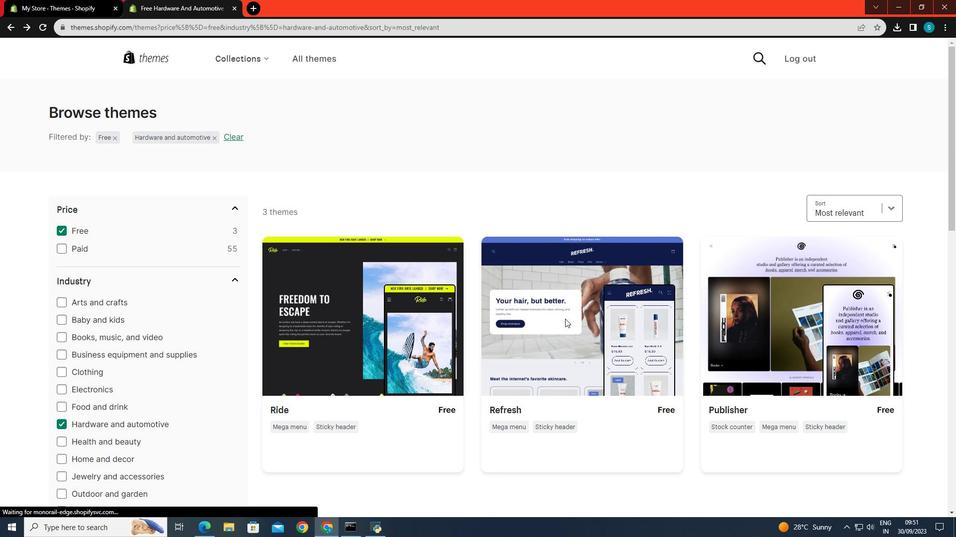 
Action: Mouse pressed left at (565, 319)
Screenshot: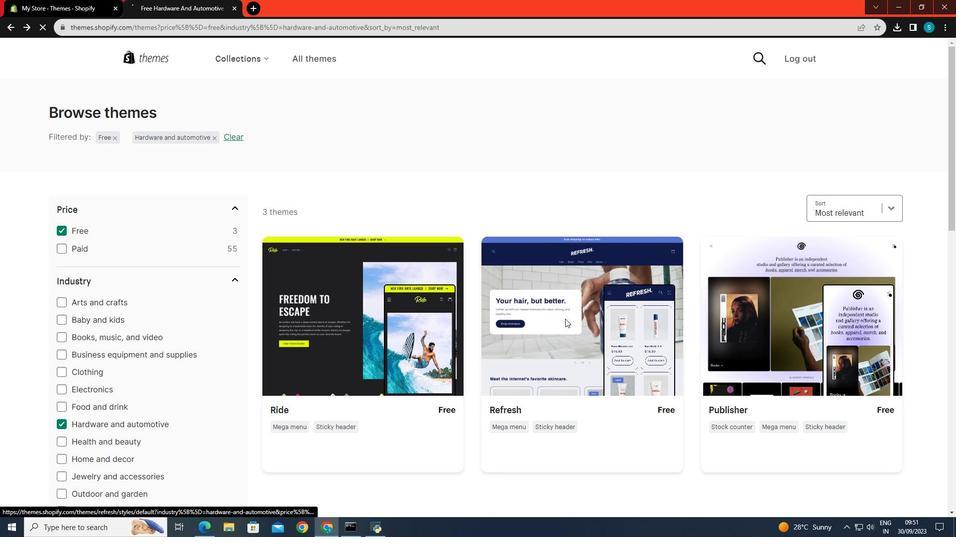
Action: Mouse scrolled (565, 318) with delta (0, 0)
Screenshot: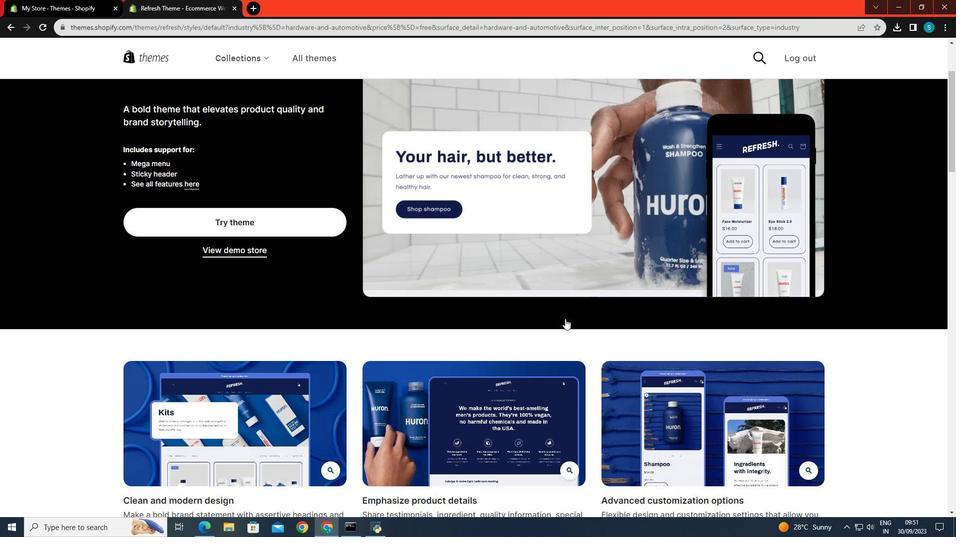 
Action: Mouse scrolled (565, 318) with delta (0, 0)
